 Task: Find connections with filter location Jambusar with filter topic #healthcarewith filter profile language Spanish with filter current company Udaan.com with filter school Chanakya Education Societys Indira College of Commerce & Science, Pune with filter industry Sound Recording with filter service category Wedding Photography with filter keywords title Political Scientist
Action: Mouse moved to (606, 76)
Screenshot: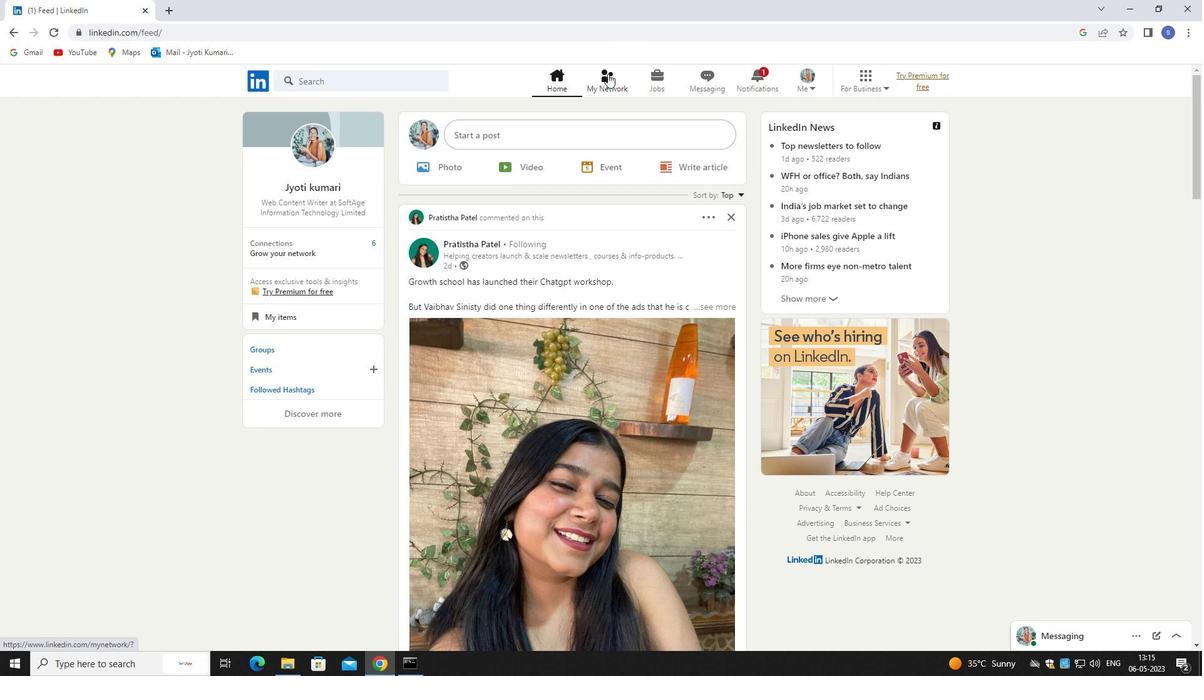 
Action: Mouse pressed left at (606, 76)
Screenshot: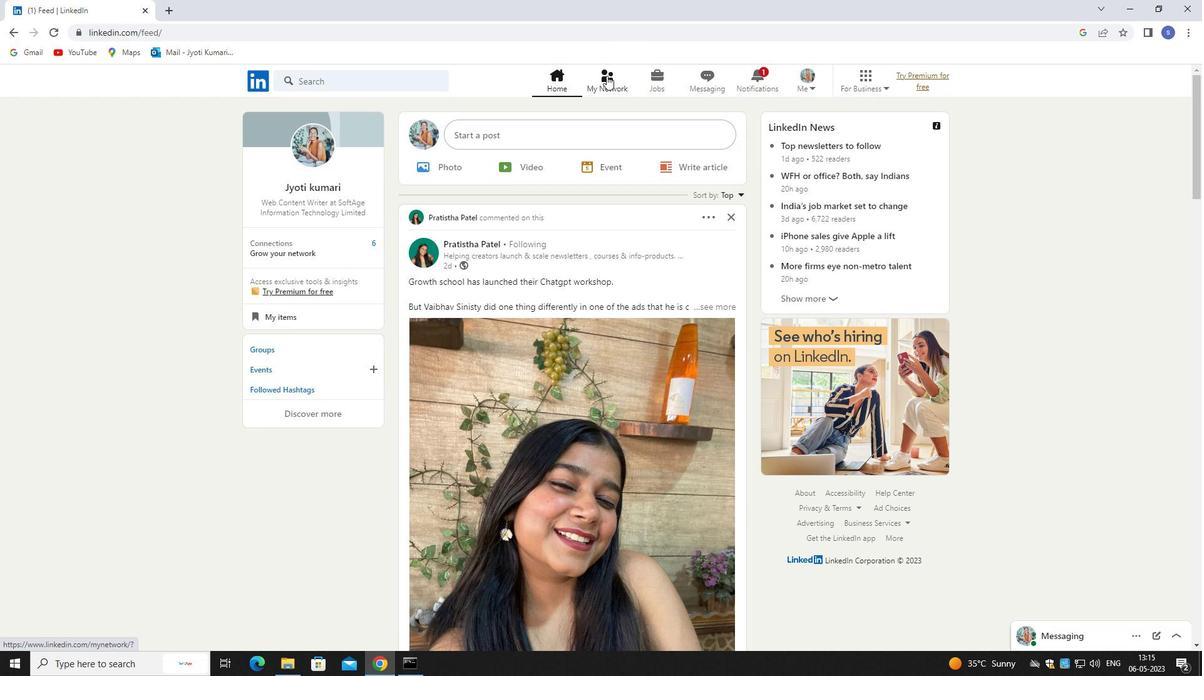 
Action: Mouse pressed left at (606, 76)
Screenshot: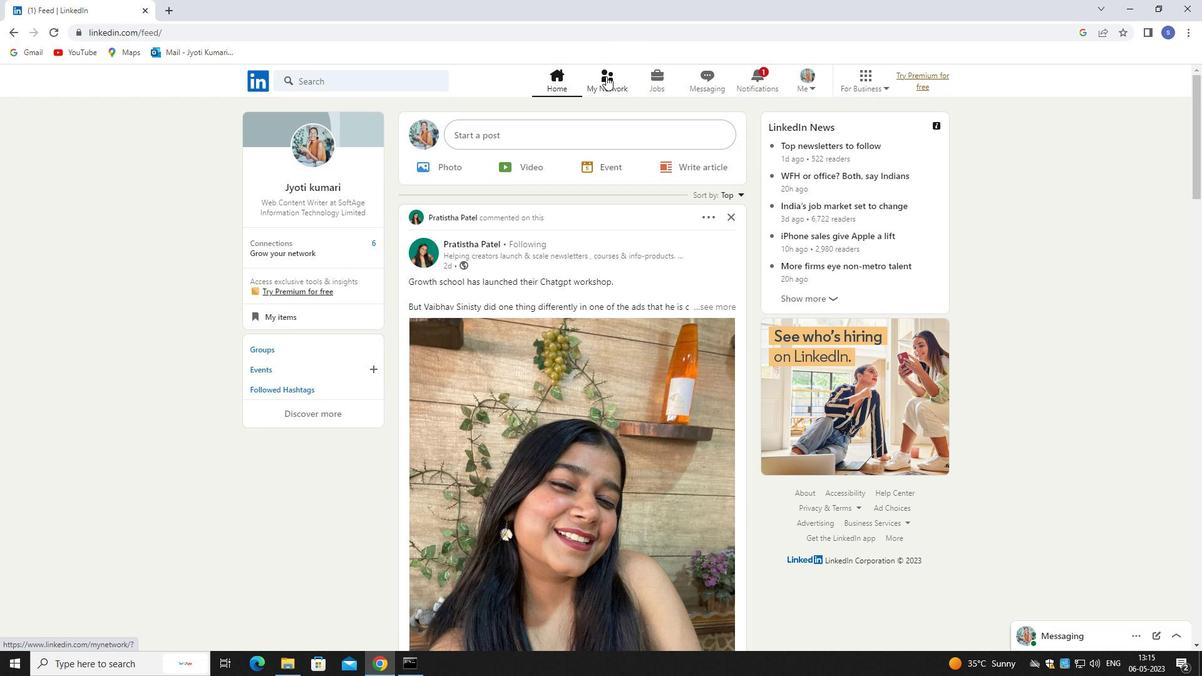 
Action: Mouse moved to (415, 149)
Screenshot: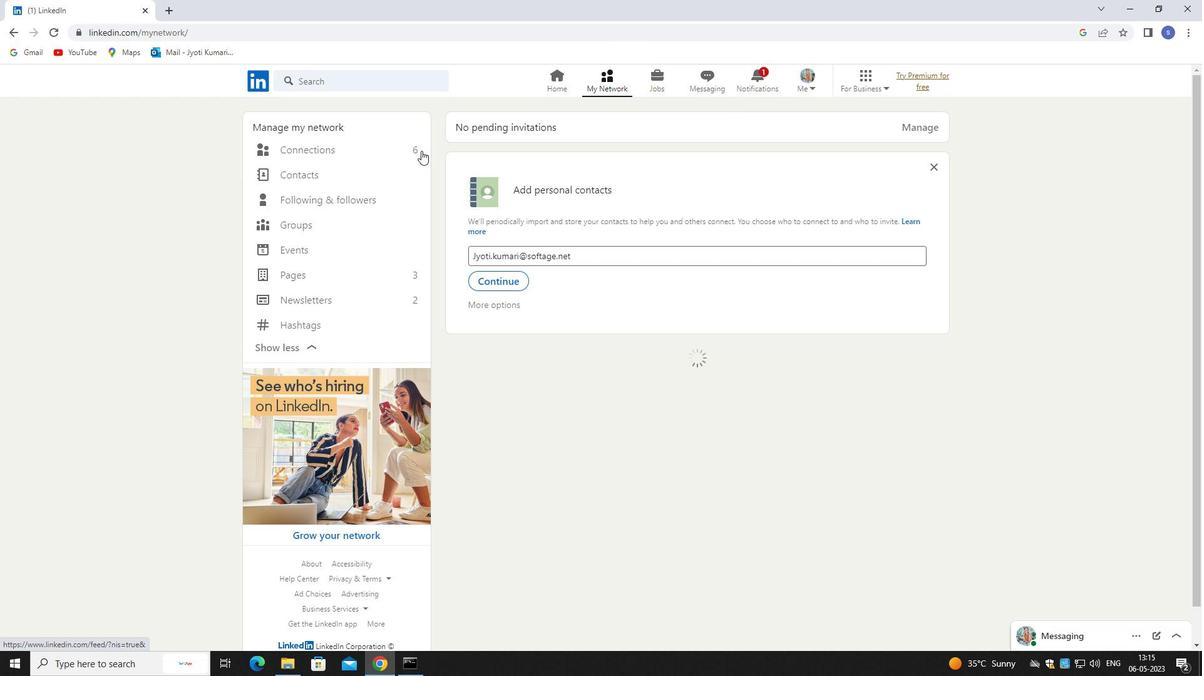 
Action: Mouse pressed left at (415, 149)
Screenshot: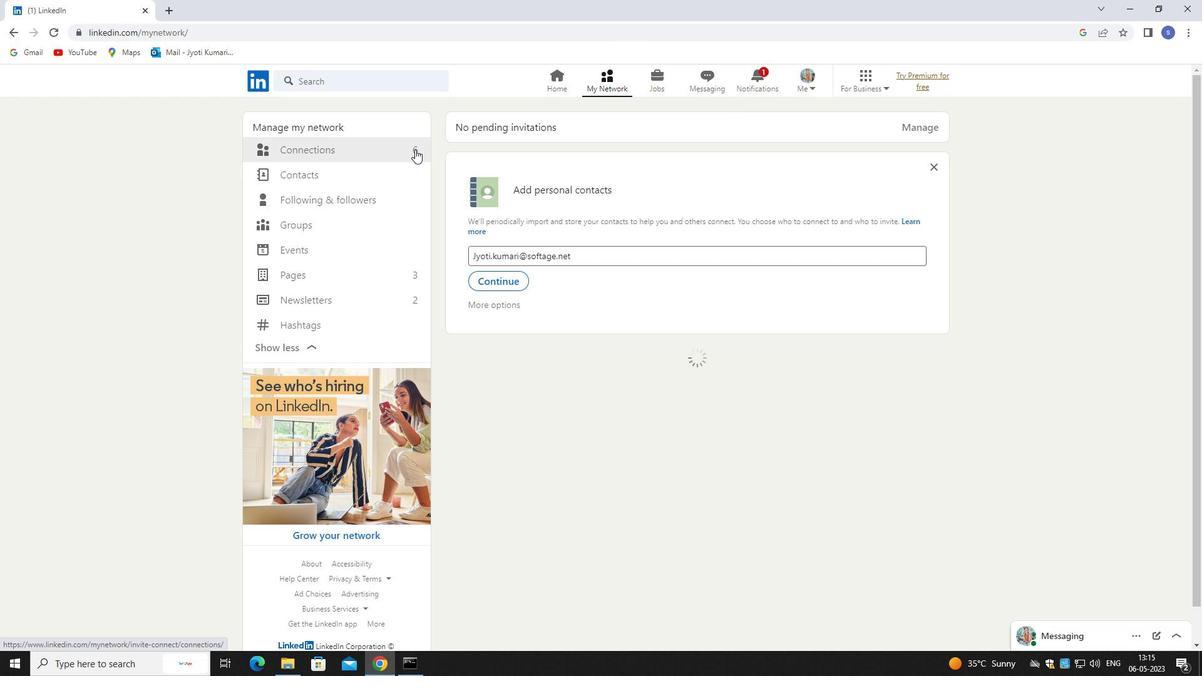 
Action: Mouse moved to (415, 149)
Screenshot: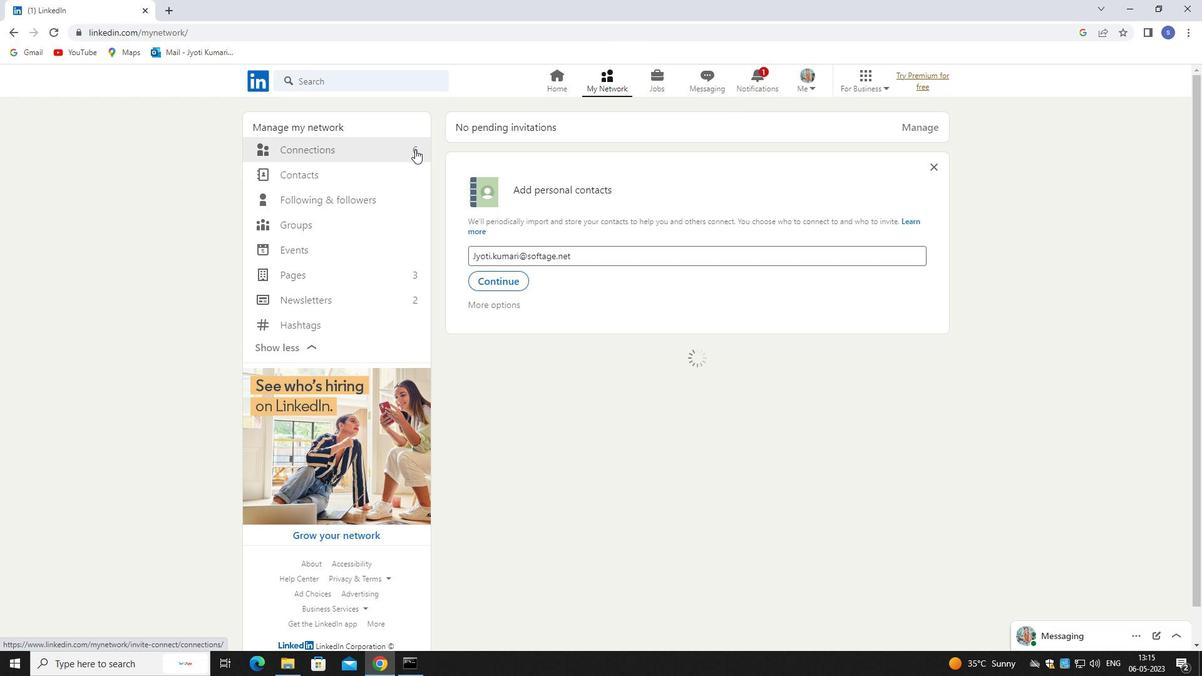 
Action: Mouse pressed left at (415, 149)
Screenshot: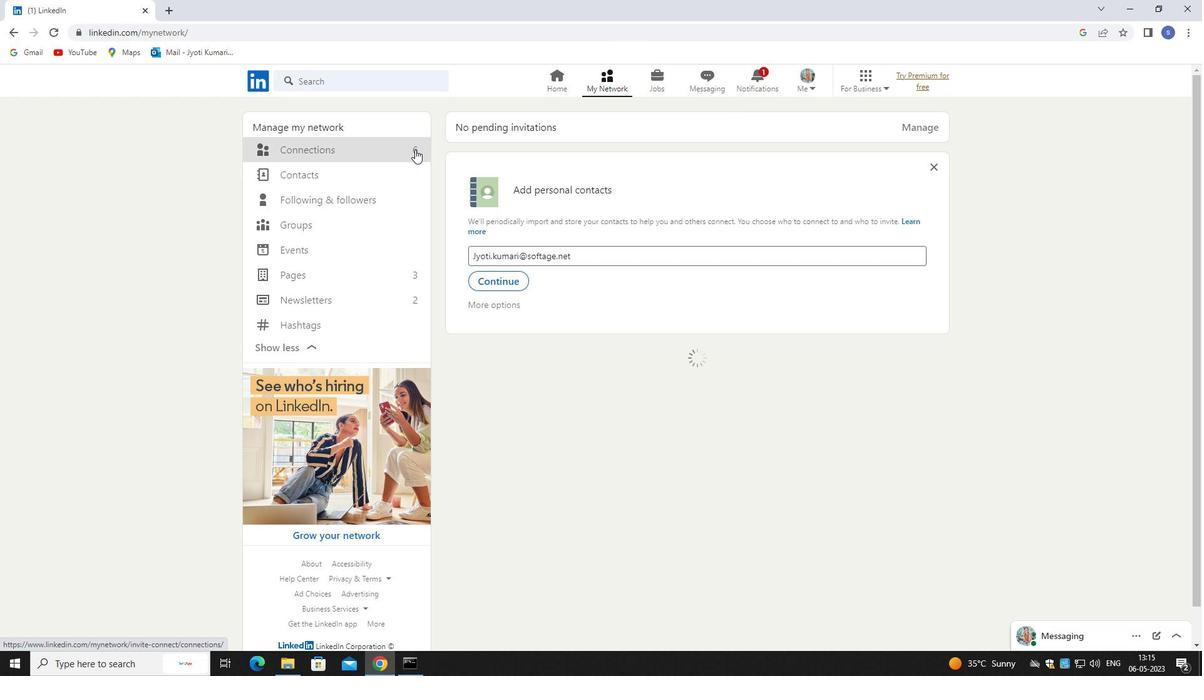 
Action: Mouse moved to (687, 153)
Screenshot: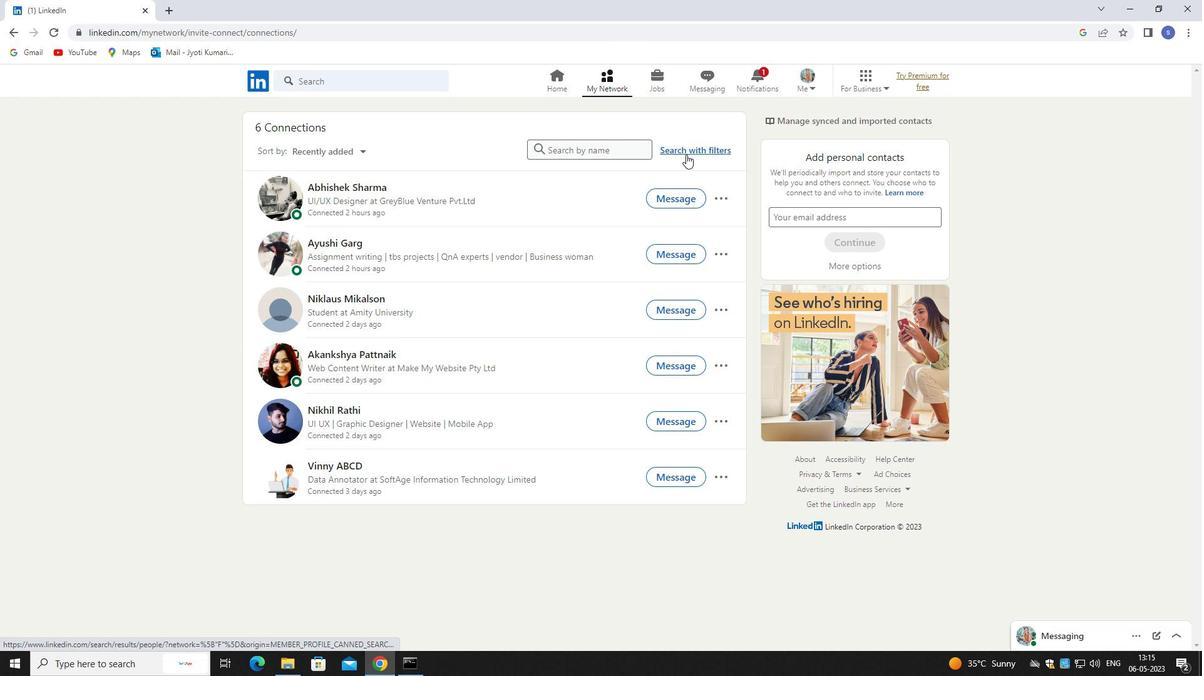 
Action: Mouse pressed left at (687, 153)
Screenshot: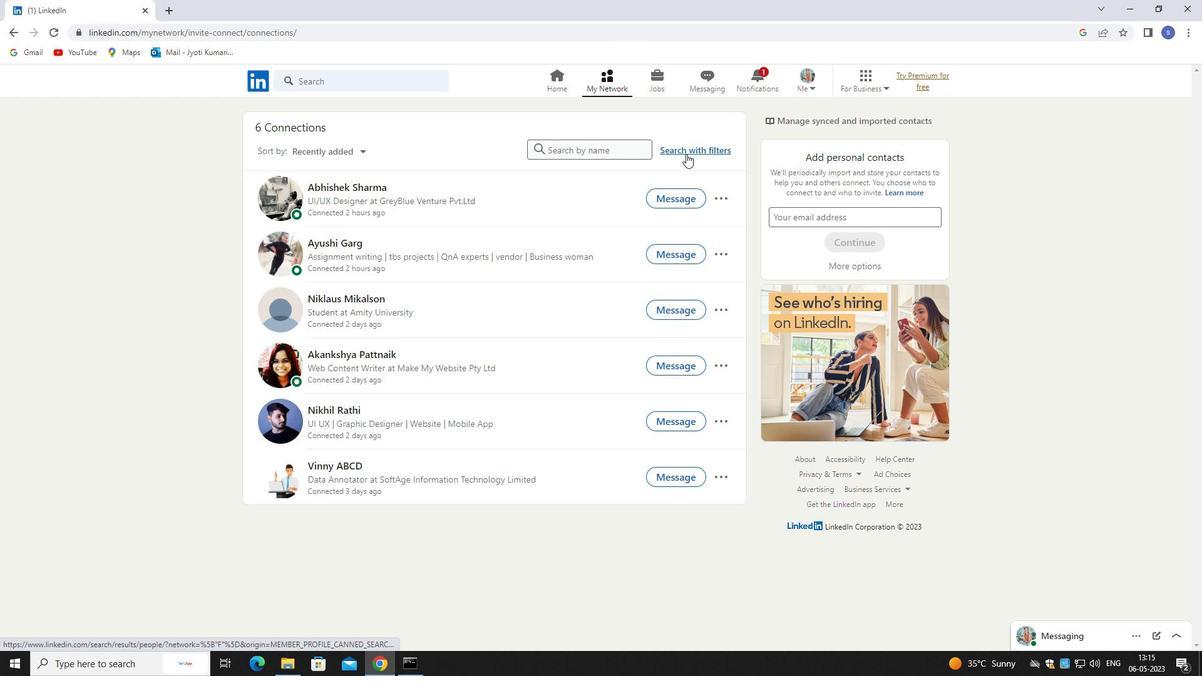 
Action: Mouse moved to (645, 105)
Screenshot: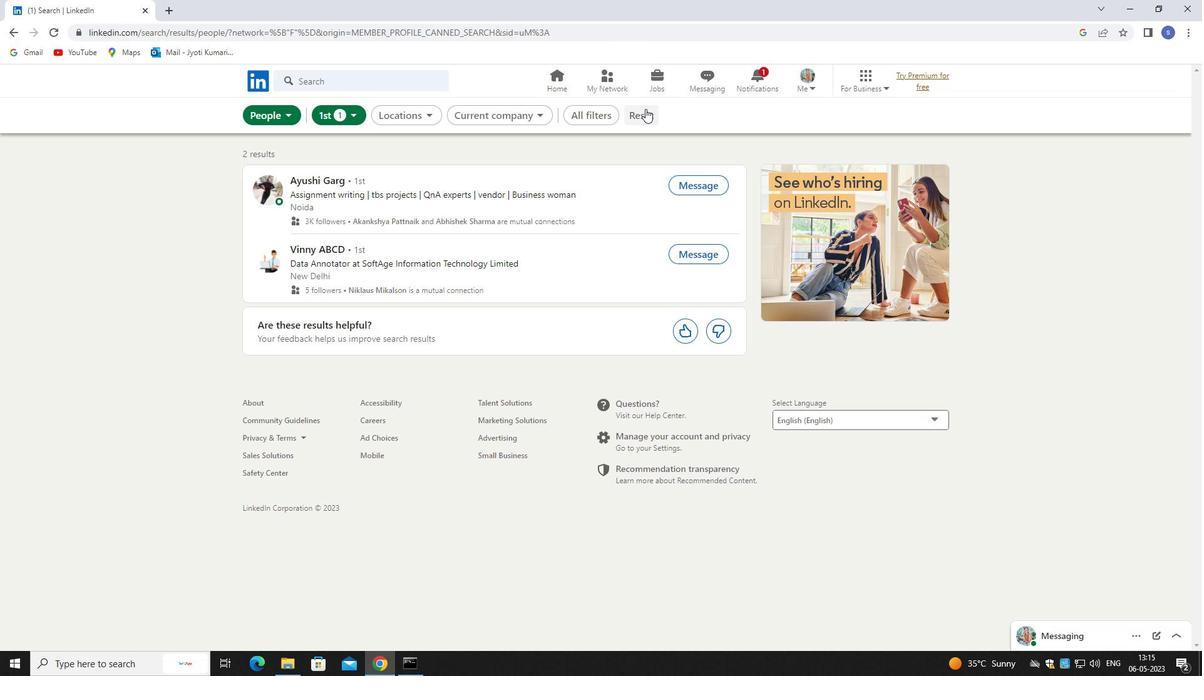 
Action: Mouse pressed left at (645, 105)
Screenshot: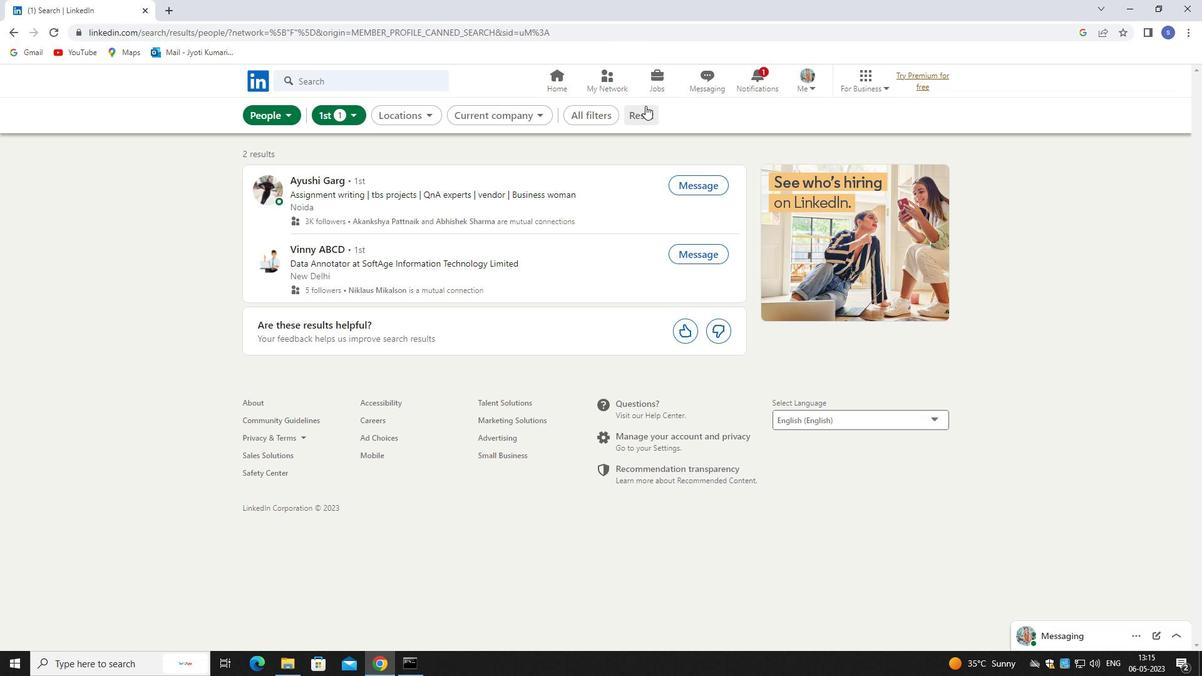 
Action: Mouse moved to (614, 119)
Screenshot: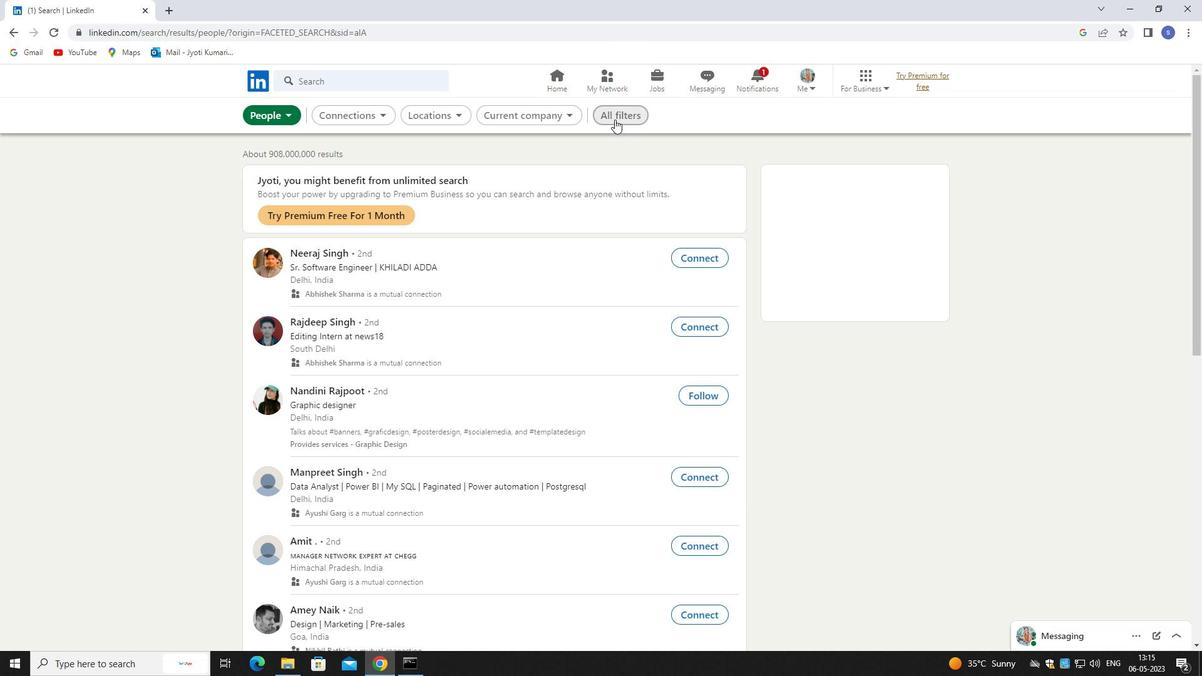 
Action: Mouse pressed left at (614, 119)
Screenshot: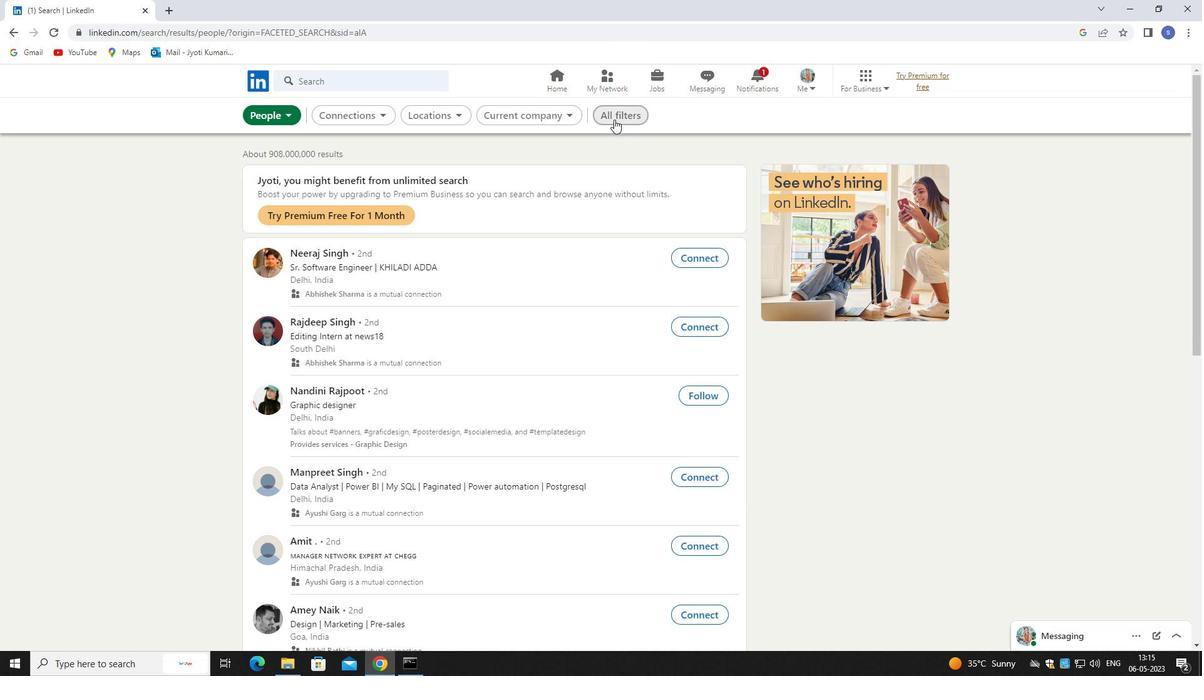 
Action: Mouse moved to (1073, 504)
Screenshot: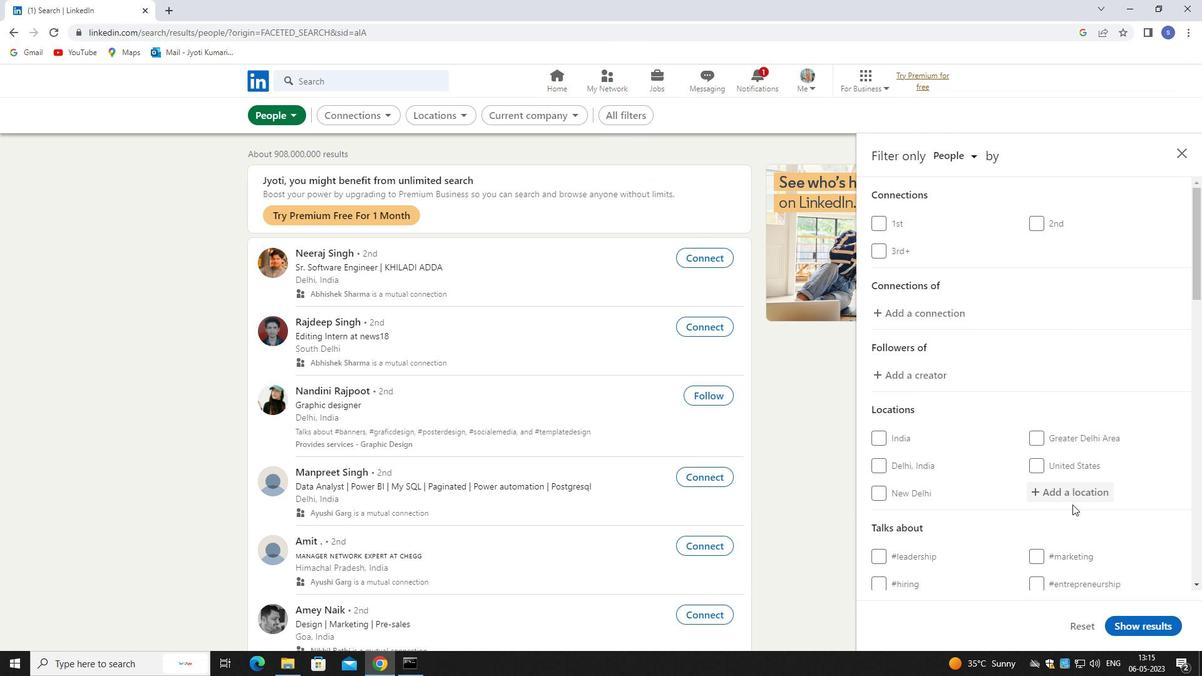 
Action: Mouse pressed left at (1073, 504)
Screenshot: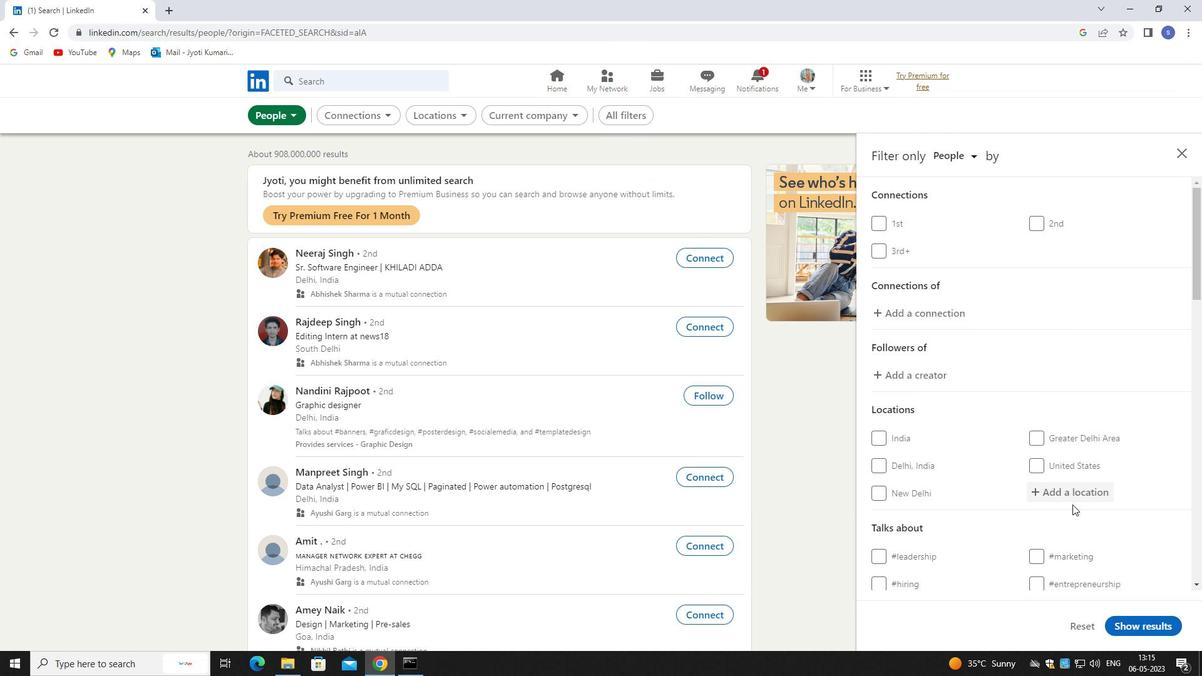 
Action: Mouse moved to (1075, 497)
Screenshot: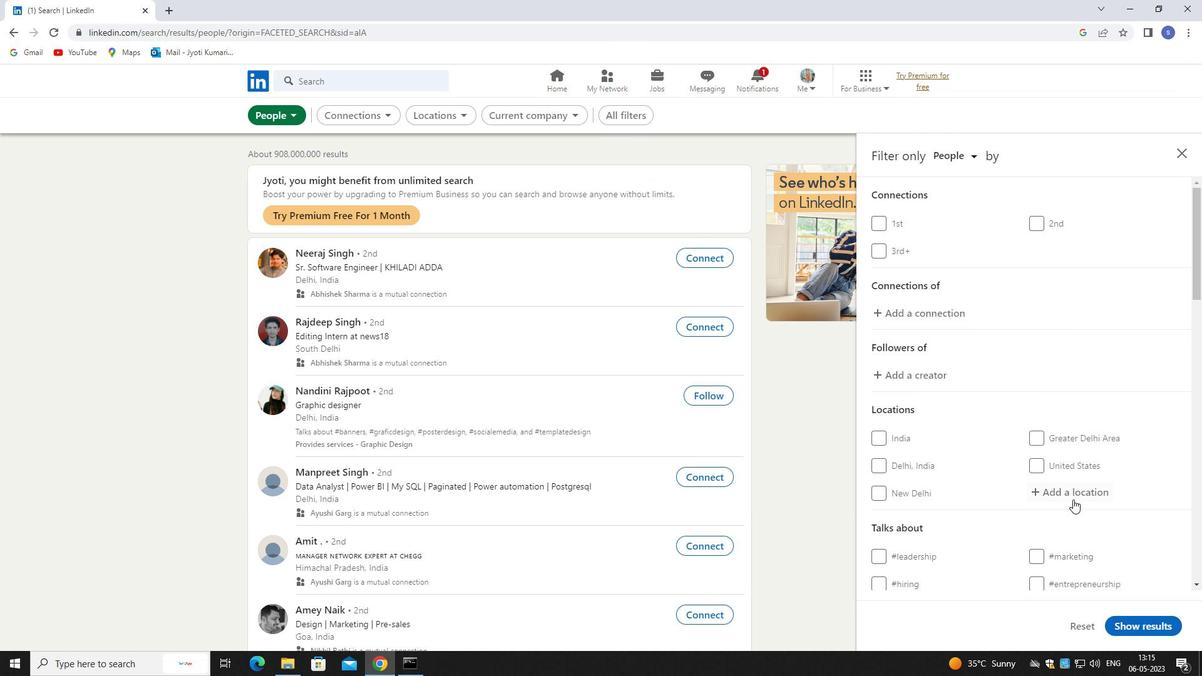 
Action: Mouse pressed left at (1075, 497)
Screenshot: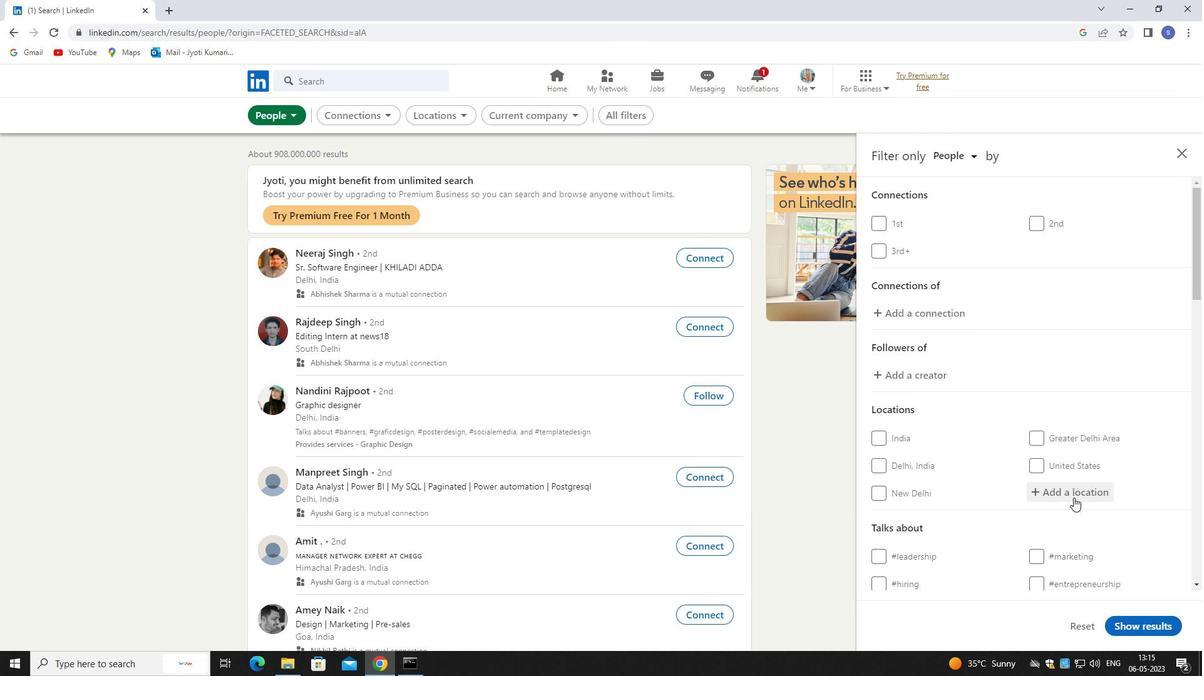 
Action: Mouse moved to (1030, 469)
Screenshot: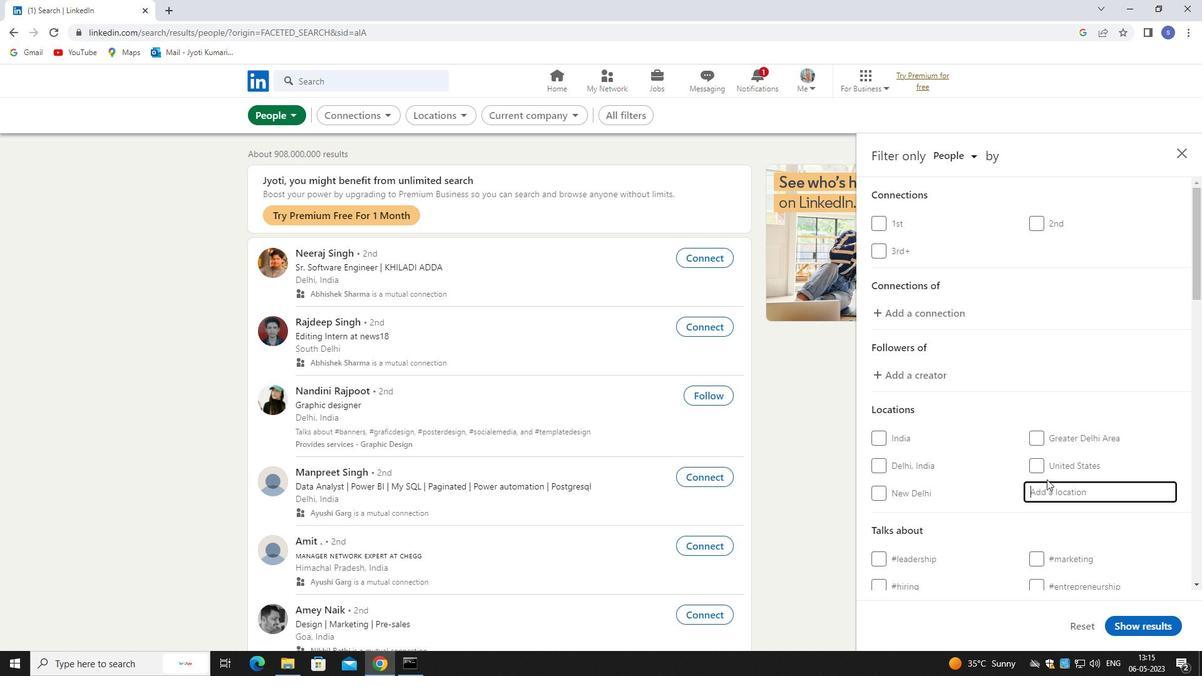 
Action: Key pressed jambusa
Screenshot: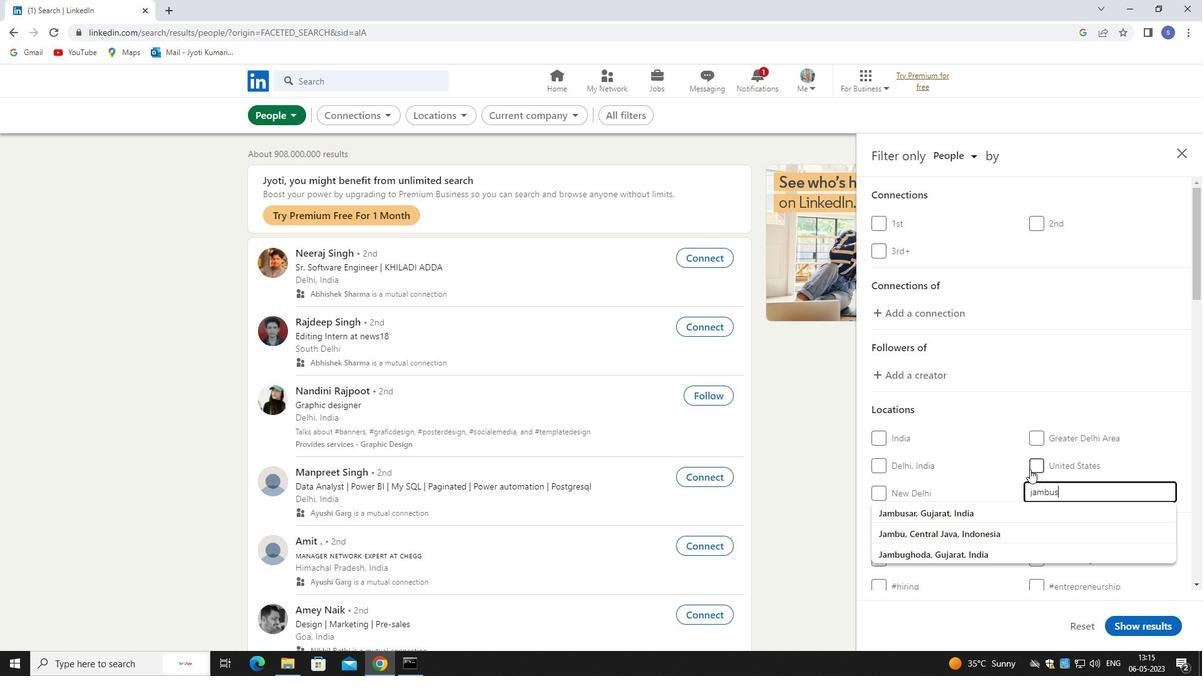 
Action: Mouse moved to (1000, 518)
Screenshot: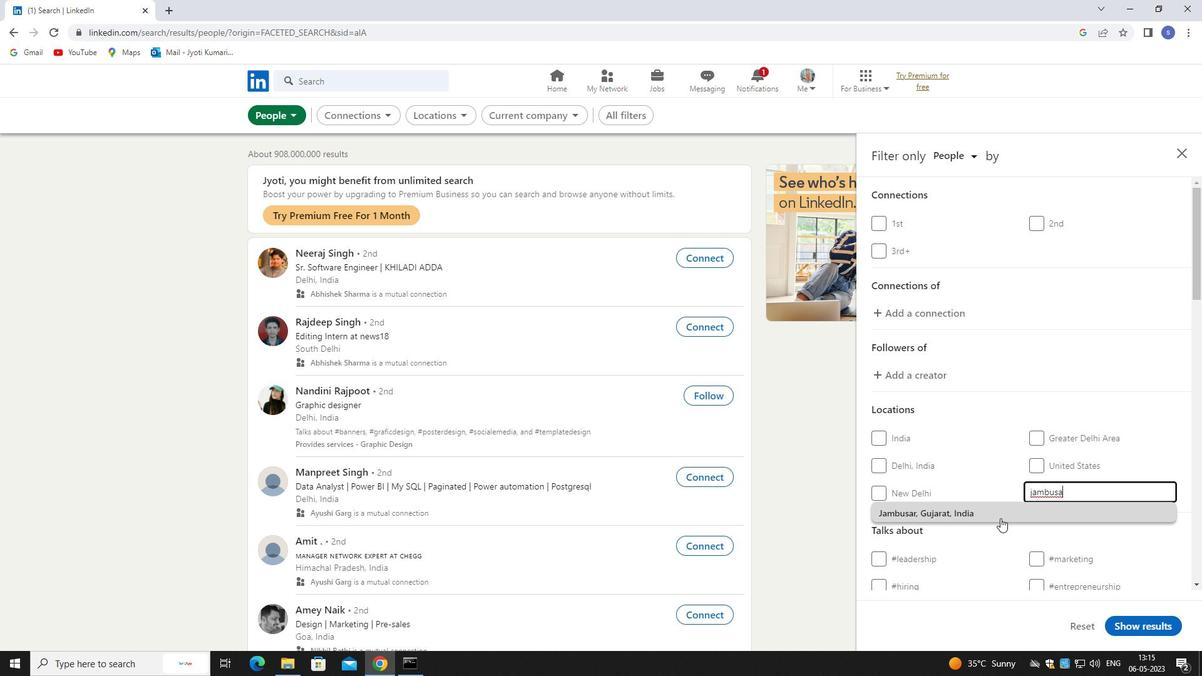 
Action: Mouse pressed left at (1000, 518)
Screenshot: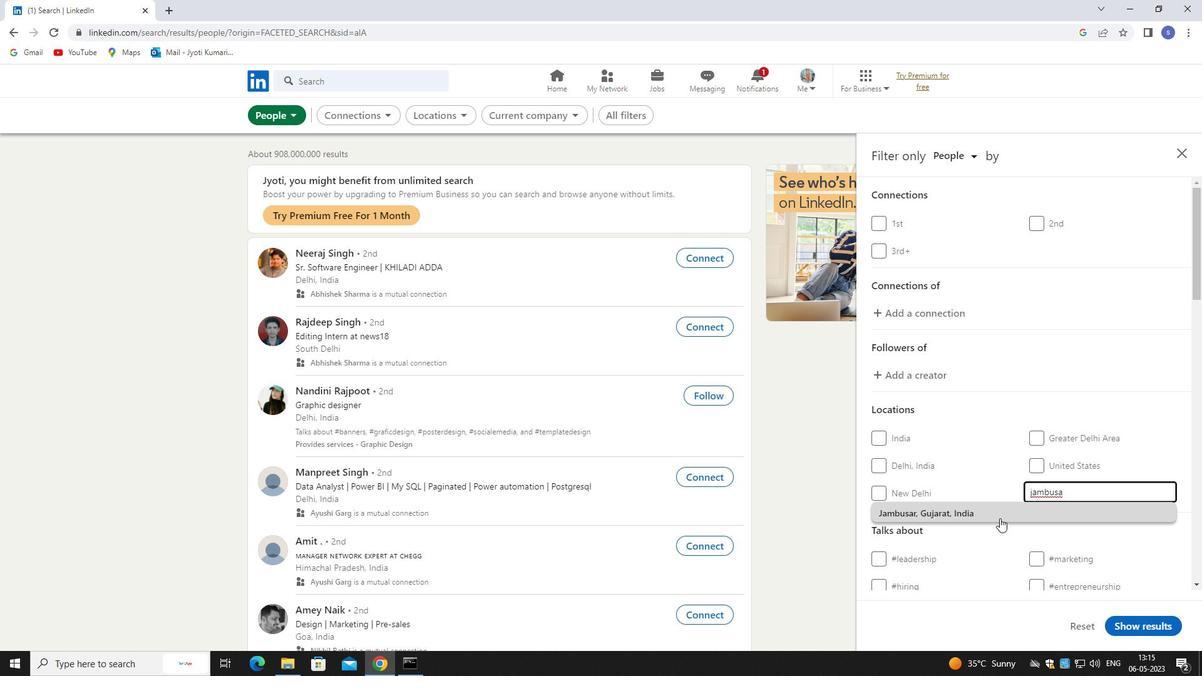 
Action: Mouse moved to (999, 518)
Screenshot: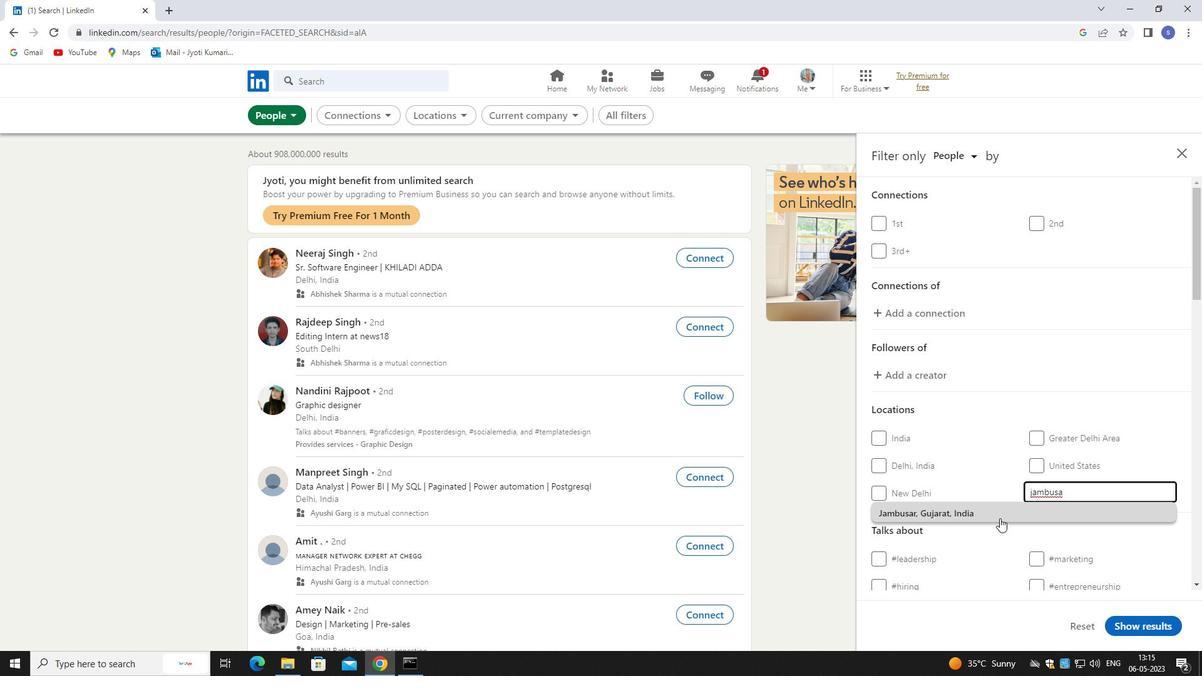 
Action: Mouse scrolled (999, 518) with delta (0, 0)
Screenshot: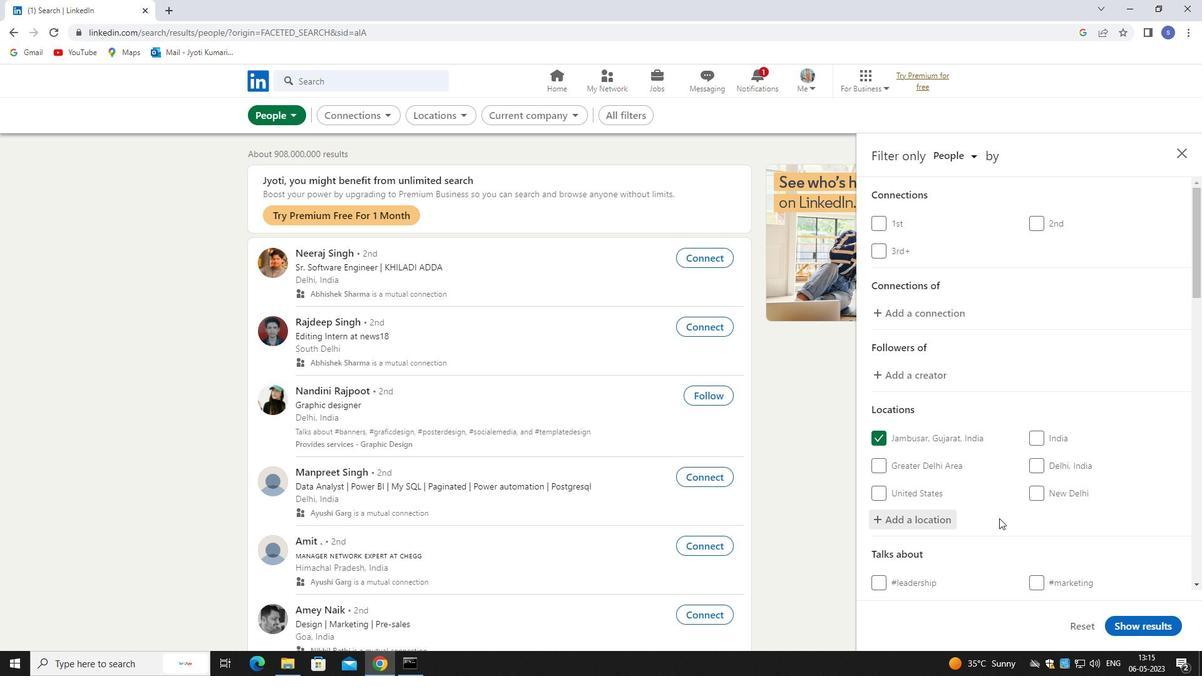 
Action: Mouse scrolled (999, 518) with delta (0, 0)
Screenshot: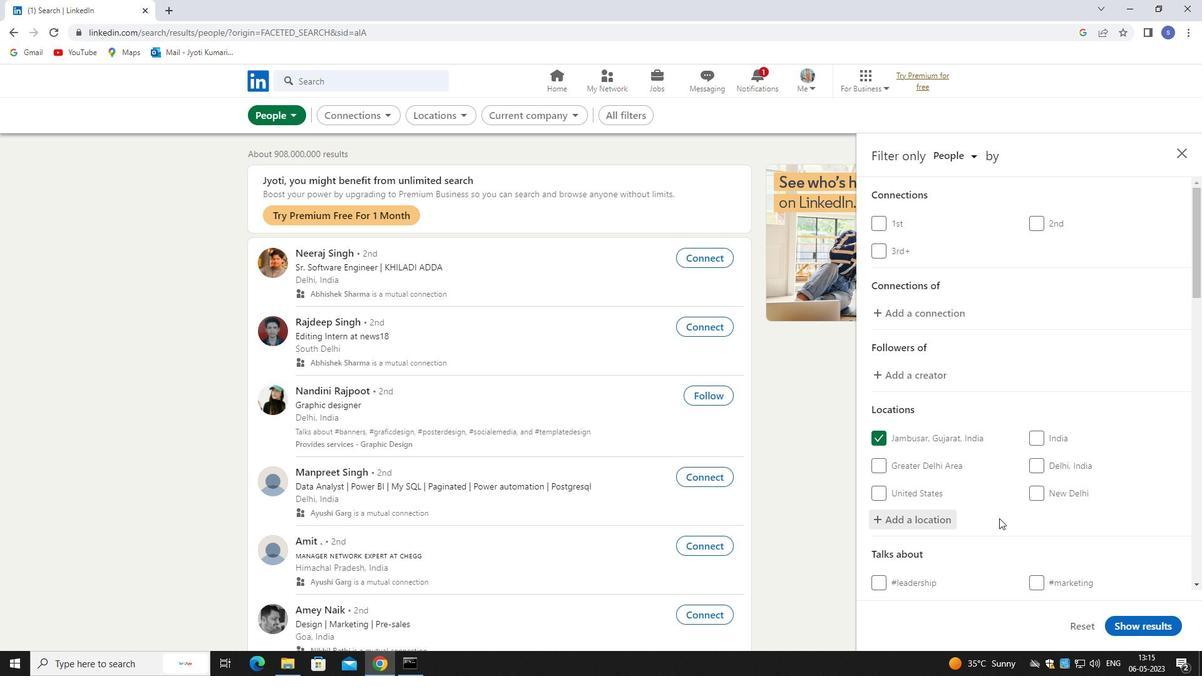 
Action: Mouse moved to (1063, 507)
Screenshot: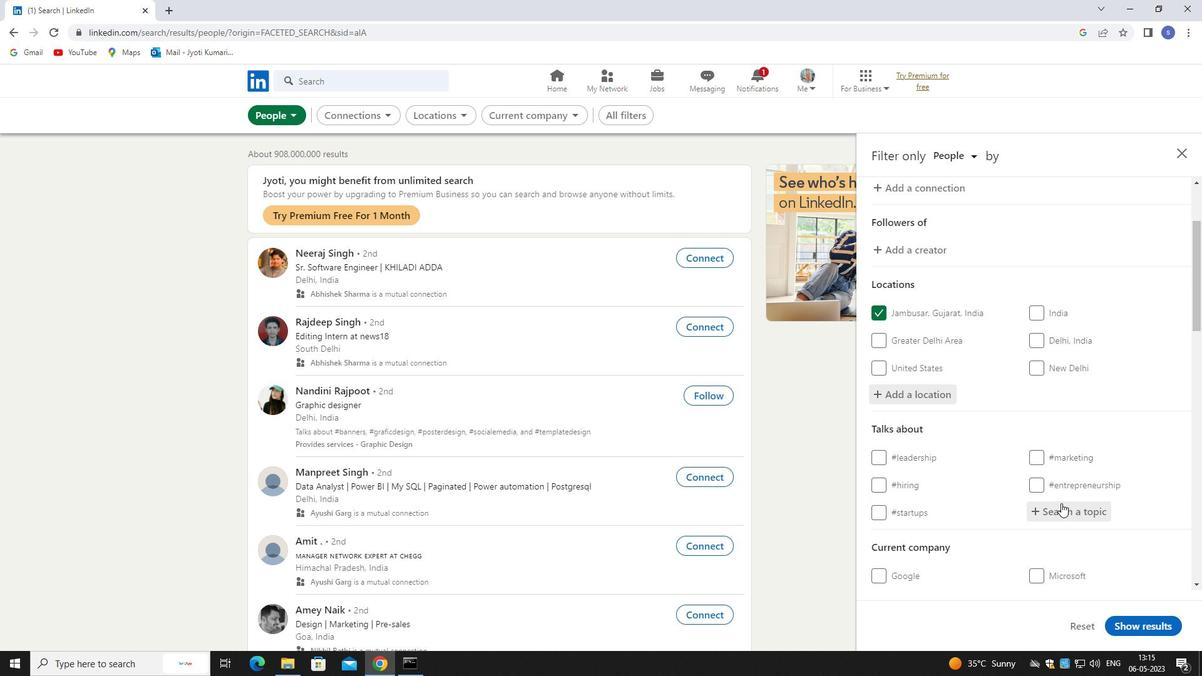 
Action: Mouse pressed left at (1063, 507)
Screenshot: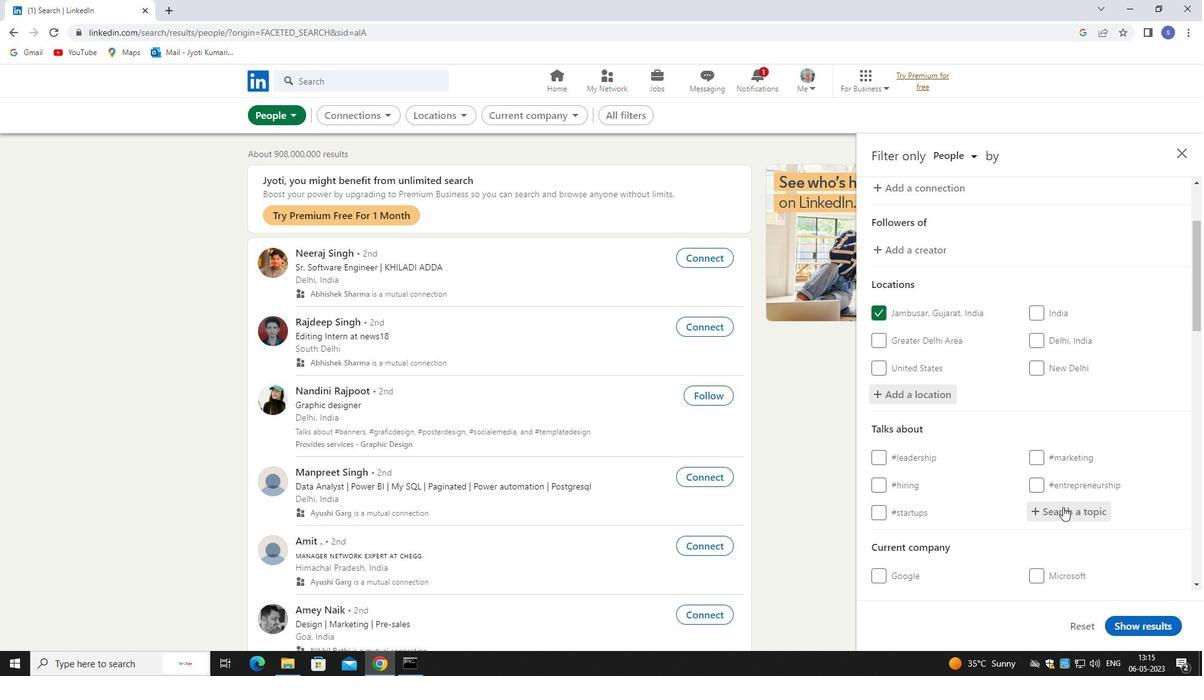 
Action: Mouse moved to (1058, 516)
Screenshot: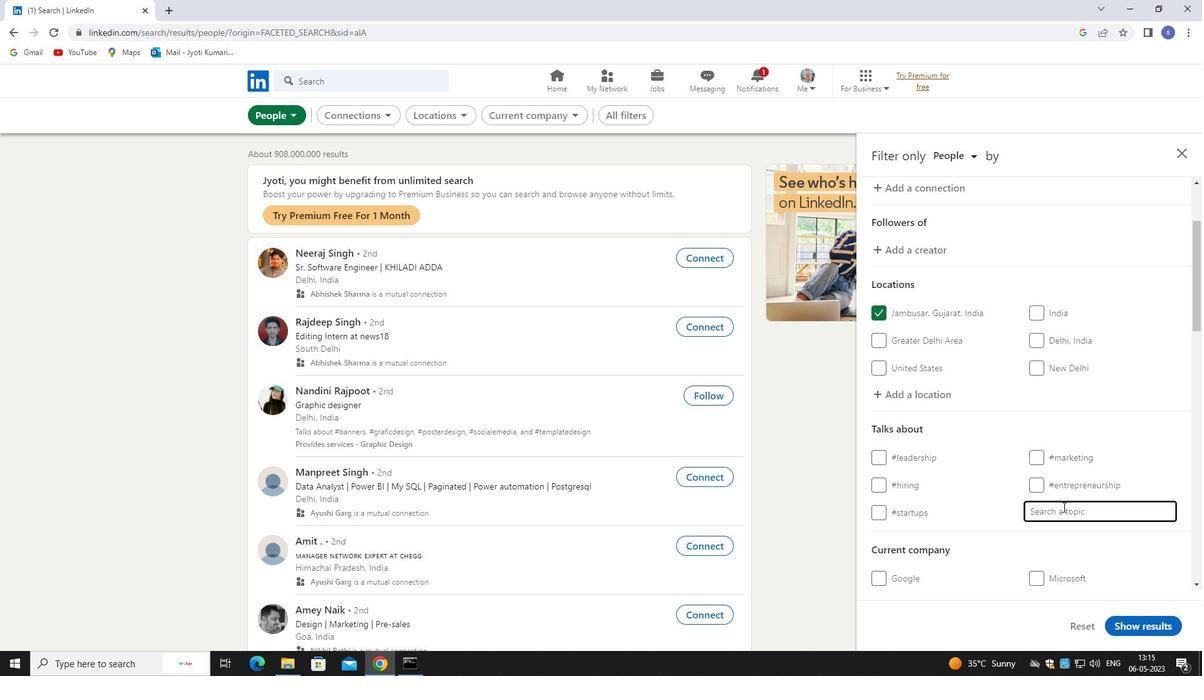 
Action: Key pressed health
Screenshot: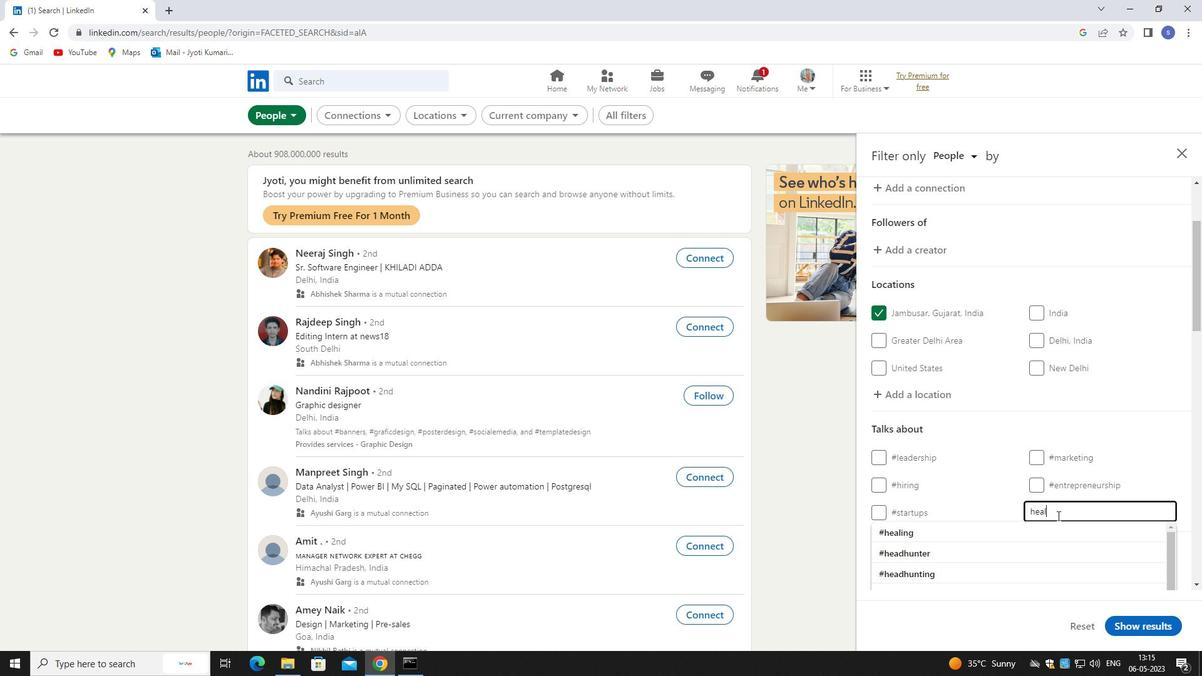 
Action: Mouse moved to (1051, 533)
Screenshot: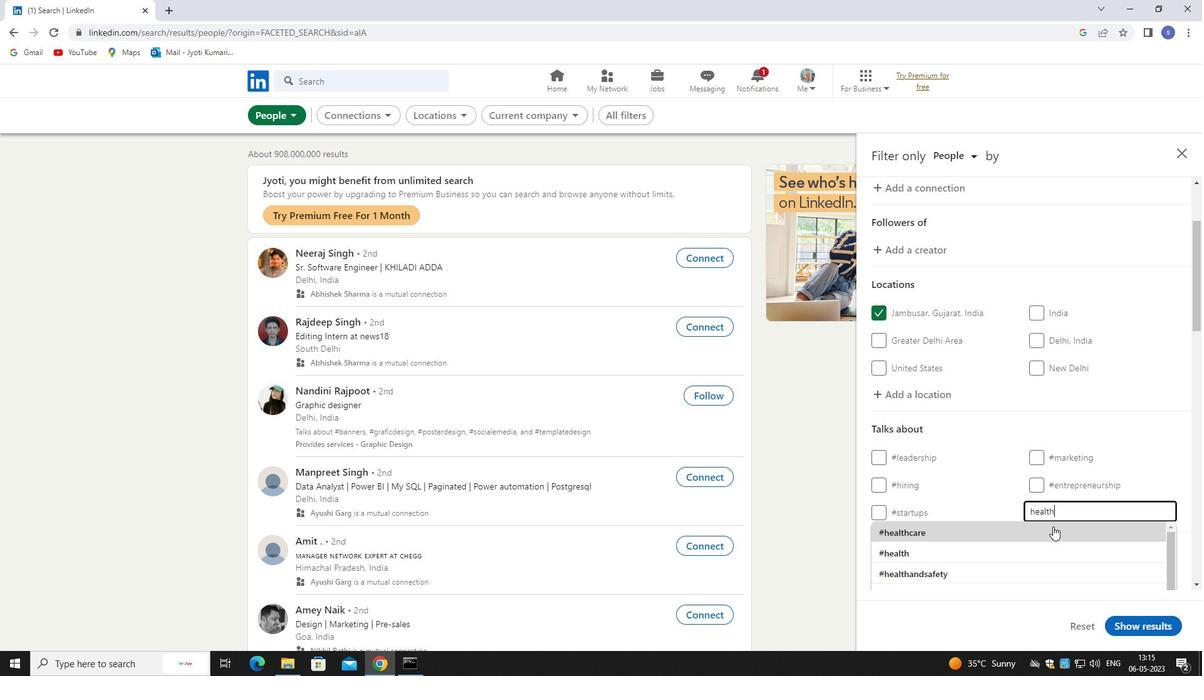 
Action: Mouse pressed left at (1051, 533)
Screenshot: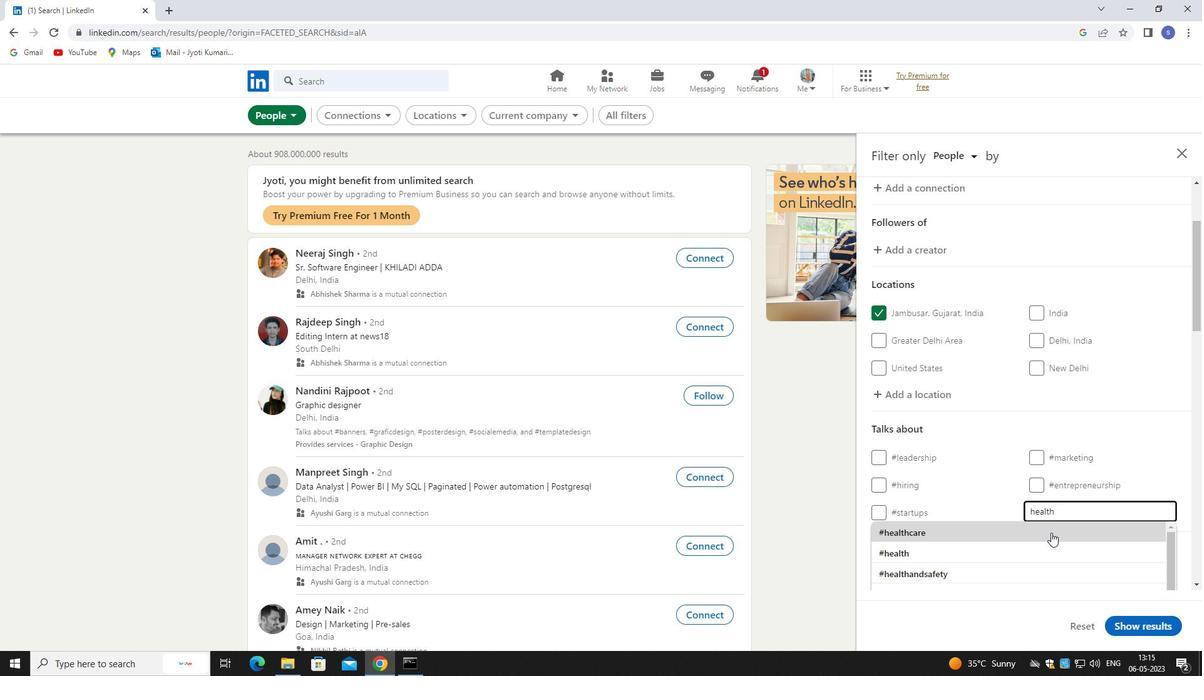 
Action: Mouse scrolled (1051, 532) with delta (0, 0)
Screenshot: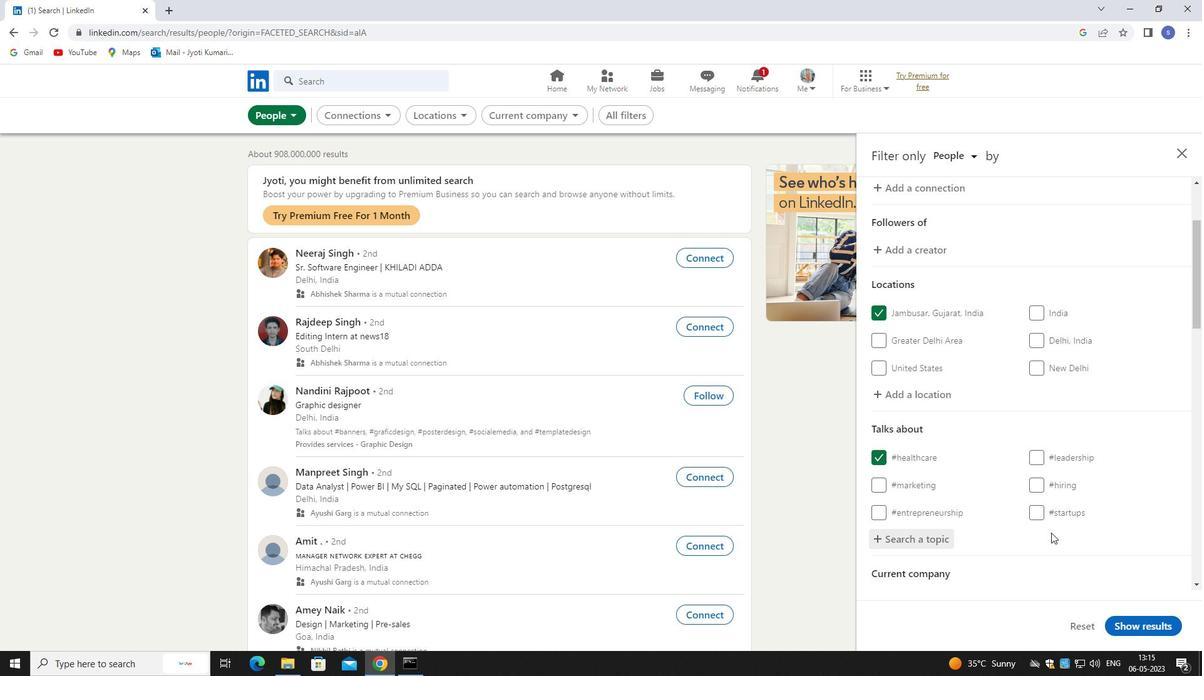 
Action: Mouse scrolled (1051, 532) with delta (0, 0)
Screenshot: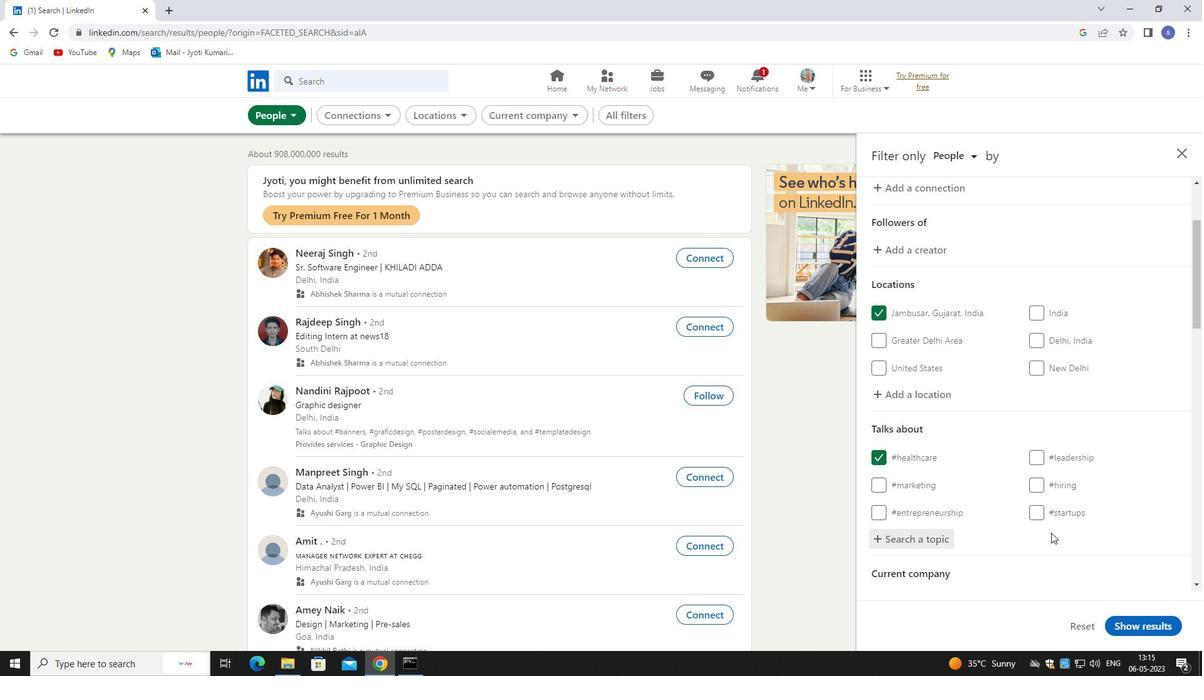 
Action: Mouse scrolled (1051, 532) with delta (0, 0)
Screenshot: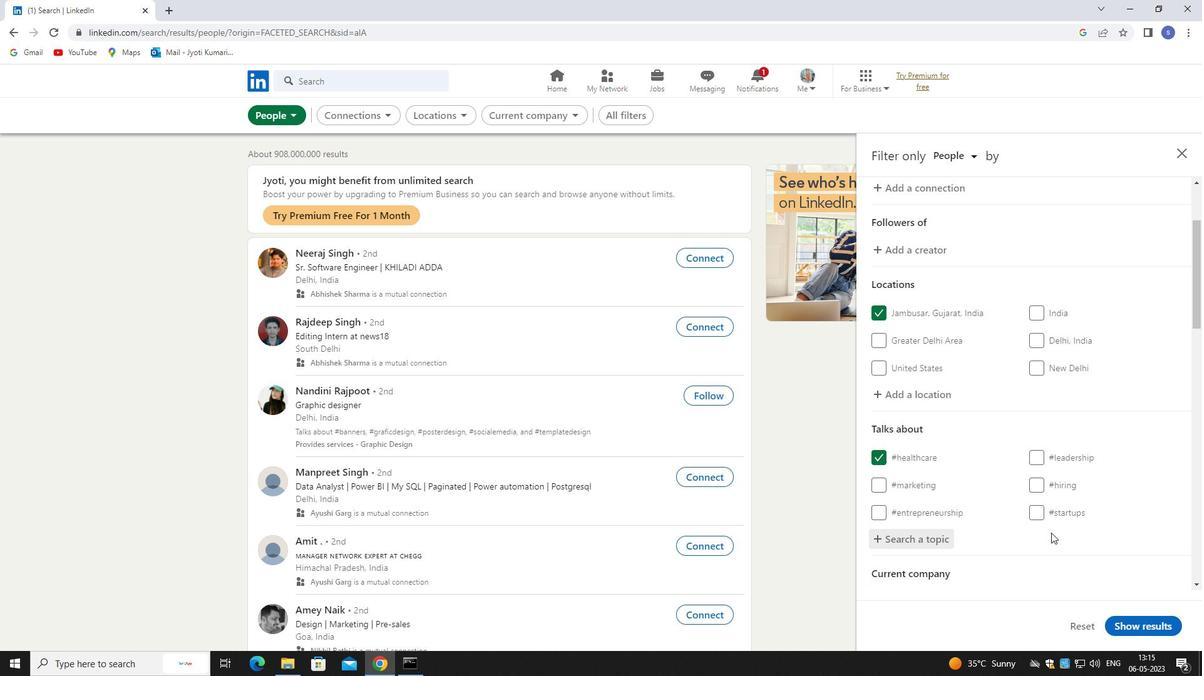 
Action: Mouse moved to (1062, 466)
Screenshot: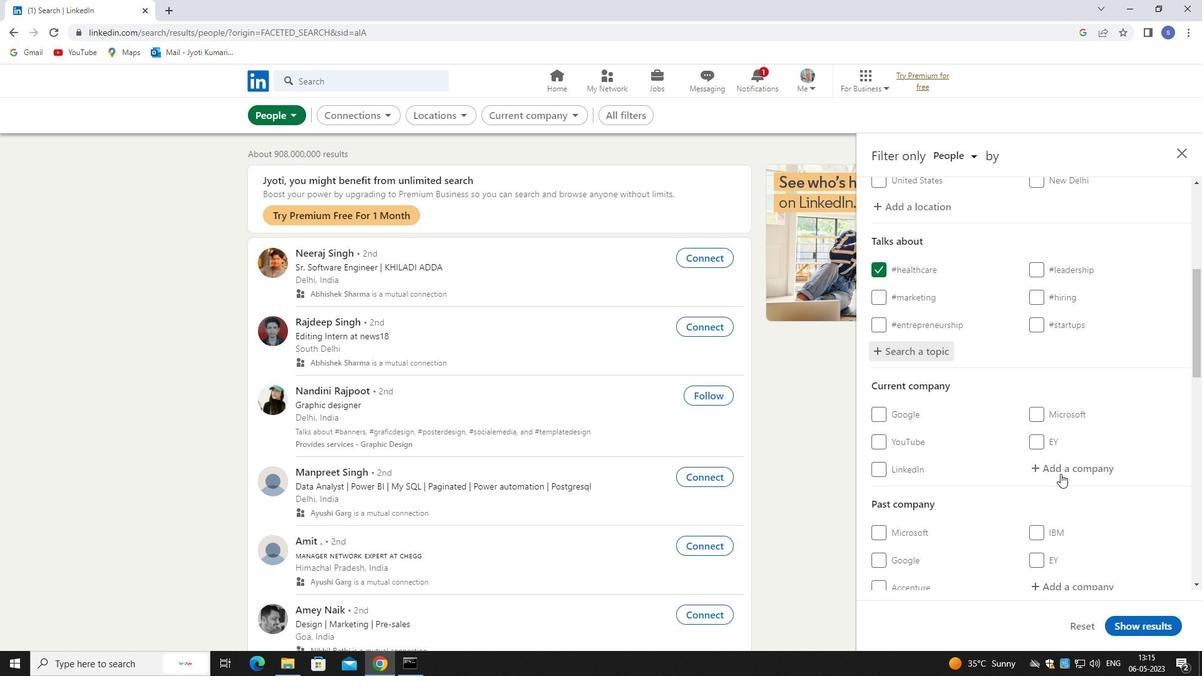 
Action: Mouse pressed left at (1062, 466)
Screenshot: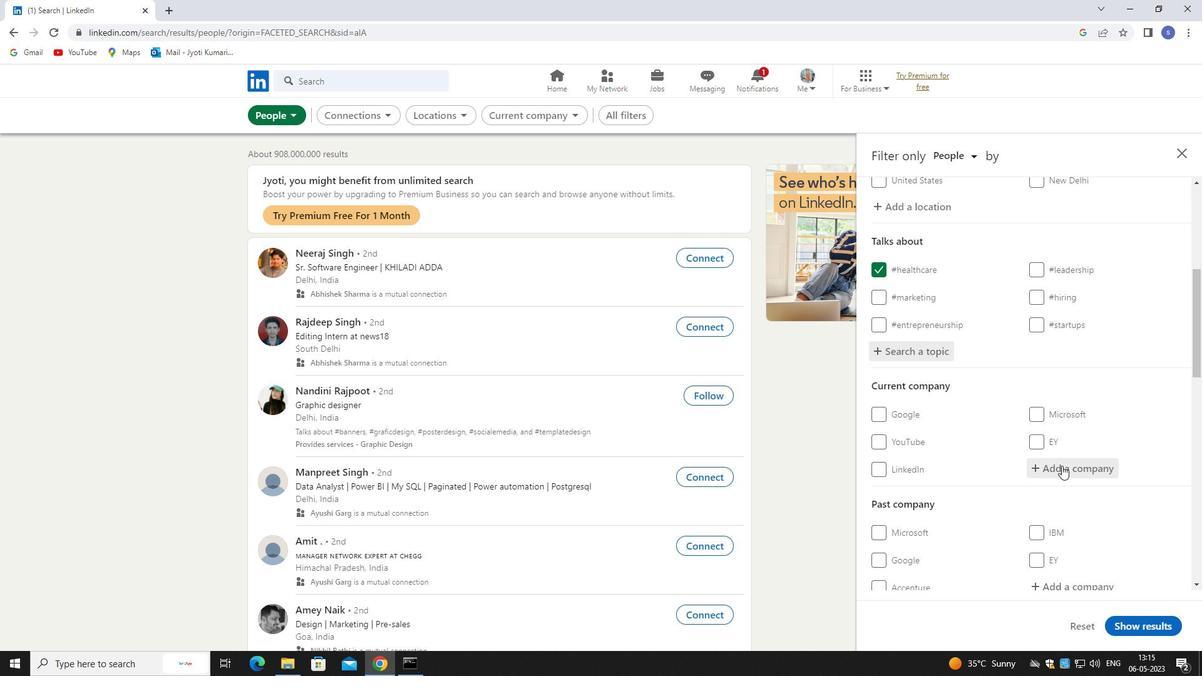 
Action: Mouse moved to (1047, 456)
Screenshot: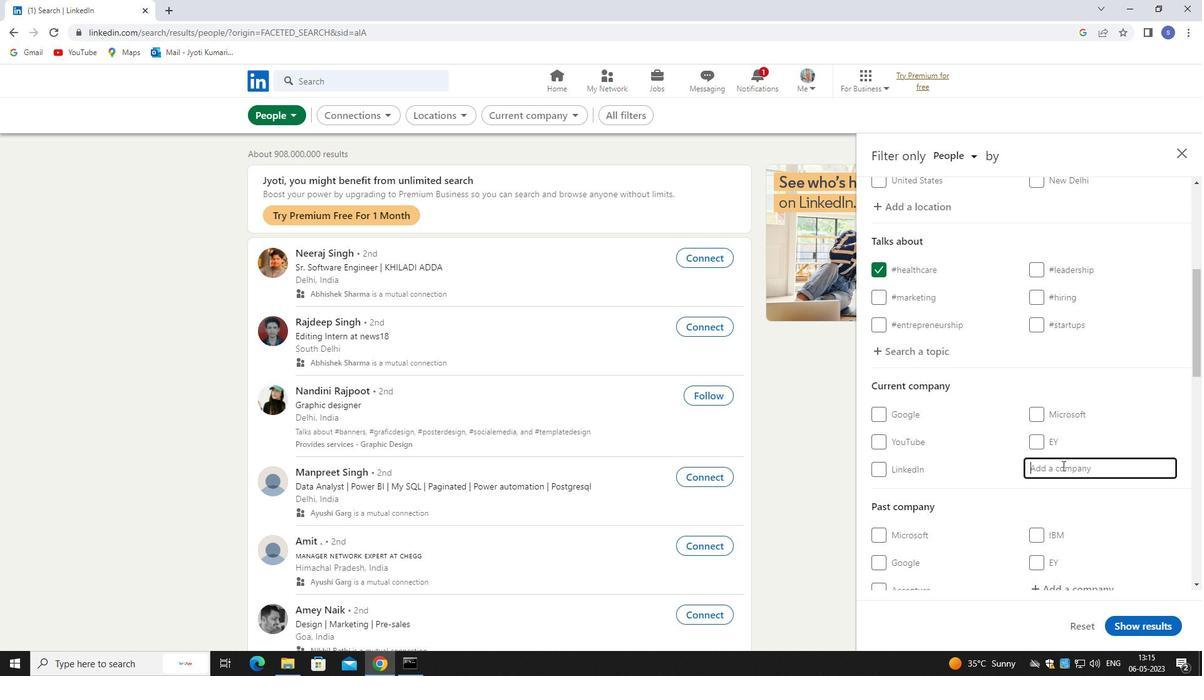 
Action: Key pressed udaan
Screenshot: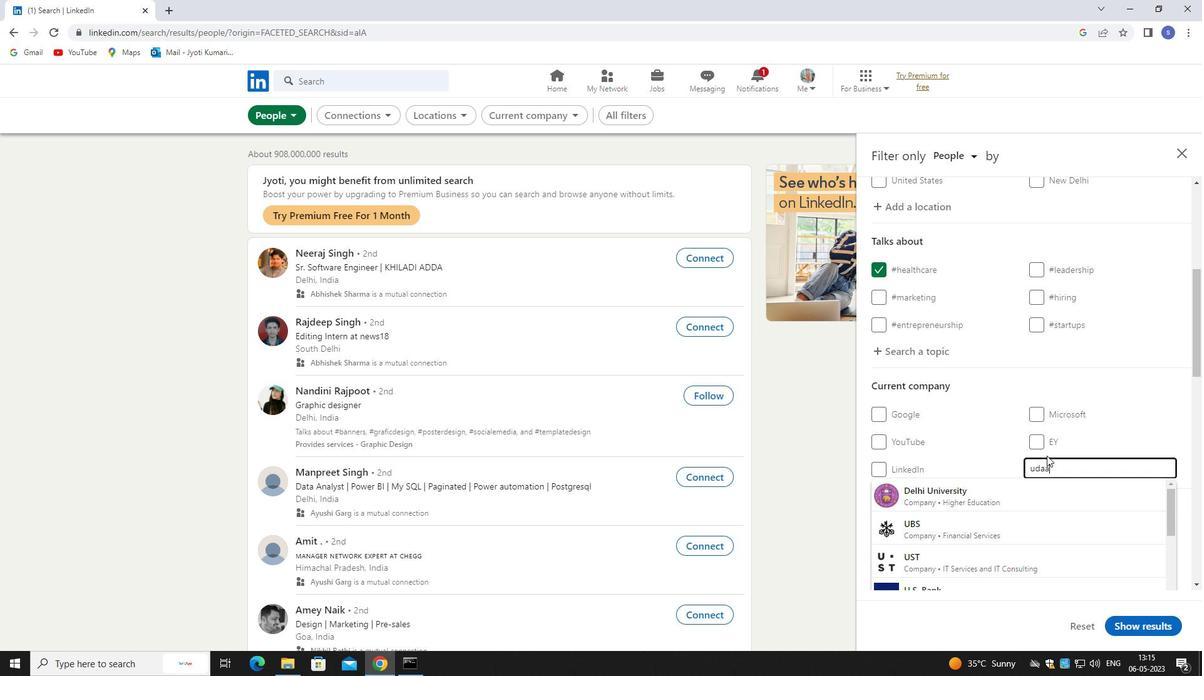 
Action: Mouse moved to (1042, 500)
Screenshot: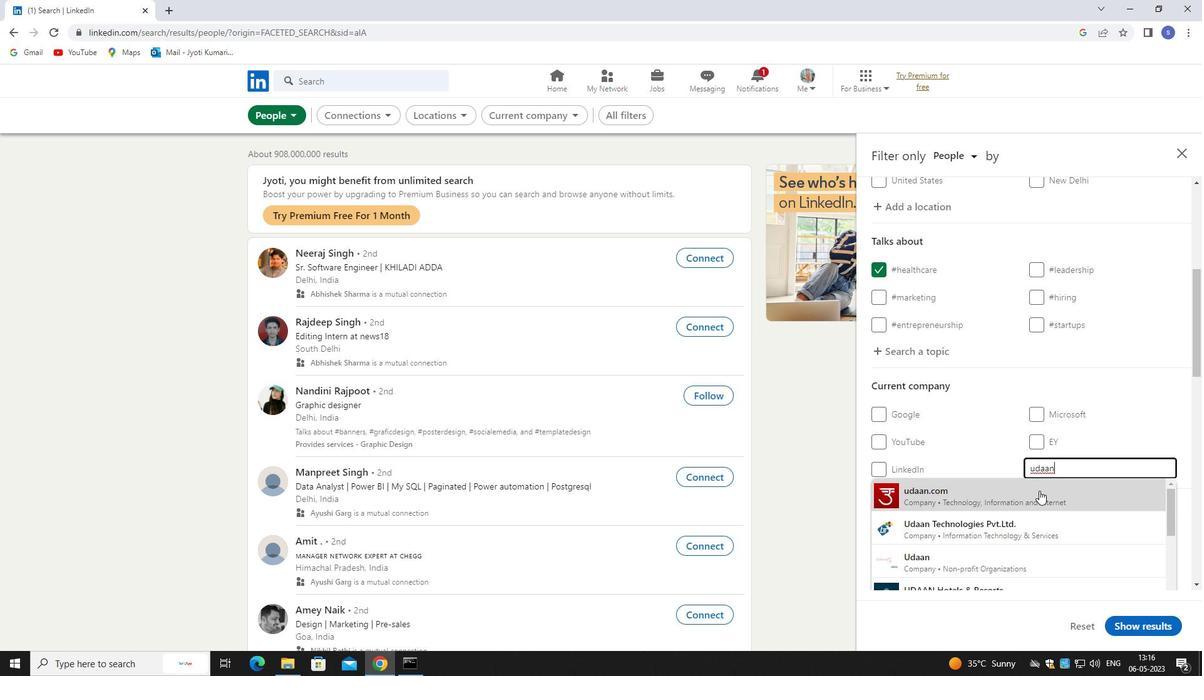 
Action: Mouse pressed left at (1042, 500)
Screenshot: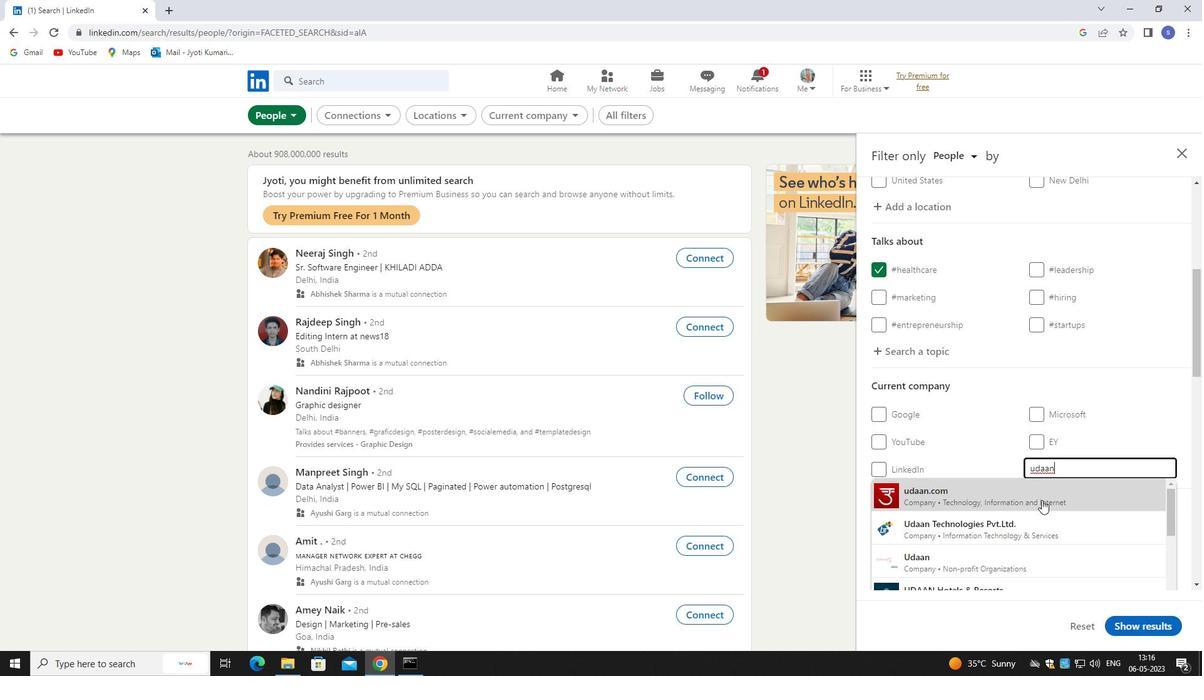 
Action: Mouse moved to (1040, 506)
Screenshot: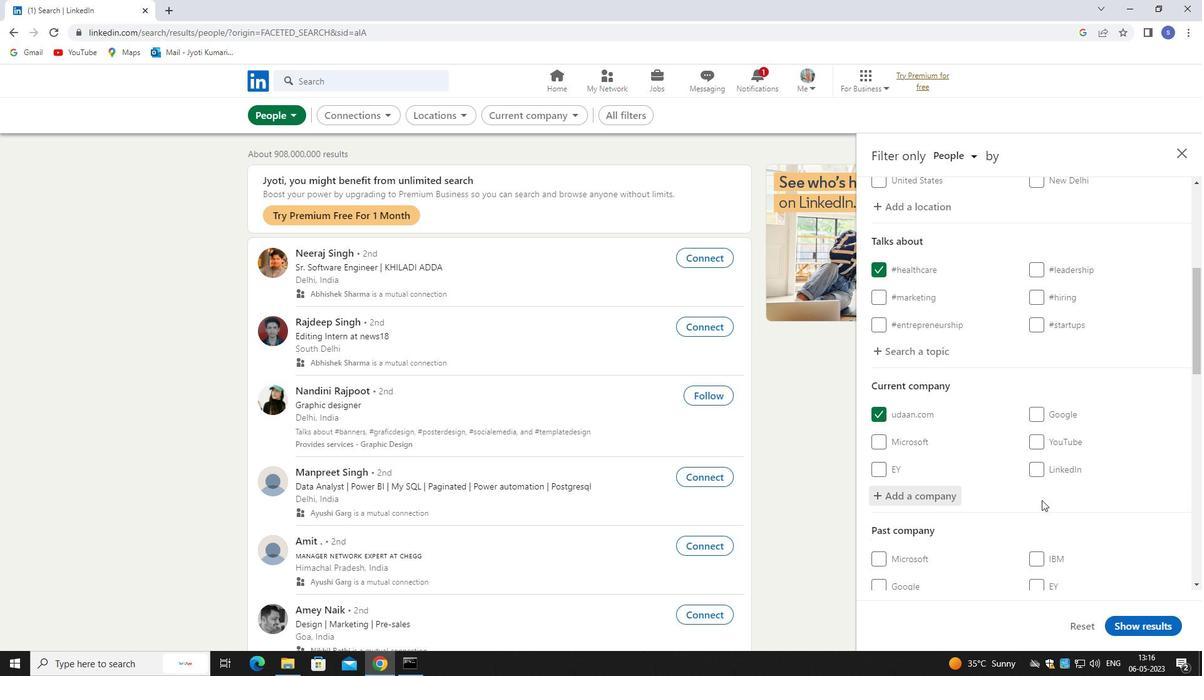 
Action: Mouse scrolled (1040, 505) with delta (0, 0)
Screenshot: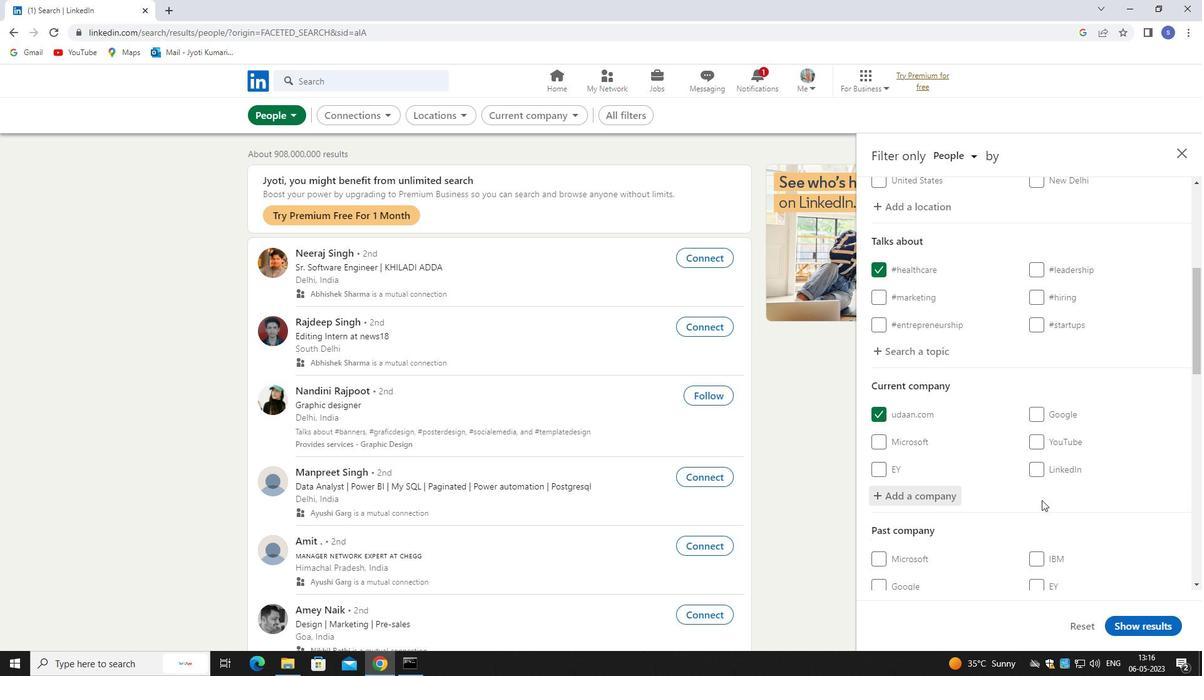 
Action: Mouse moved to (1038, 510)
Screenshot: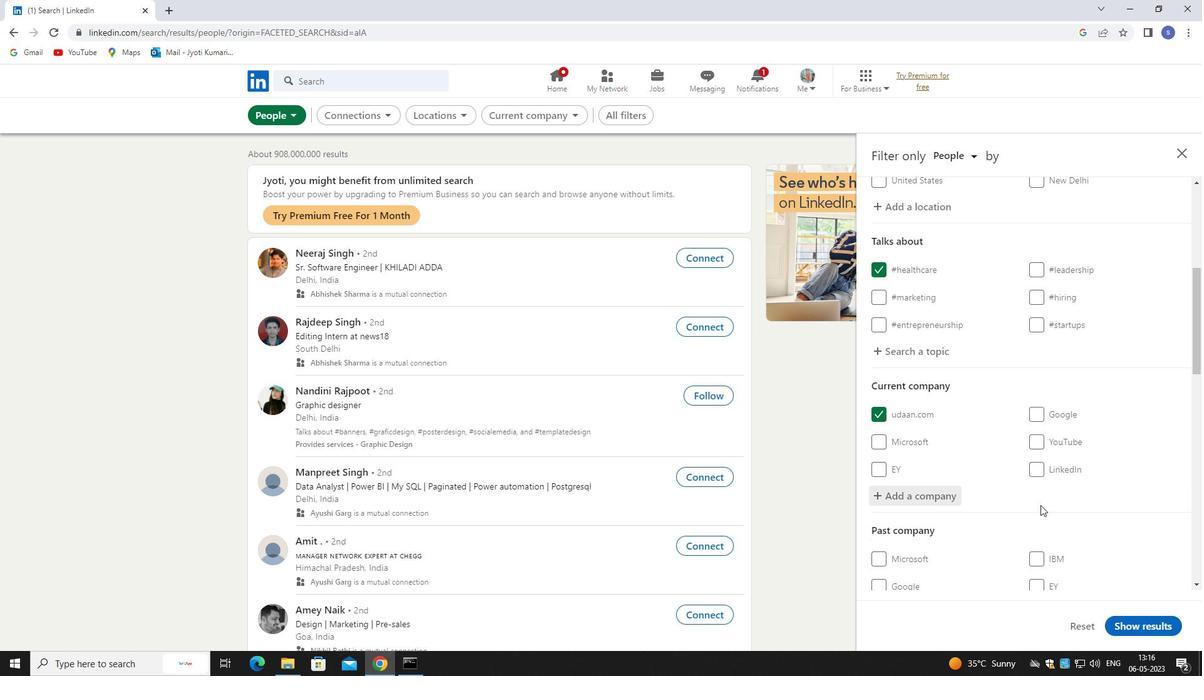 
Action: Mouse scrolled (1038, 509) with delta (0, 0)
Screenshot: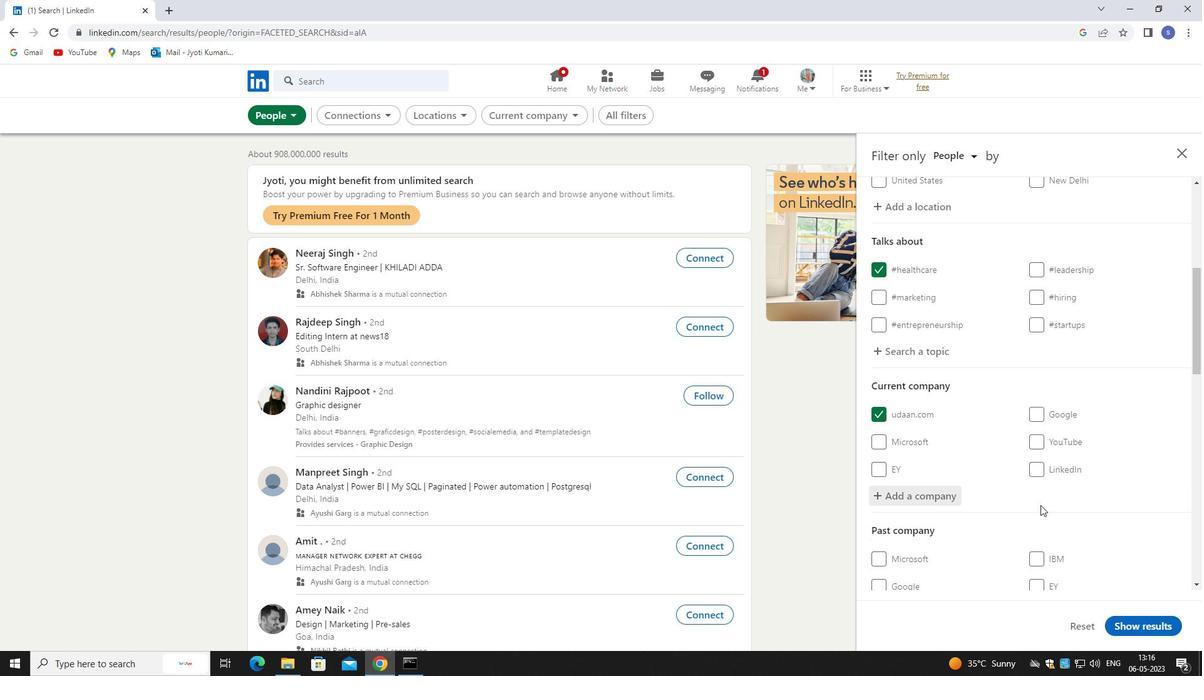 
Action: Mouse moved to (1038, 512)
Screenshot: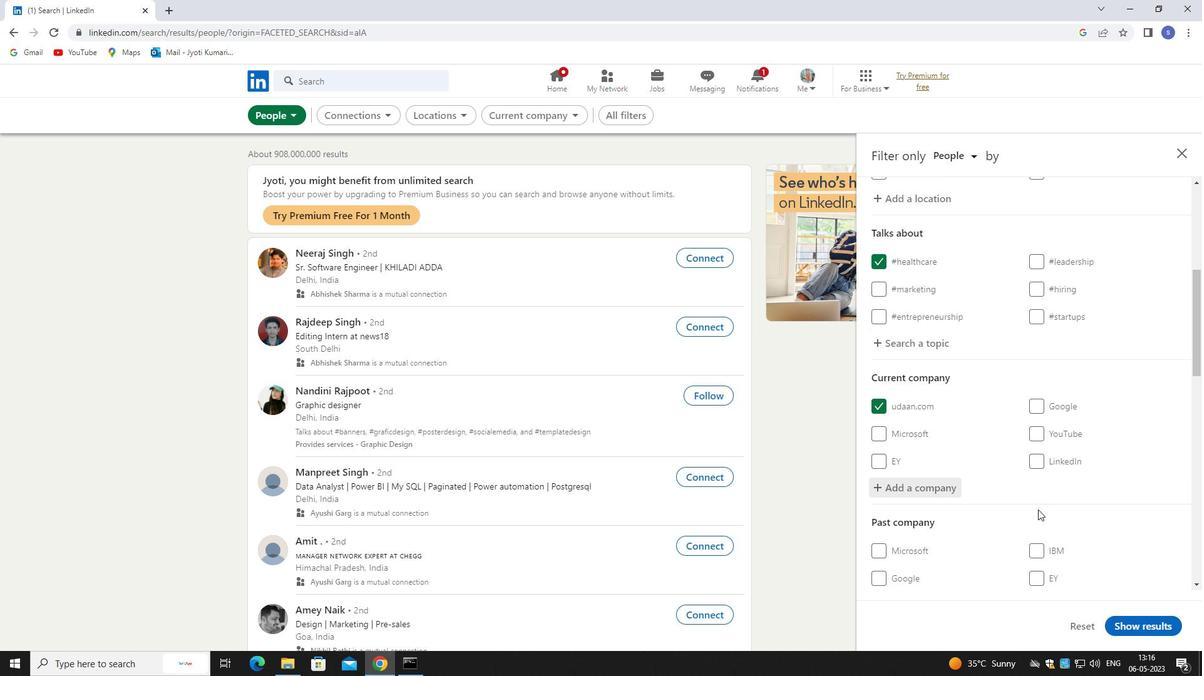 
Action: Mouse scrolled (1038, 511) with delta (0, 0)
Screenshot: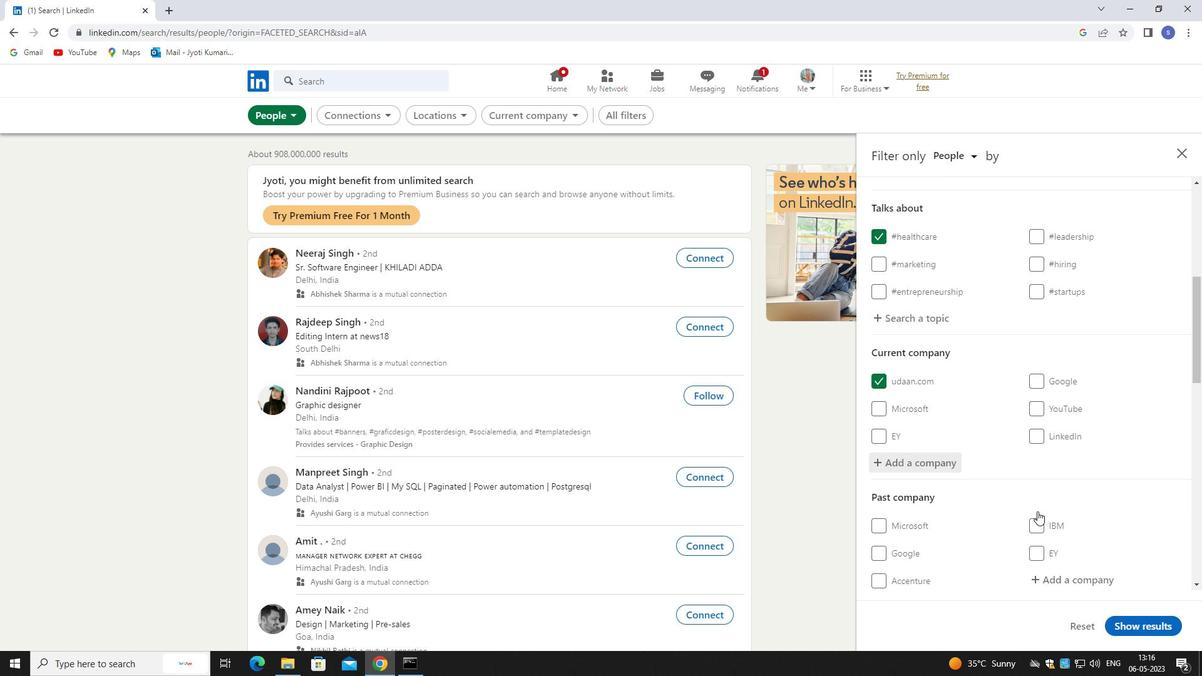 
Action: Mouse moved to (1084, 556)
Screenshot: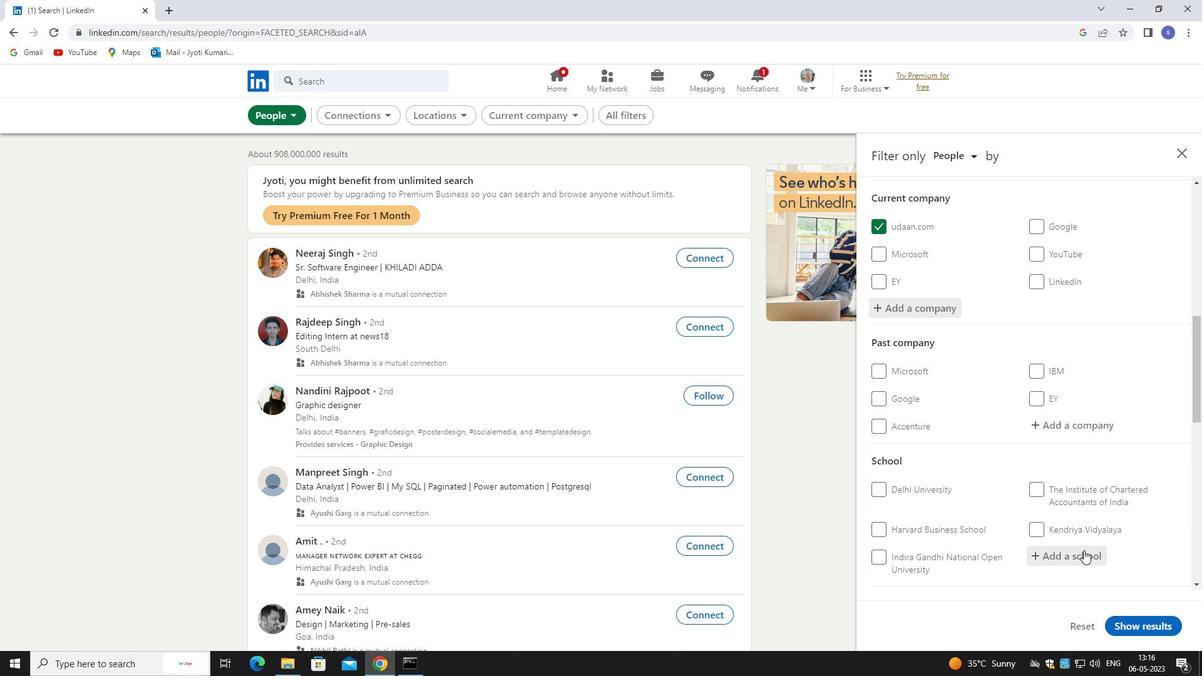 
Action: Mouse pressed left at (1084, 556)
Screenshot: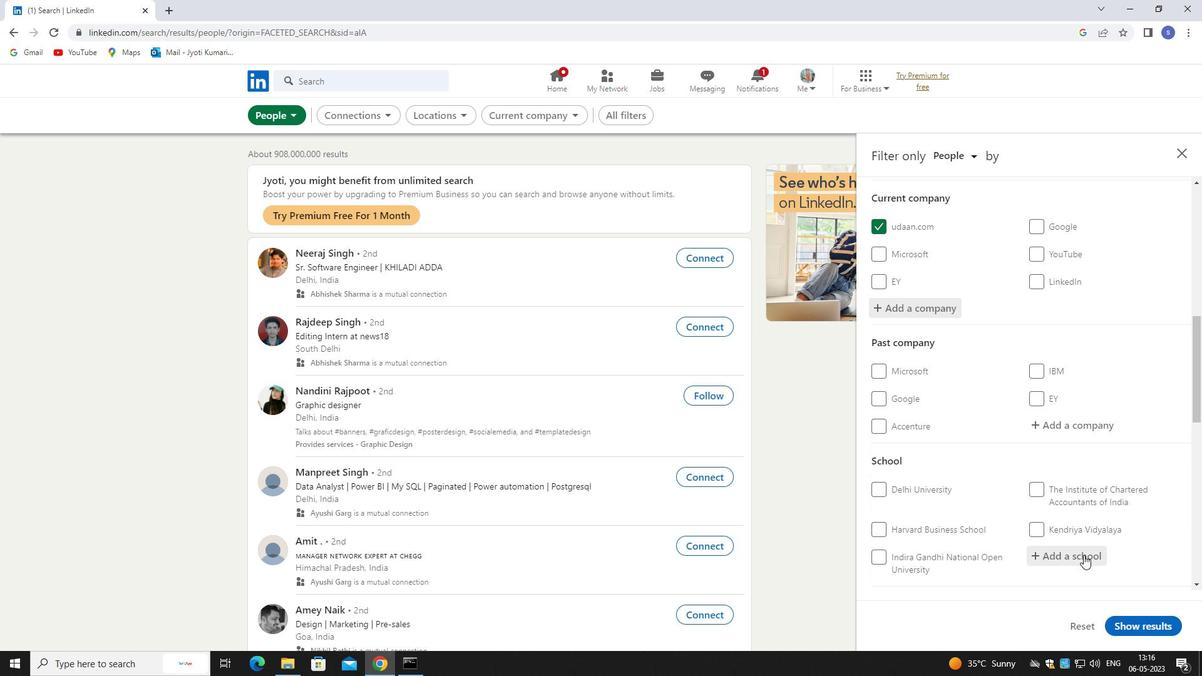 
Action: Key pressed chank
Screenshot: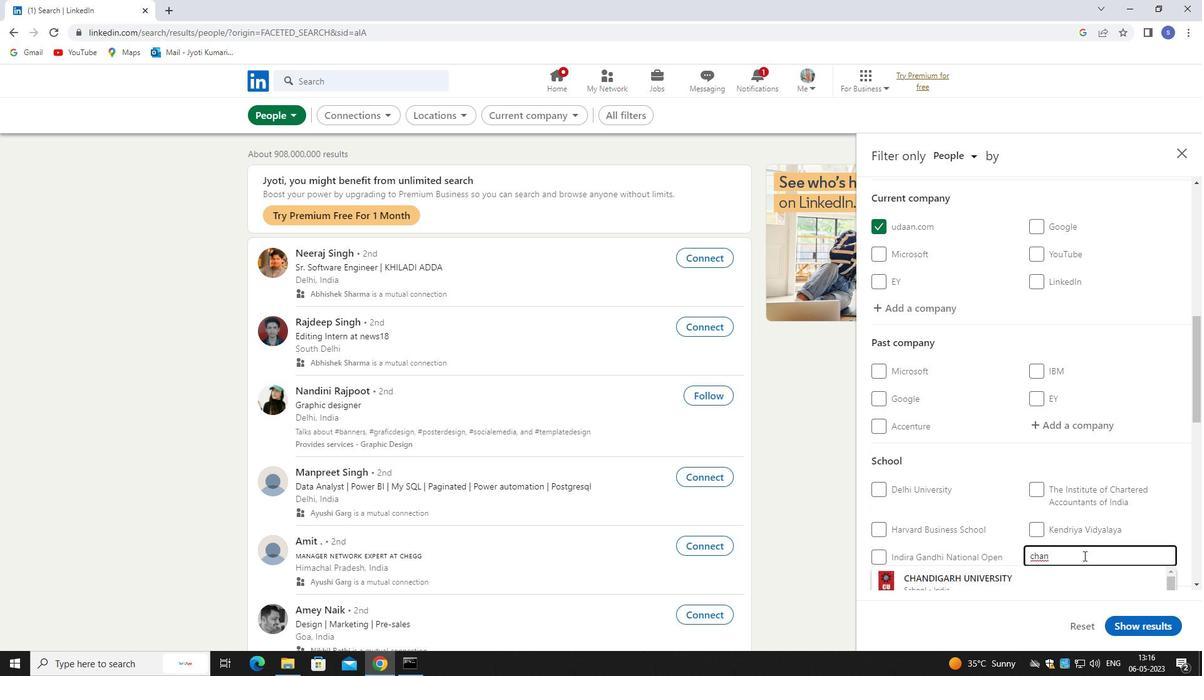 
Action: Mouse moved to (1072, 545)
Screenshot: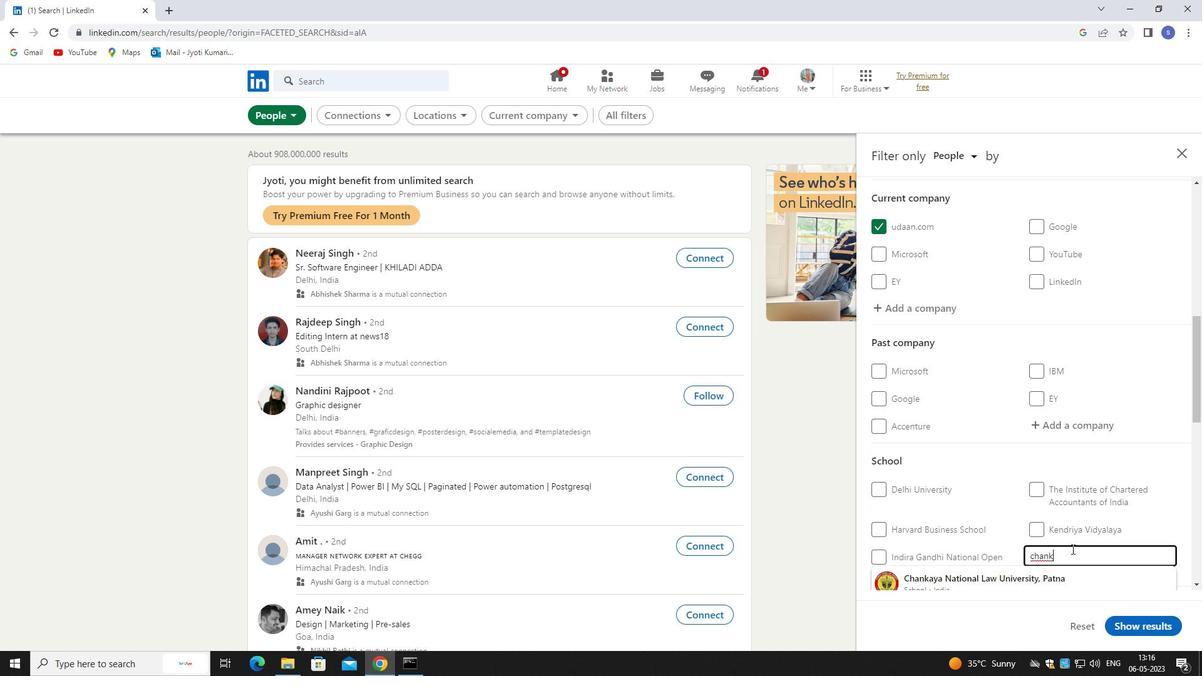 
Action: Mouse scrolled (1072, 545) with delta (0, 0)
Screenshot: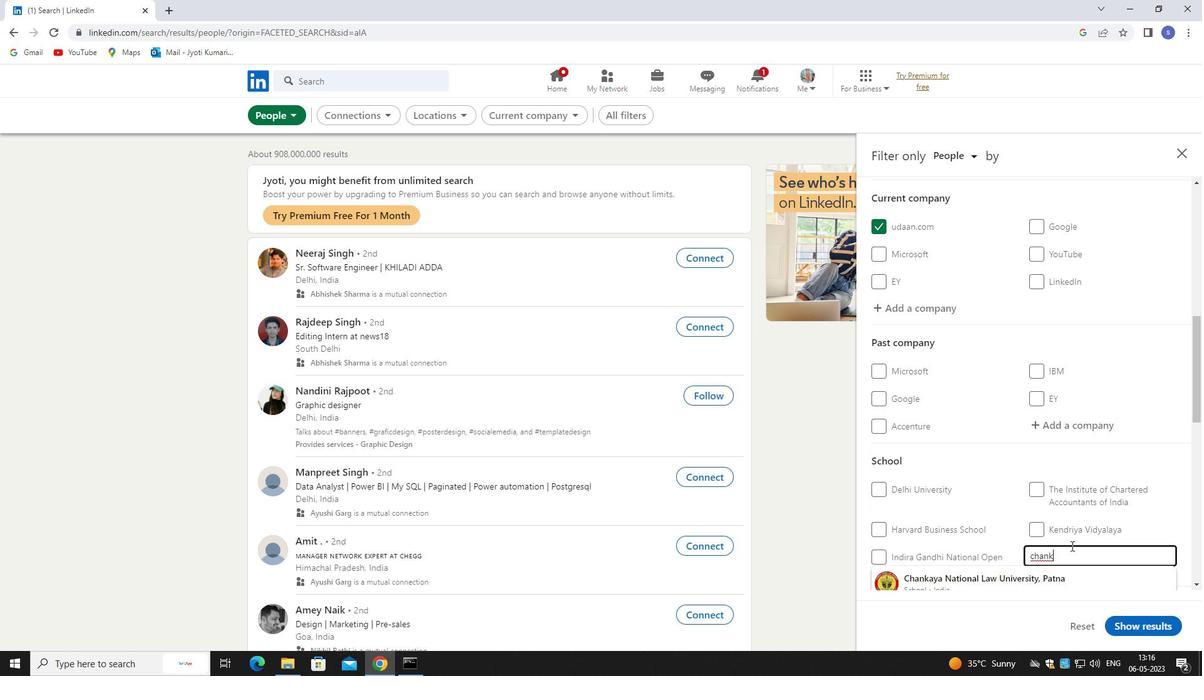 
Action: Mouse moved to (1071, 544)
Screenshot: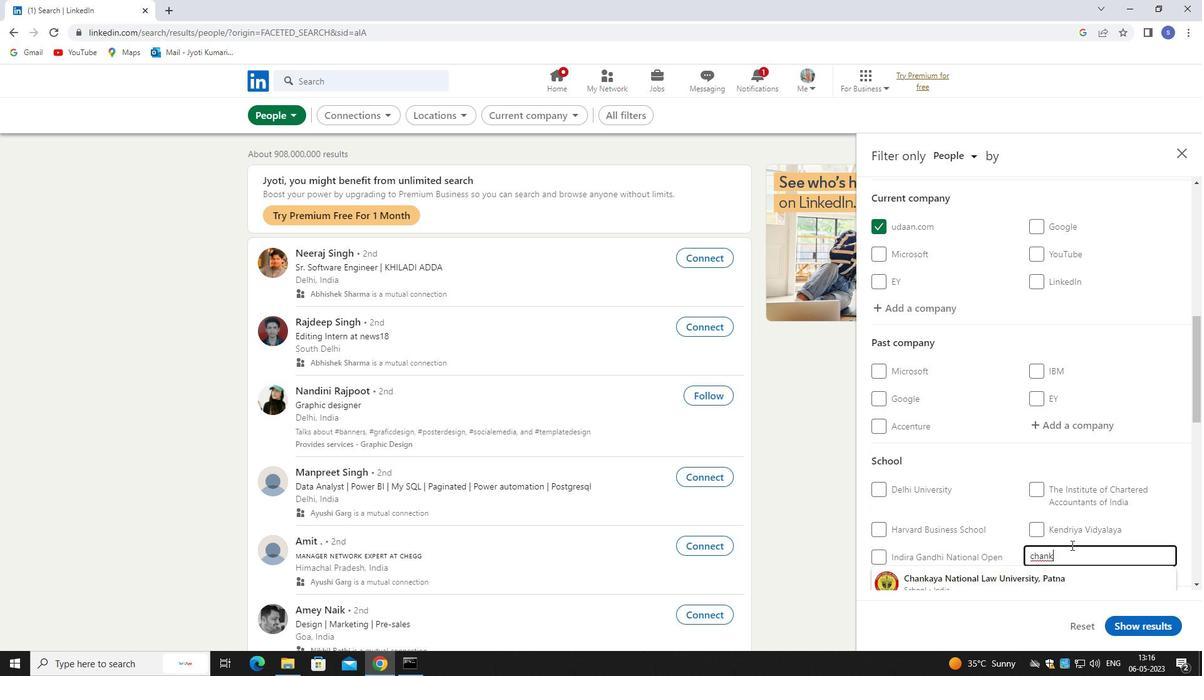 
Action: Mouse scrolled (1071, 543) with delta (0, 0)
Screenshot: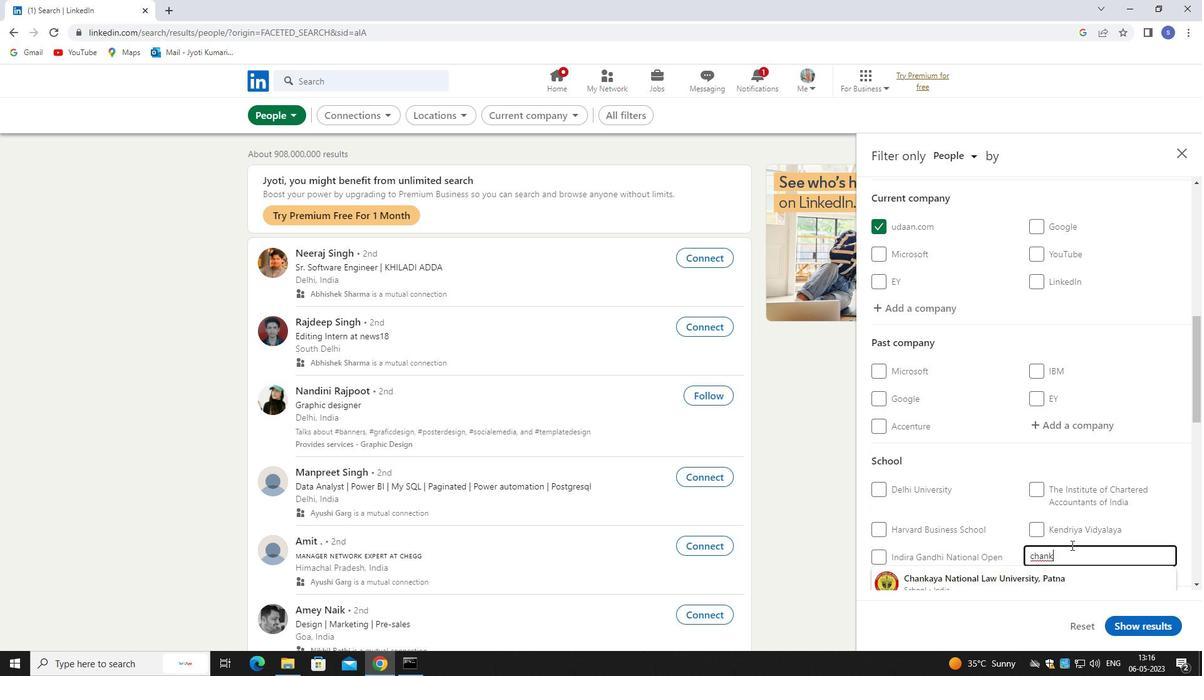 
Action: Mouse moved to (1069, 536)
Screenshot: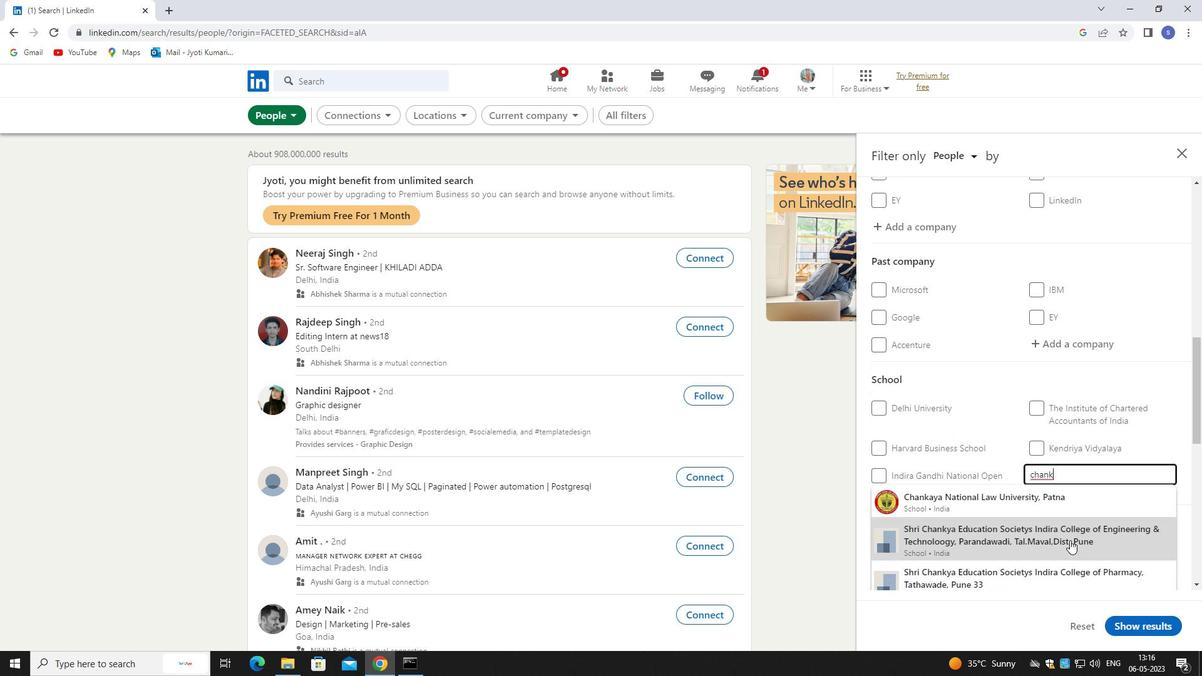 
Action: Mouse scrolled (1069, 536) with delta (0, 0)
Screenshot: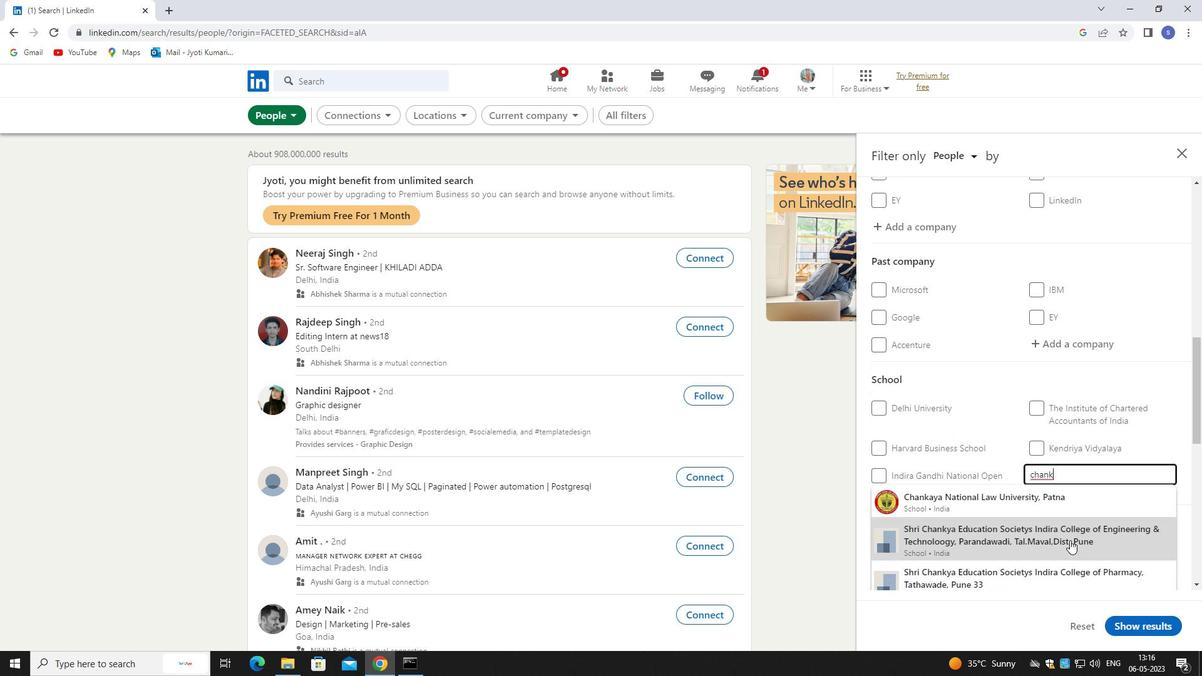 
Action: Mouse moved to (1030, 505)
Screenshot: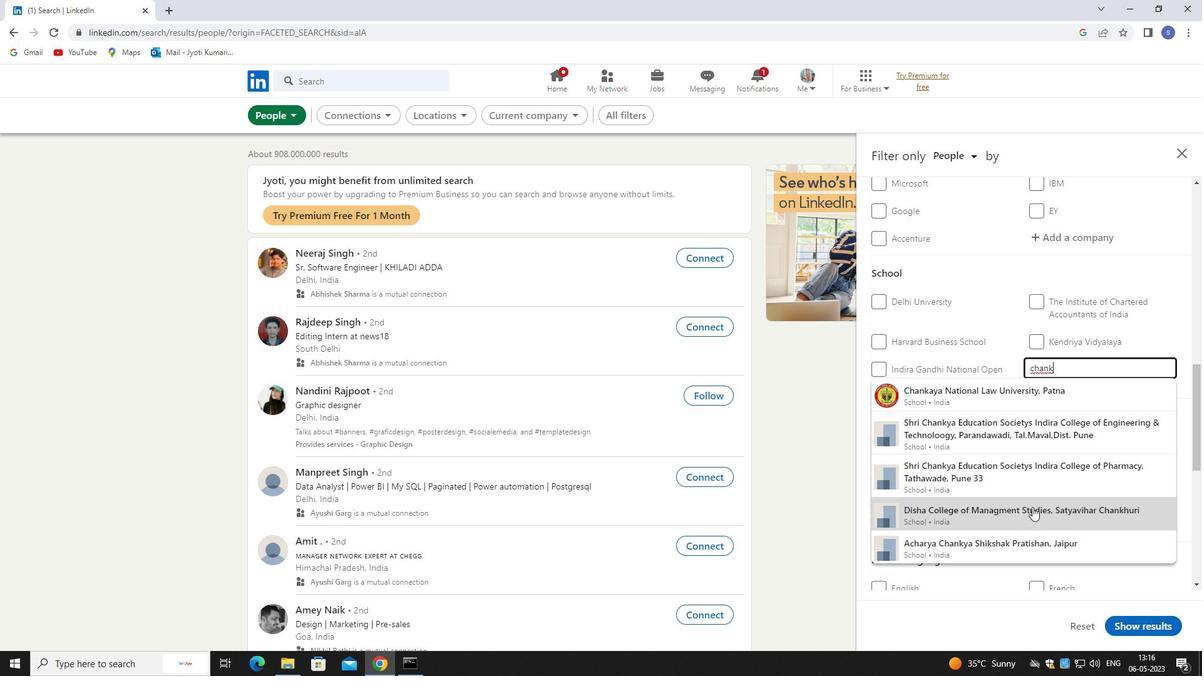 
Action: Key pressed ya<Key.space>educa
Screenshot: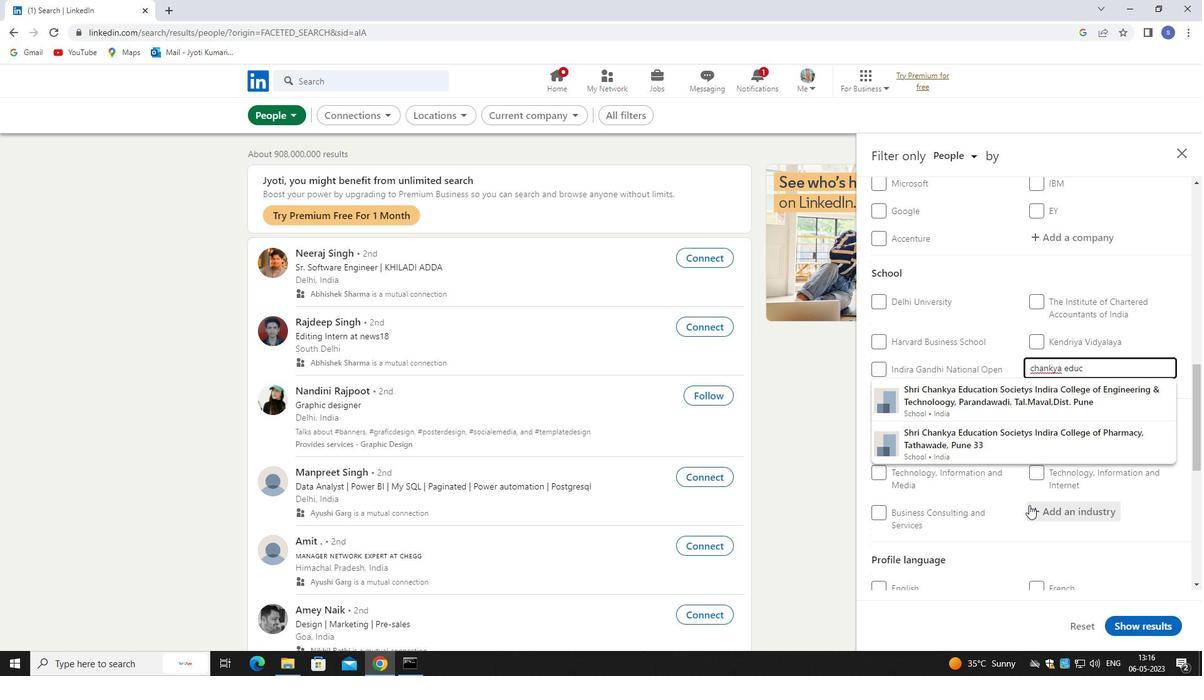 
Action: Mouse moved to (1051, 399)
Screenshot: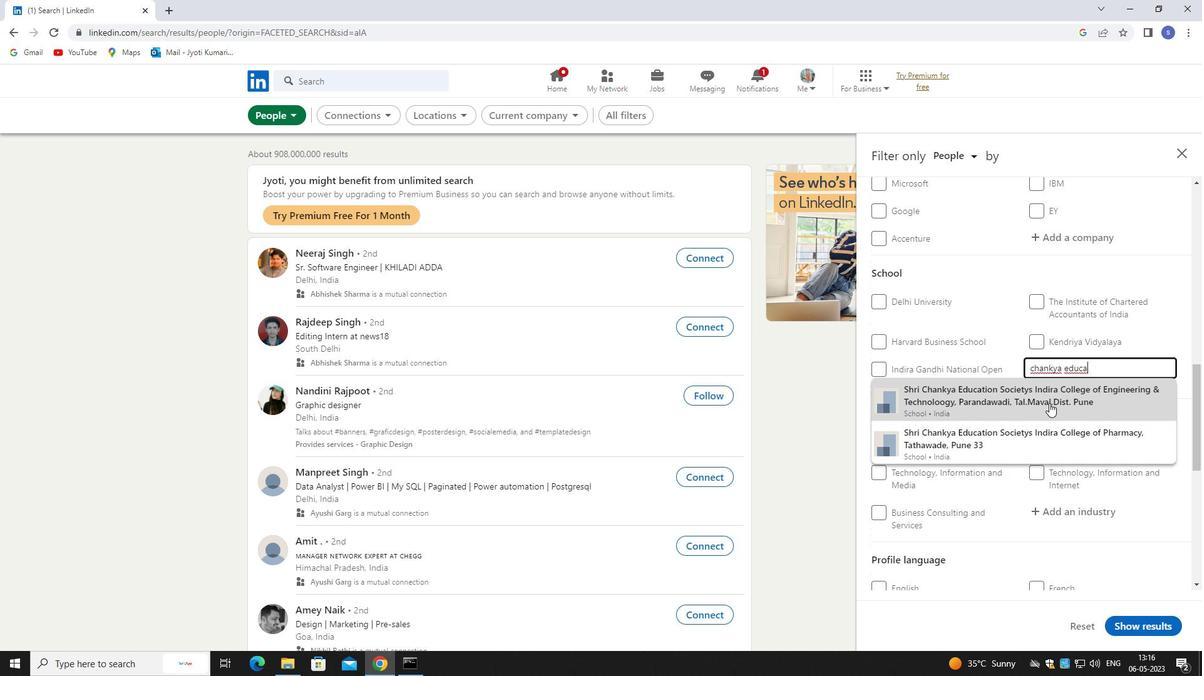 
Action: Mouse pressed left at (1051, 399)
Screenshot: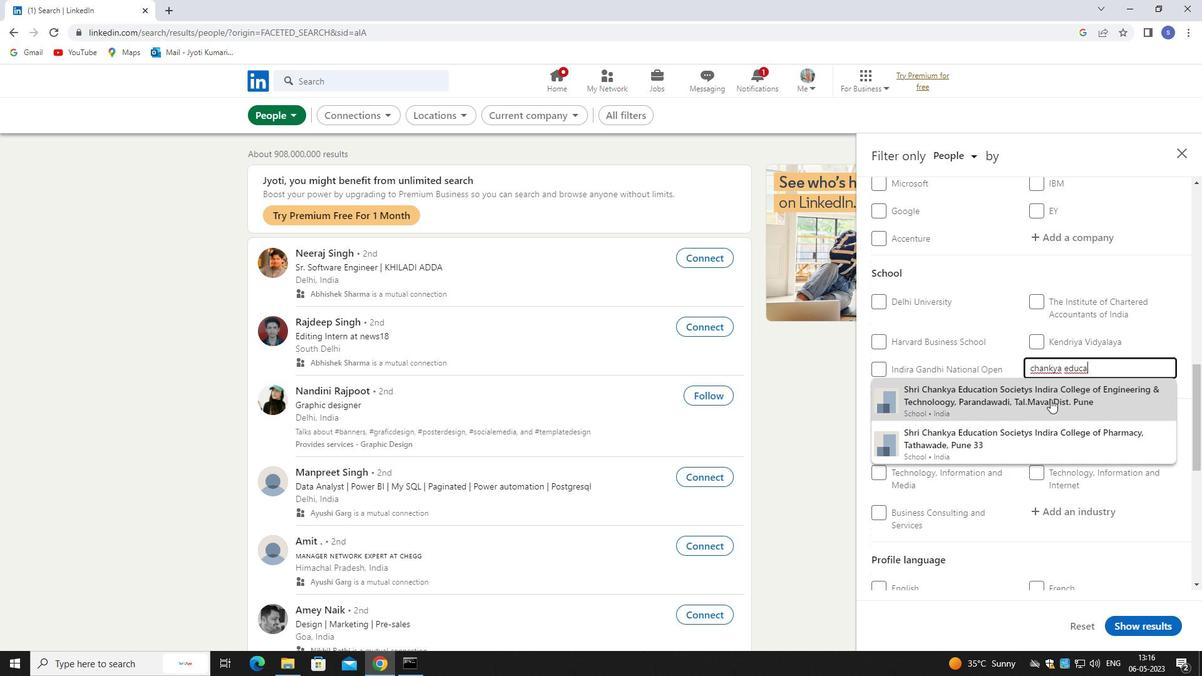 
Action: Mouse moved to (1058, 459)
Screenshot: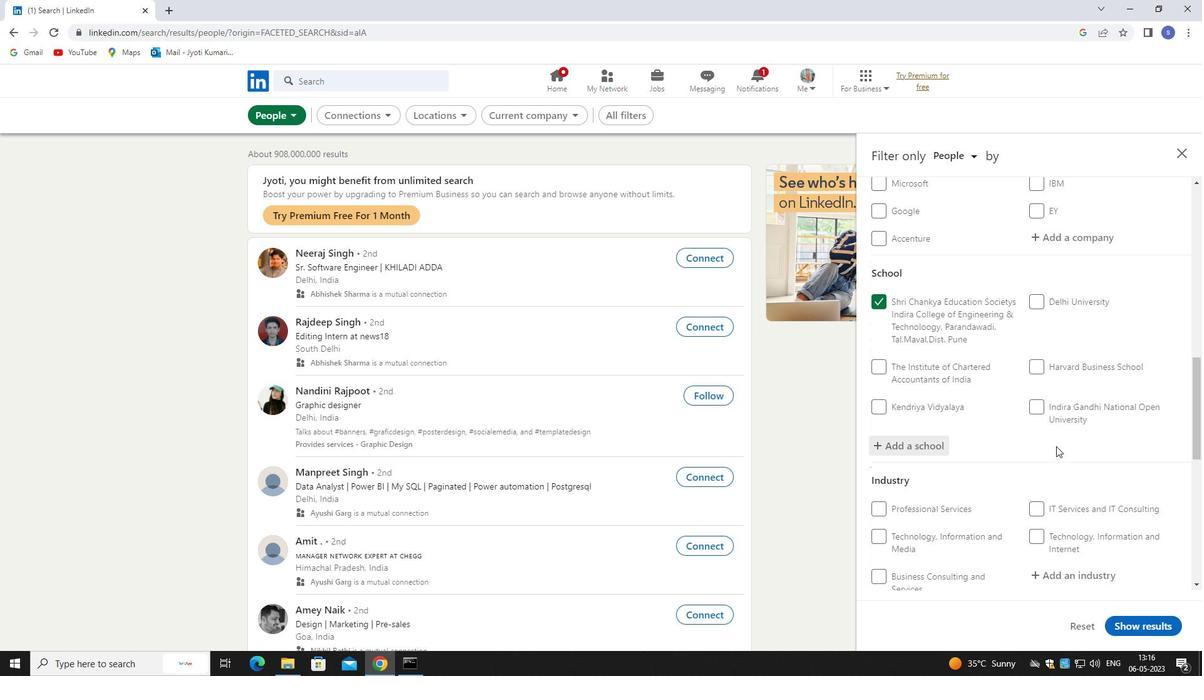 
Action: Mouse scrolled (1058, 459) with delta (0, 0)
Screenshot: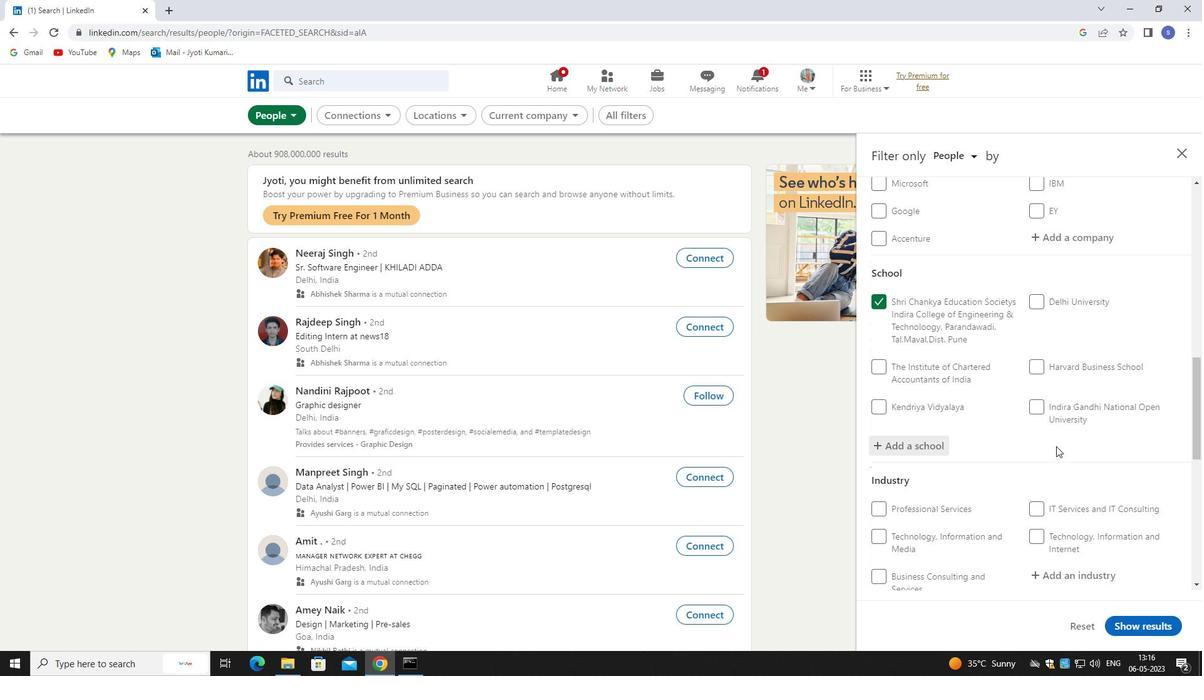 
Action: Mouse moved to (1061, 484)
Screenshot: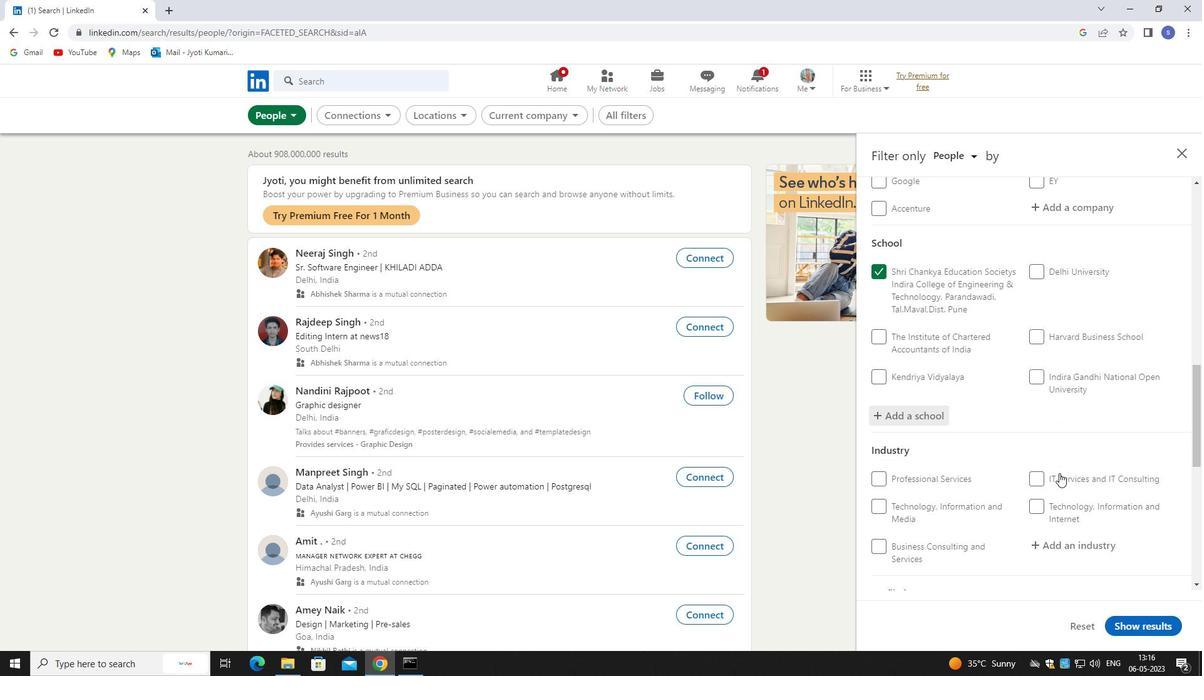 
Action: Mouse scrolled (1061, 483) with delta (0, 0)
Screenshot: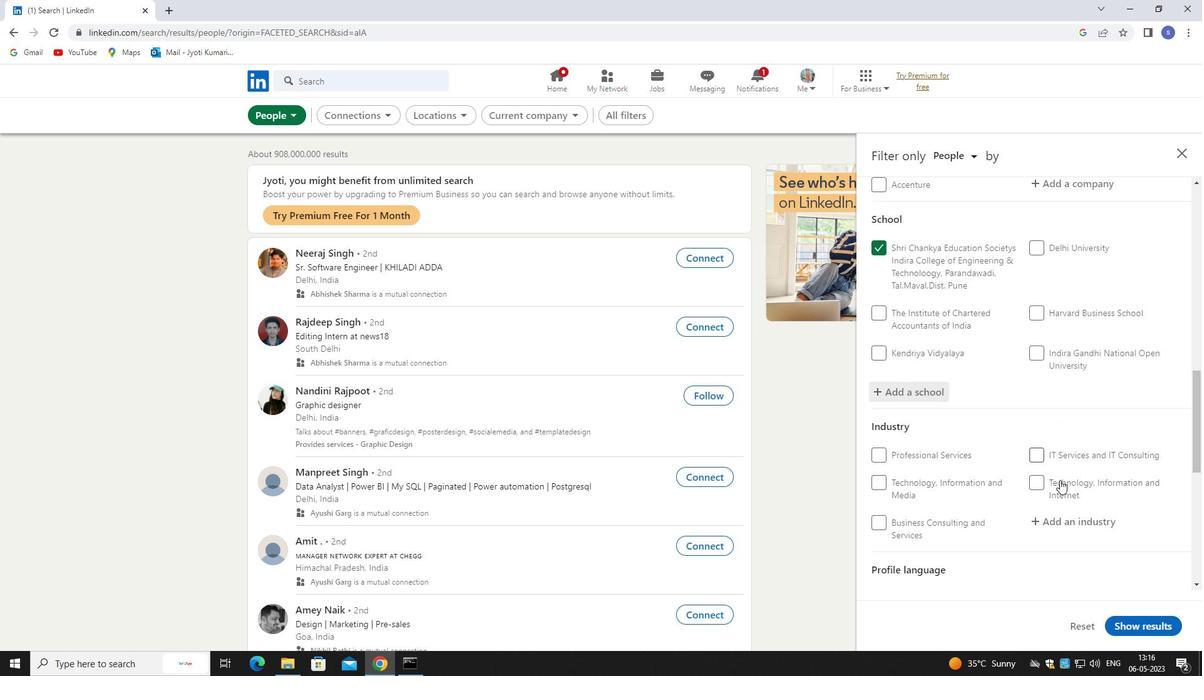 
Action: Mouse moved to (1075, 446)
Screenshot: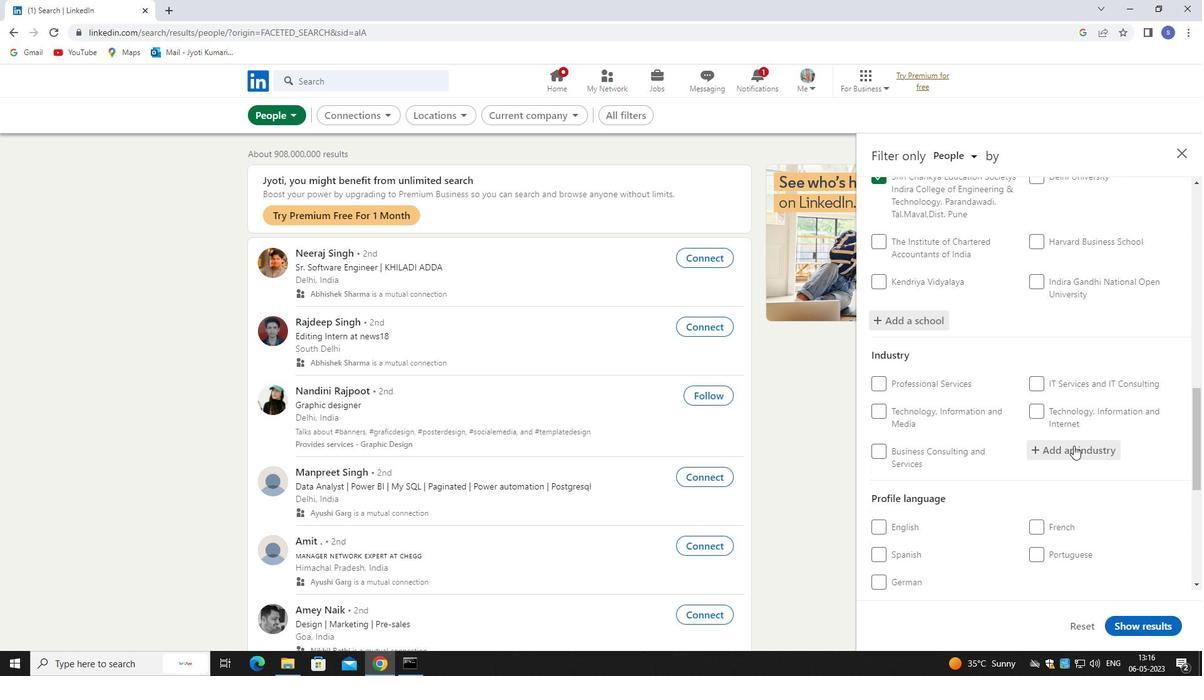 
Action: Mouse pressed left at (1075, 446)
Screenshot: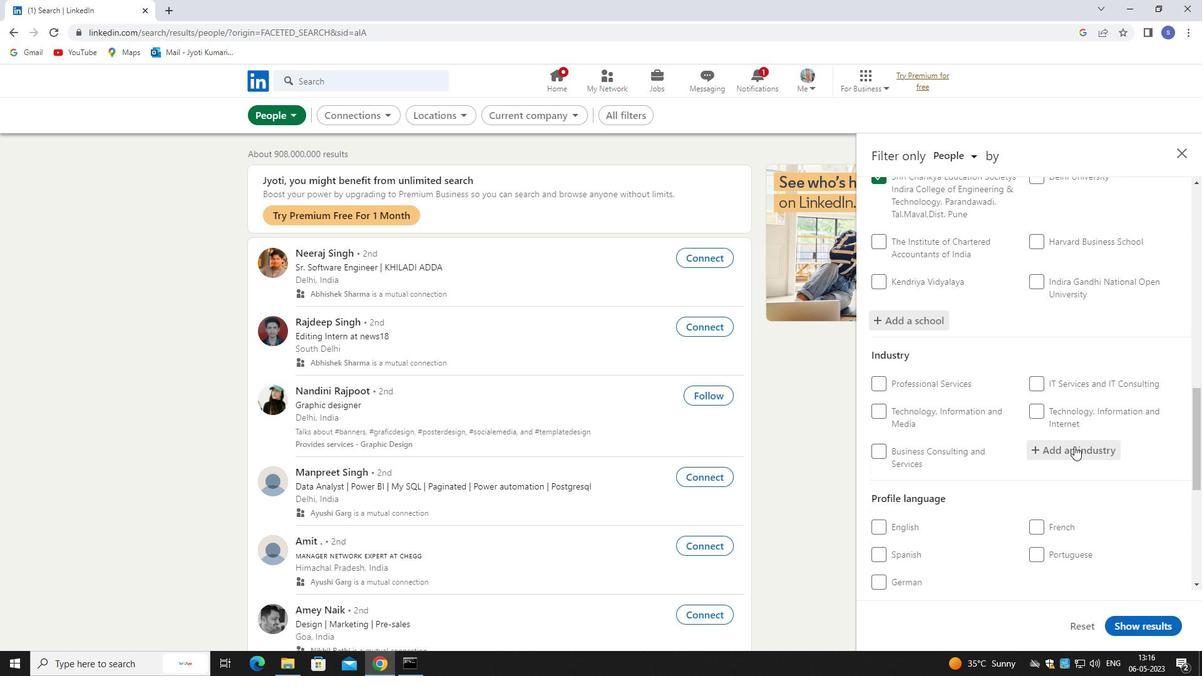 
Action: Mouse moved to (1023, 422)
Screenshot: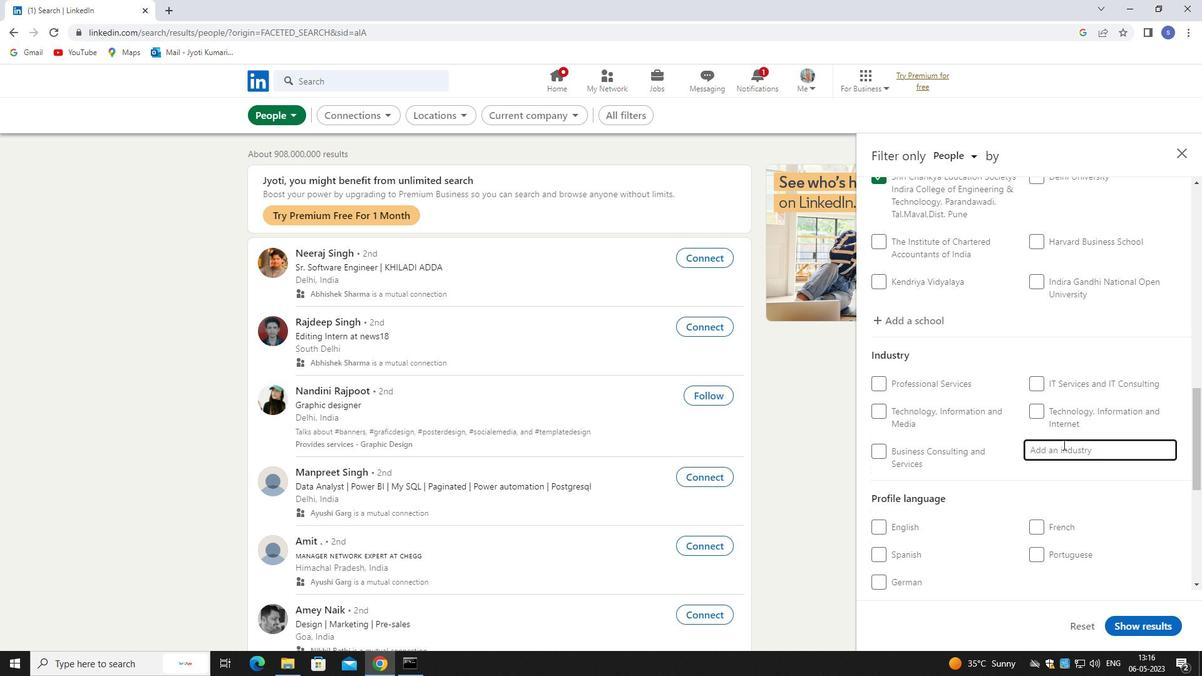 
Action: Key pressed sound
Screenshot: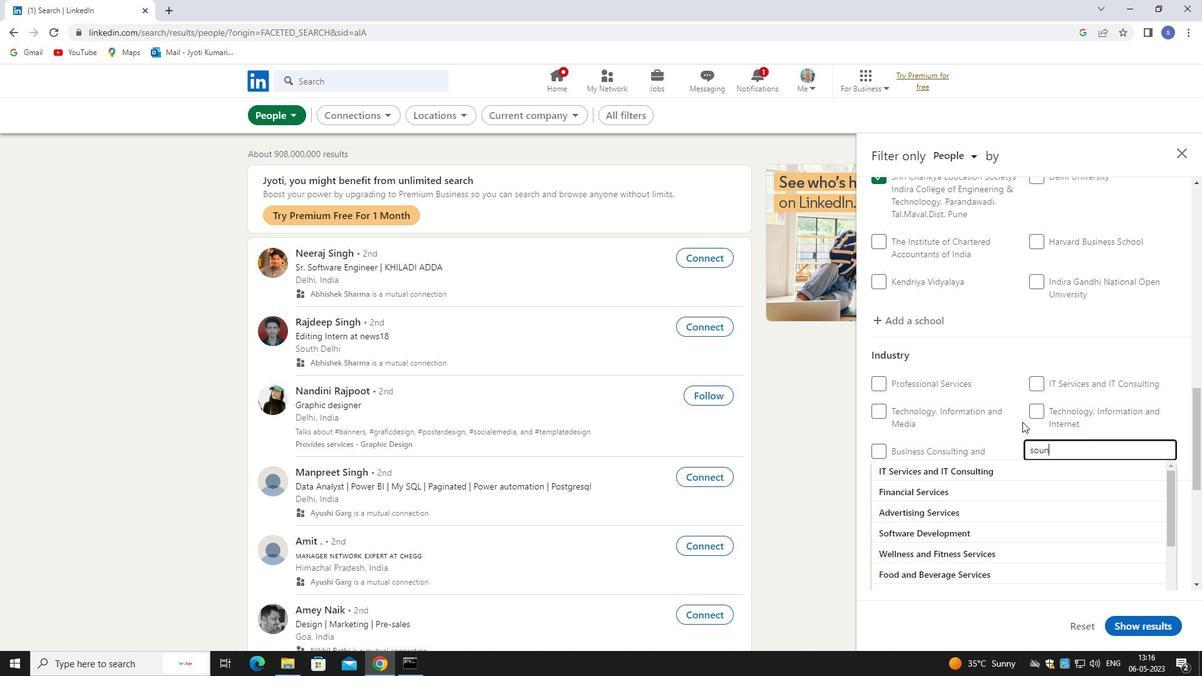 
Action: Mouse moved to (1013, 485)
Screenshot: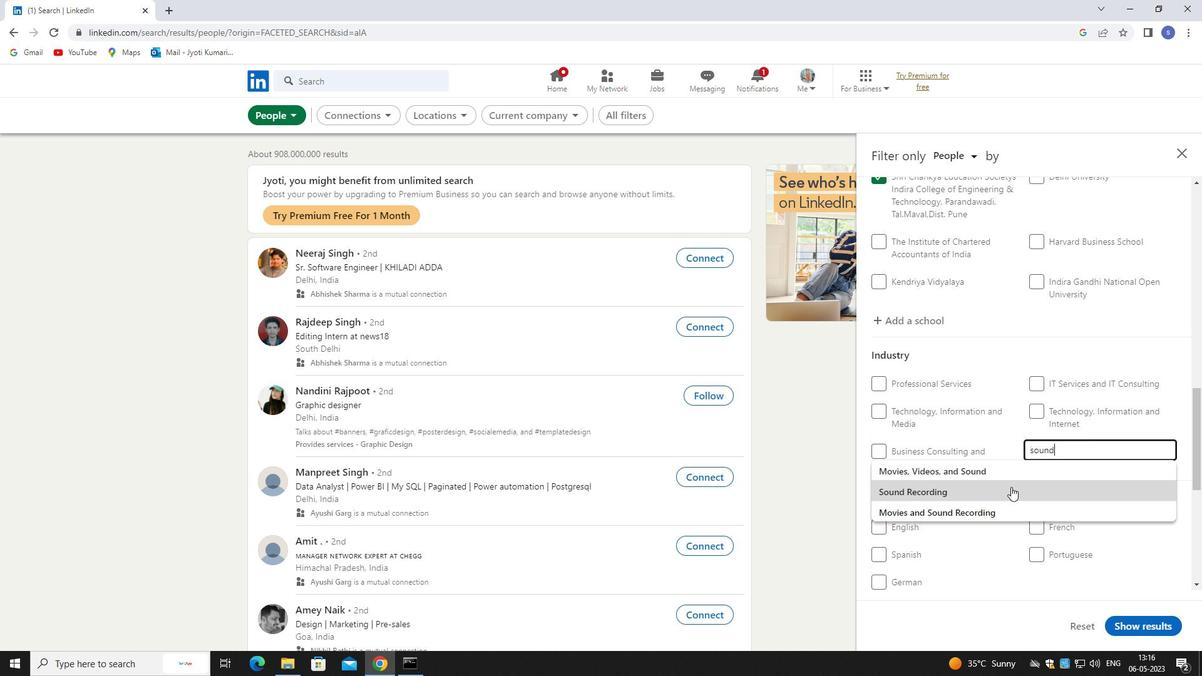 
Action: Mouse pressed left at (1013, 485)
Screenshot: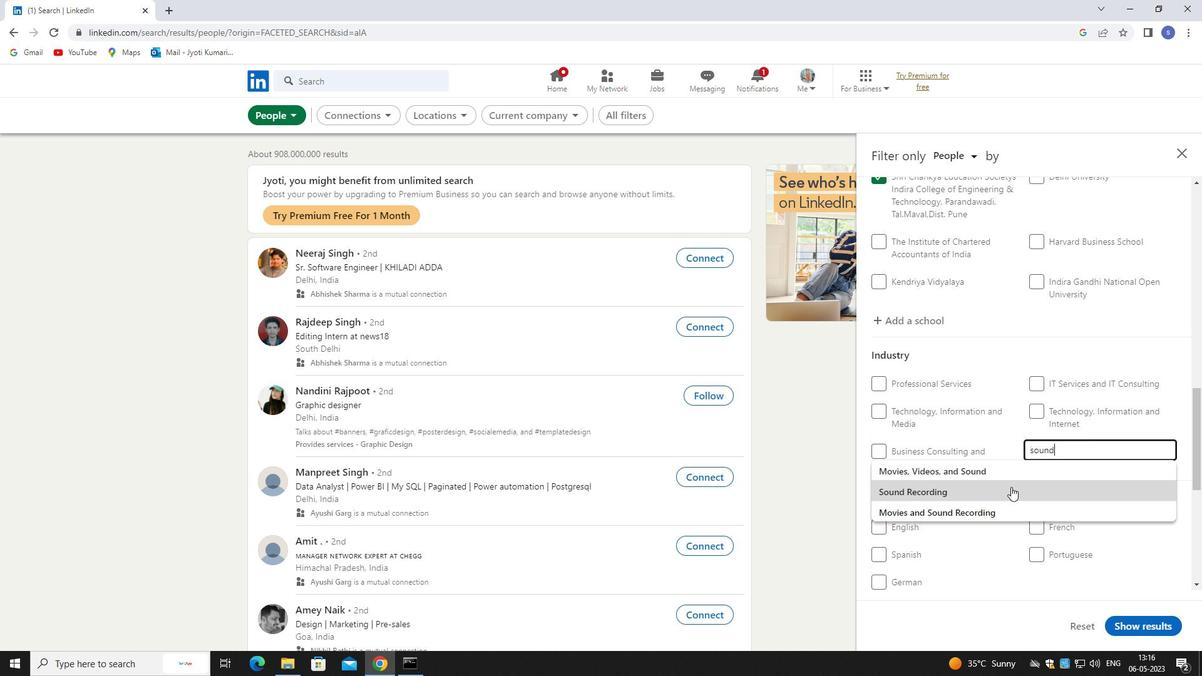 
Action: Mouse moved to (1024, 508)
Screenshot: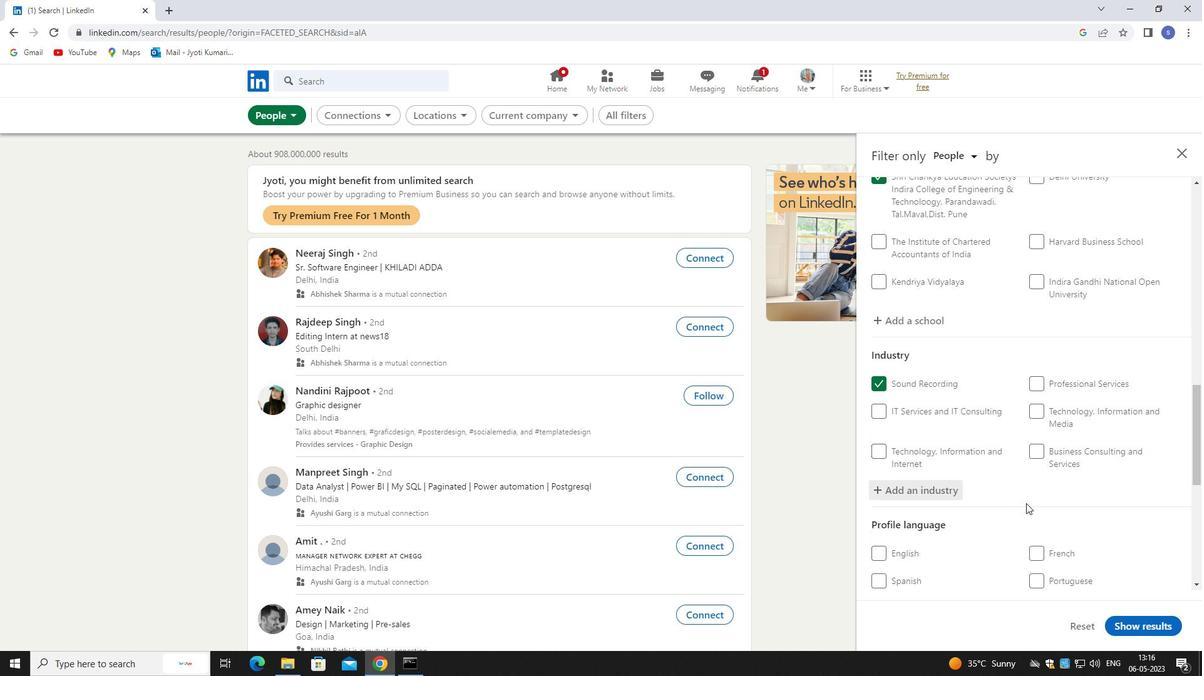 
Action: Mouse scrolled (1024, 507) with delta (0, 0)
Screenshot: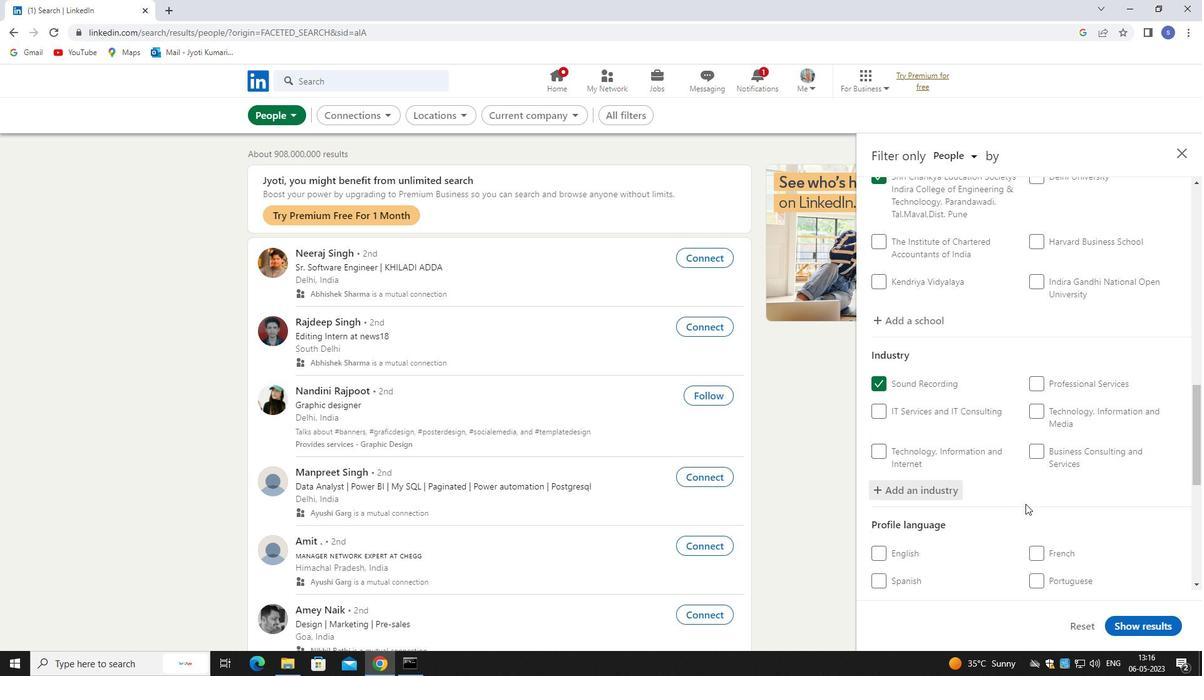 
Action: Mouse scrolled (1024, 507) with delta (0, 0)
Screenshot: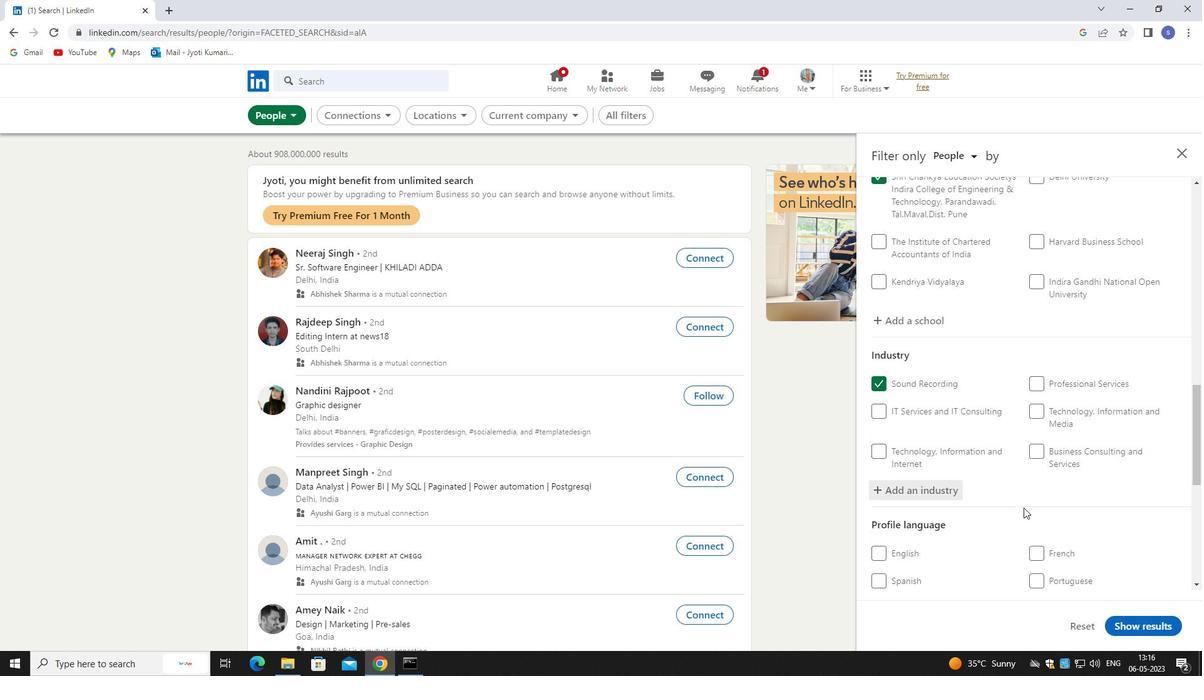 
Action: Mouse moved to (901, 454)
Screenshot: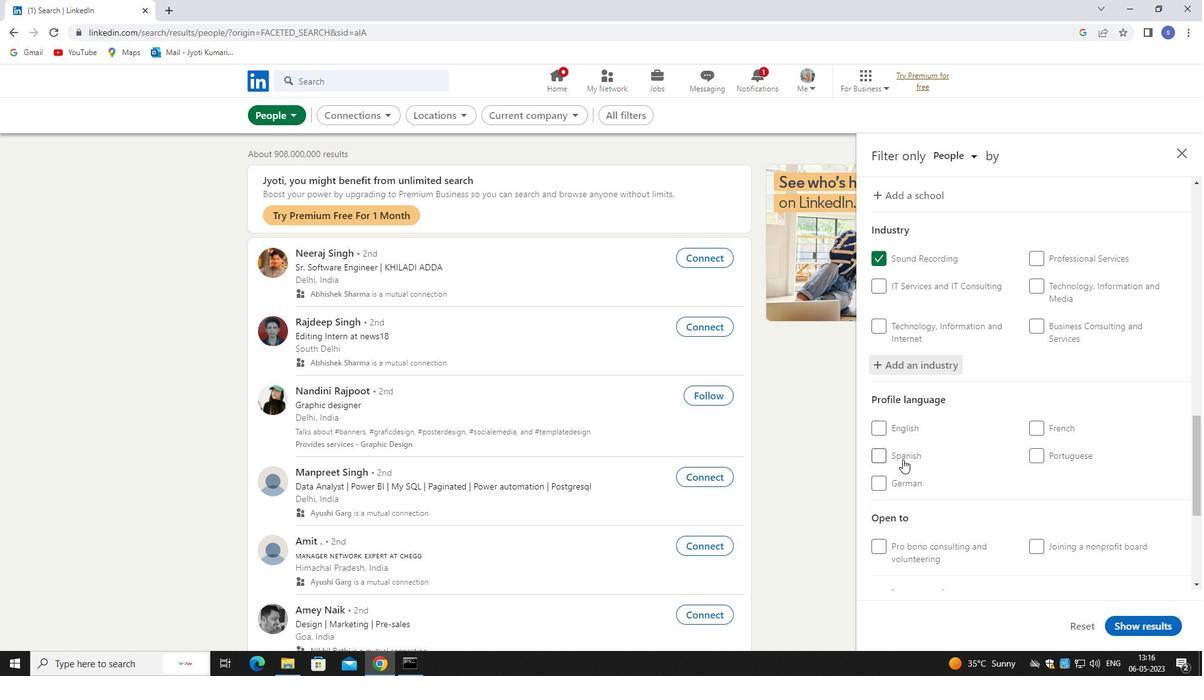 
Action: Mouse pressed left at (901, 454)
Screenshot: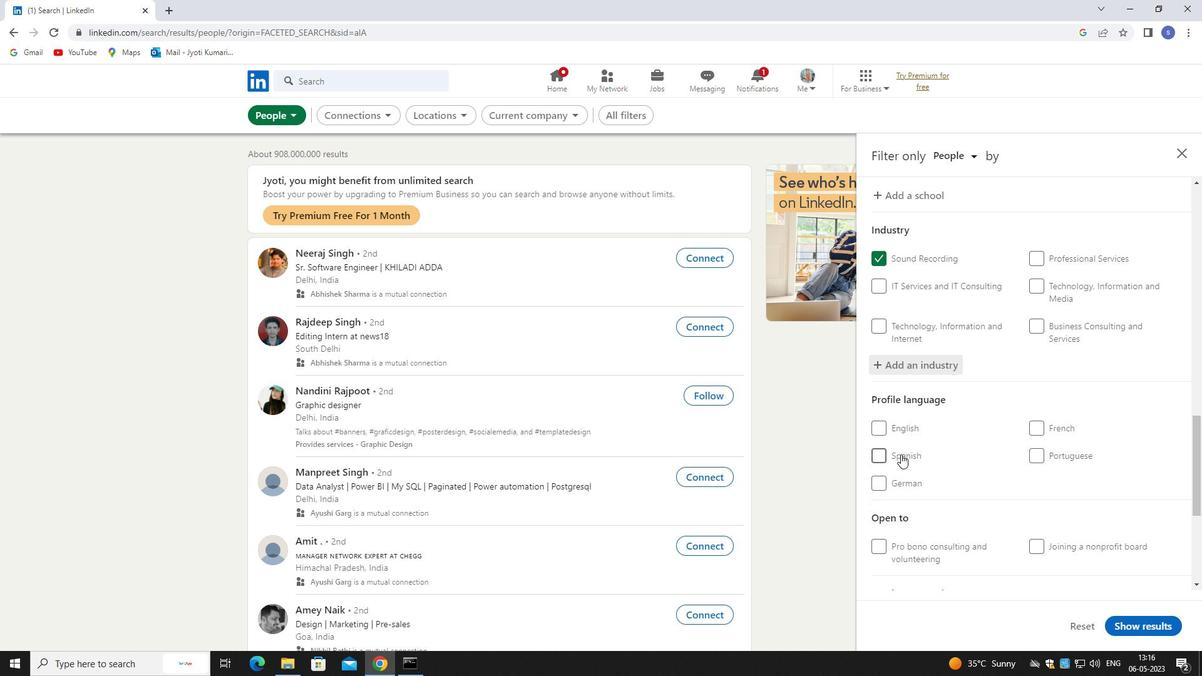
Action: Mouse moved to (1098, 531)
Screenshot: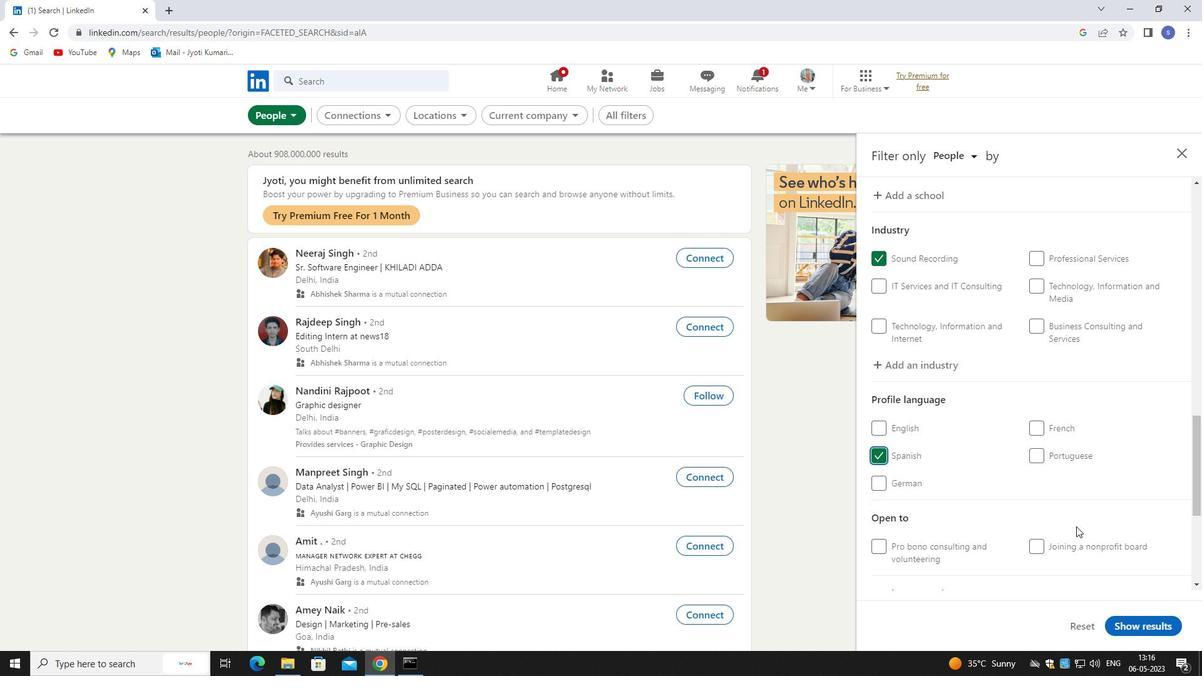 
Action: Mouse scrolled (1098, 530) with delta (0, 0)
Screenshot: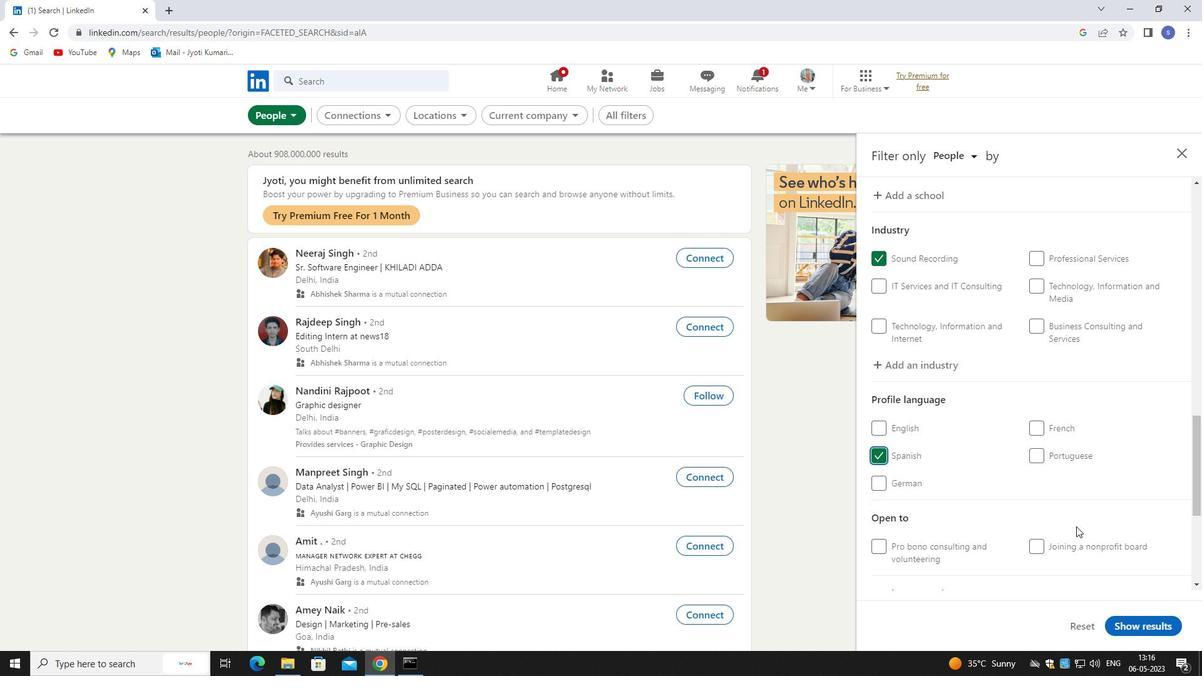 
Action: Mouse moved to (1099, 532)
Screenshot: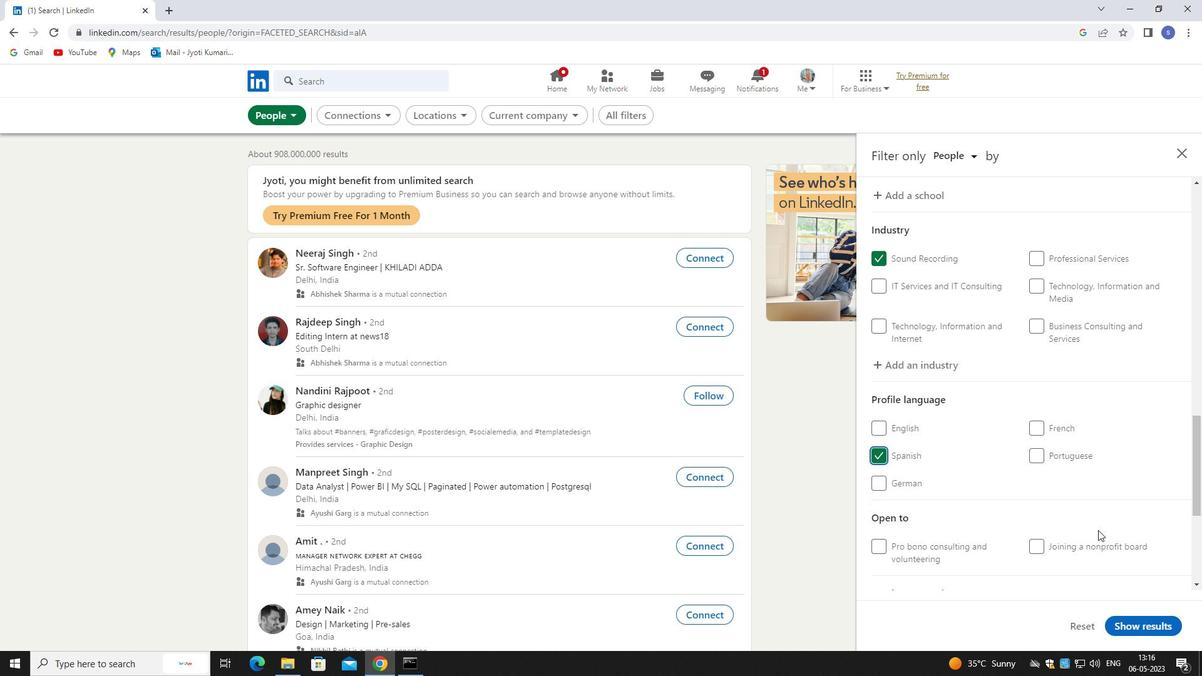 
Action: Mouse scrolled (1099, 531) with delta (0, 0)
Screenshot: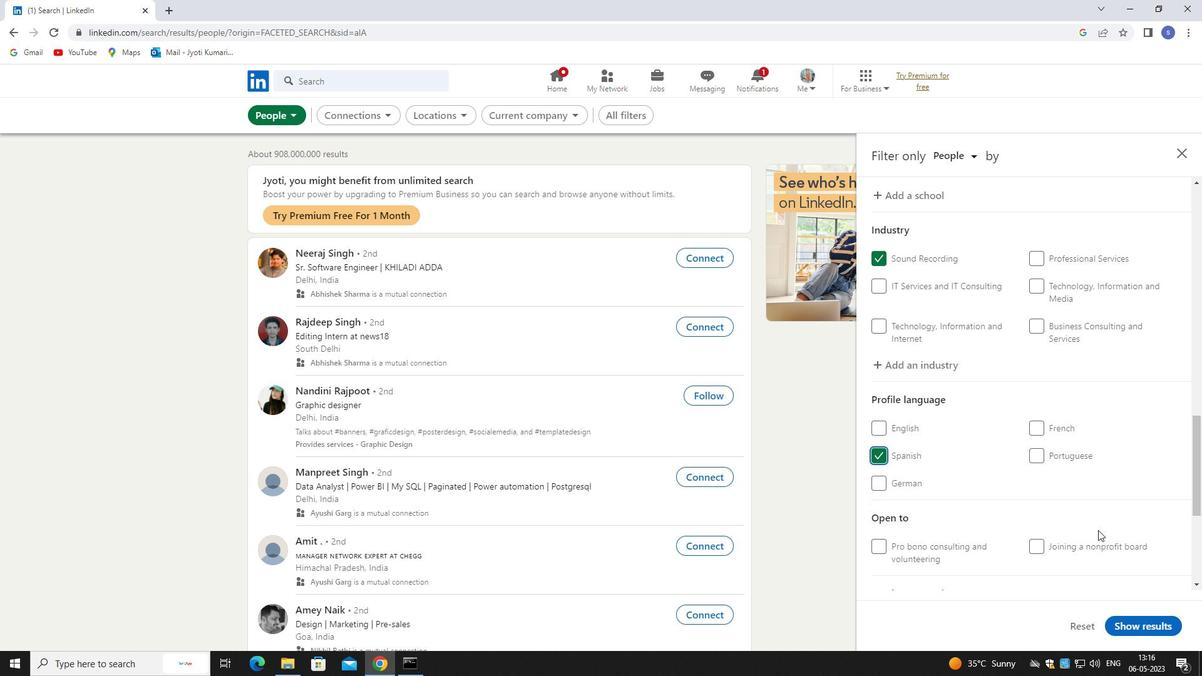 
Action: Mouse moved to (1077, 548)
Screenshot: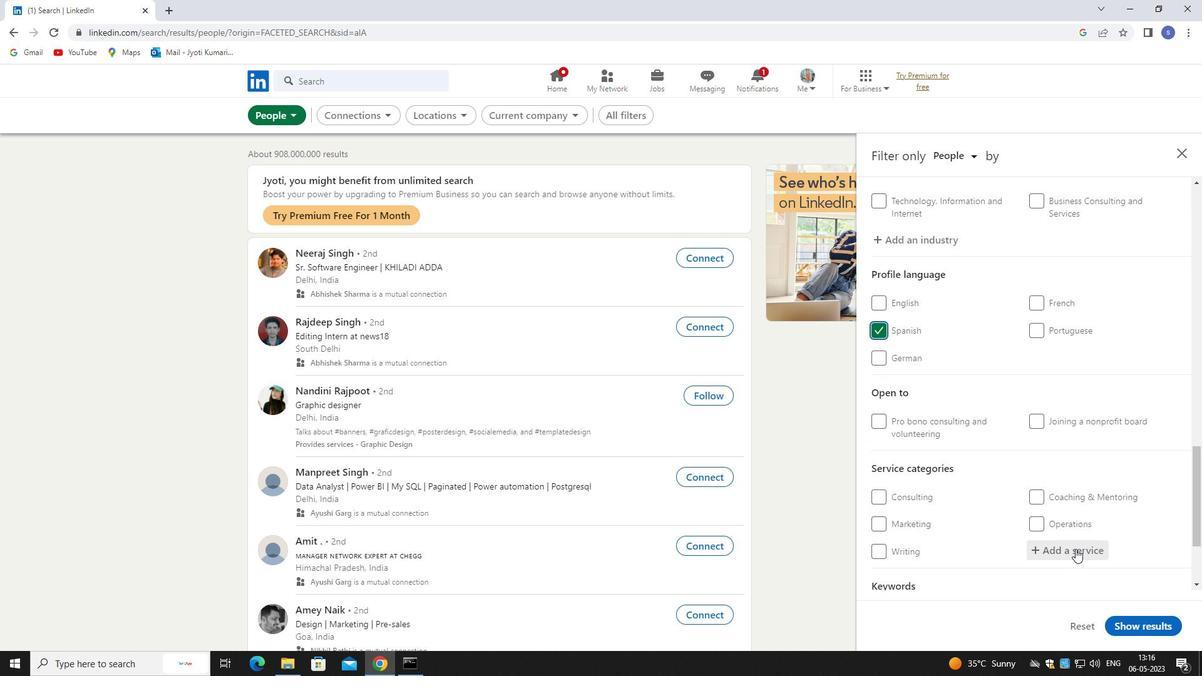 
Action: Mouse pressed left at (1077, 548)
Screenshot: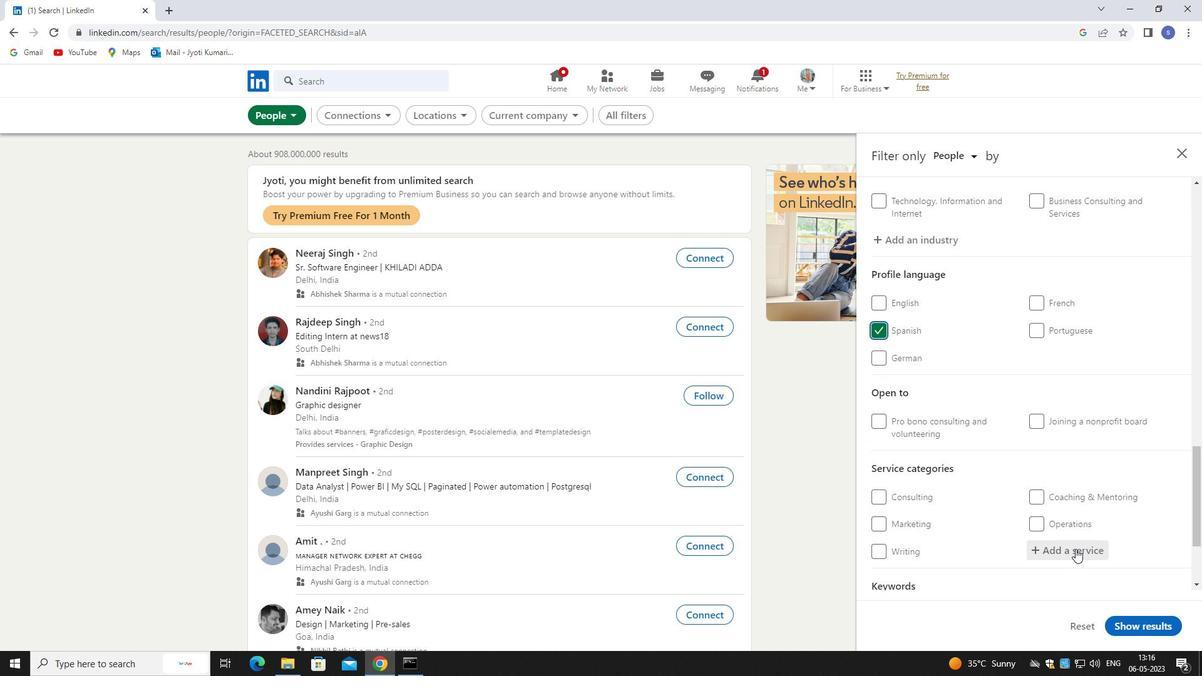 
Action: Mouse moved to (1080, 544)
Screenshot: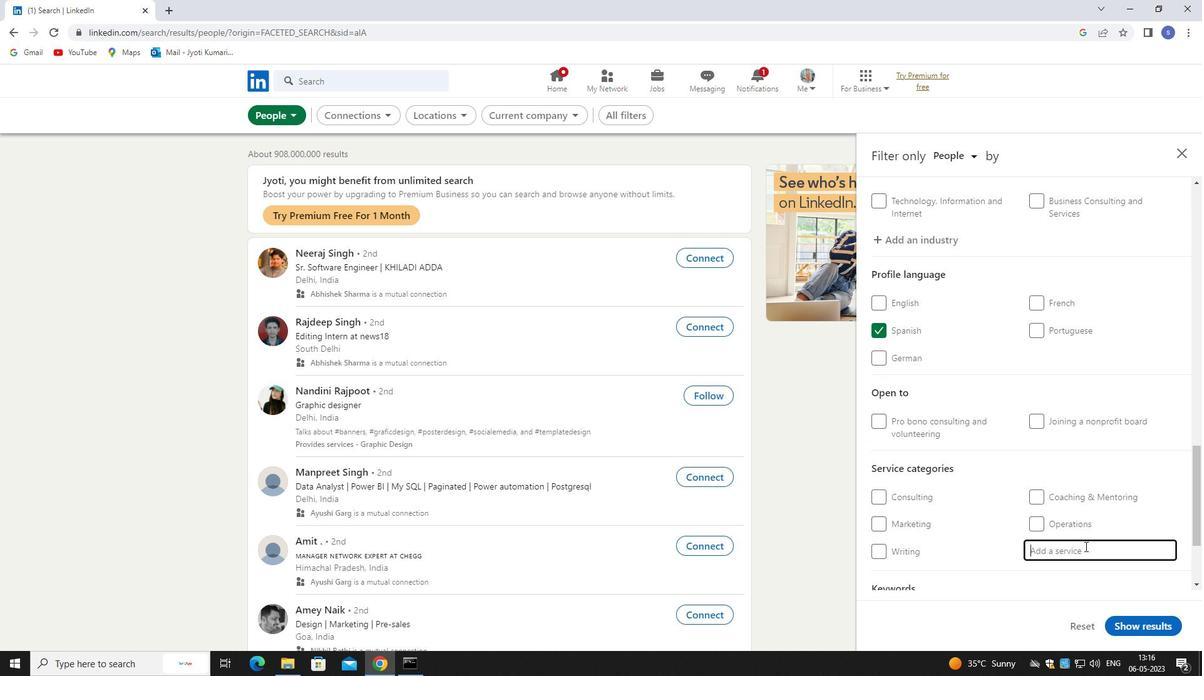 
Action: Key pressed c<Key.backspace><Key.backspace>wedd
Screenshot: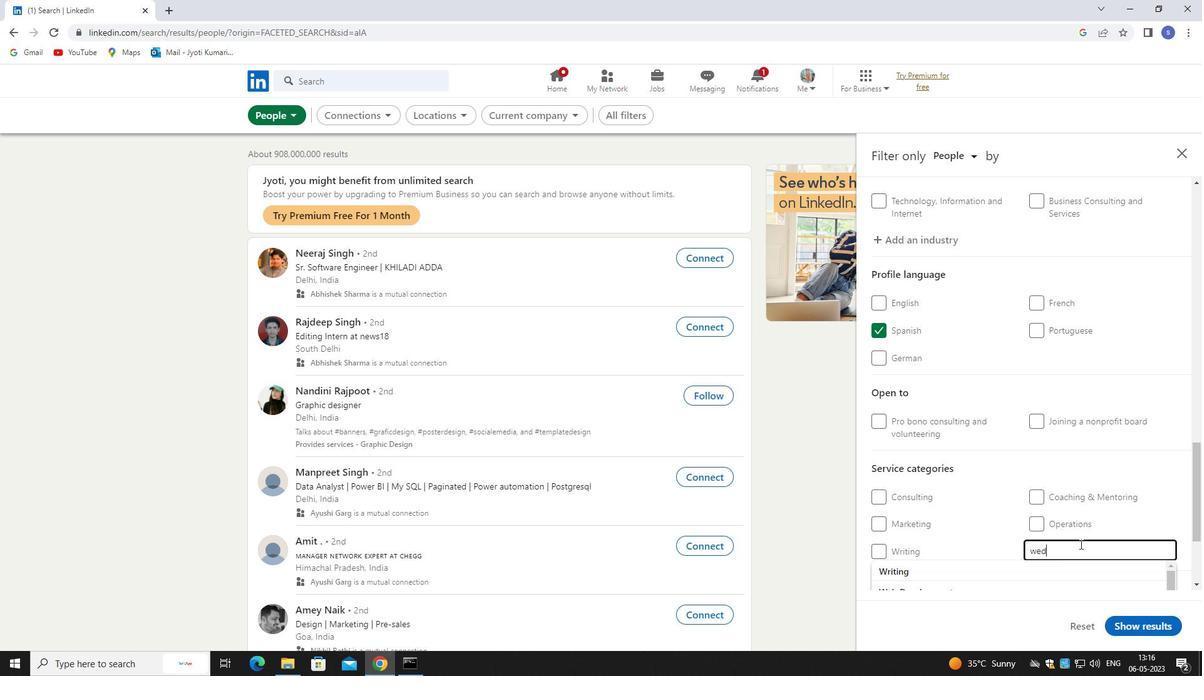 
Action: Mouse moved to (1077, 540)
Screenshot: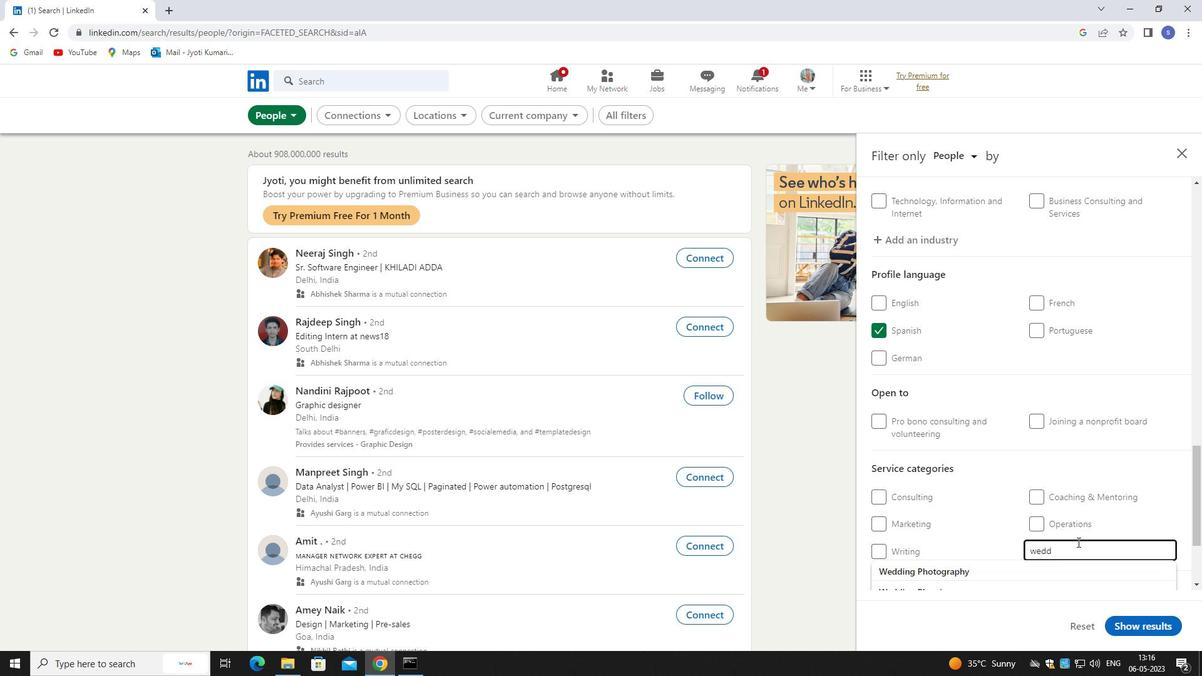 
Action: Mouse scrolled (1077, 539) with delta (0, 0)
Screenshot: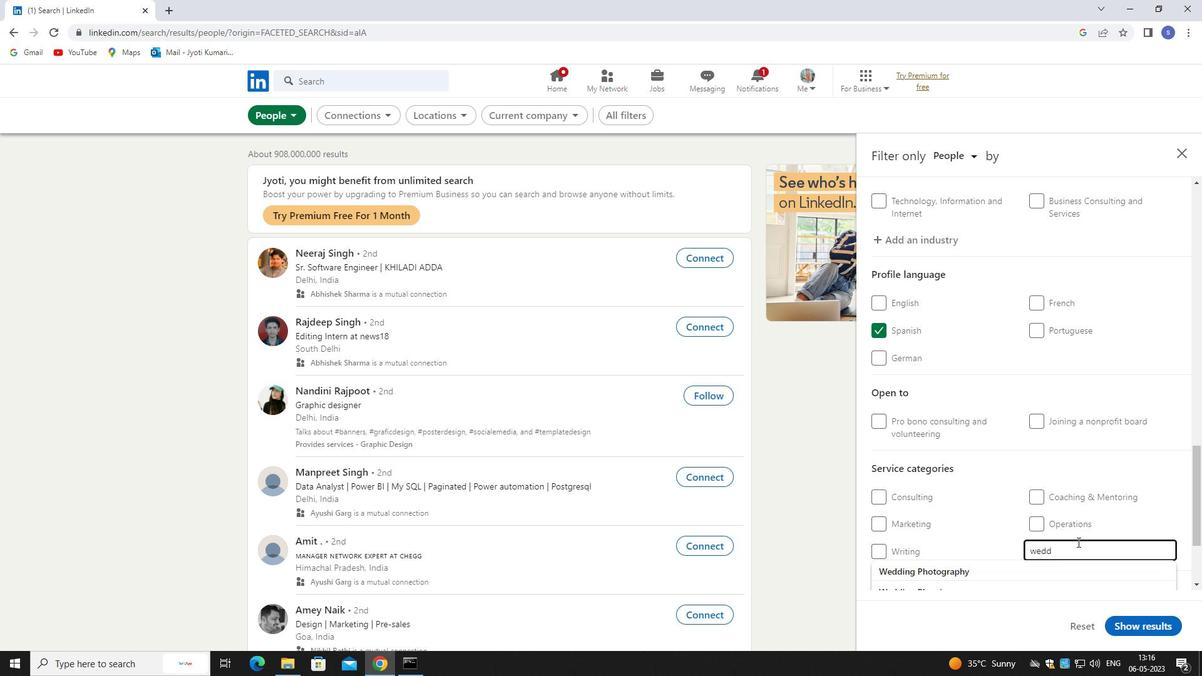 
Action: Mouse moved to (1076, 537)
Screenshot: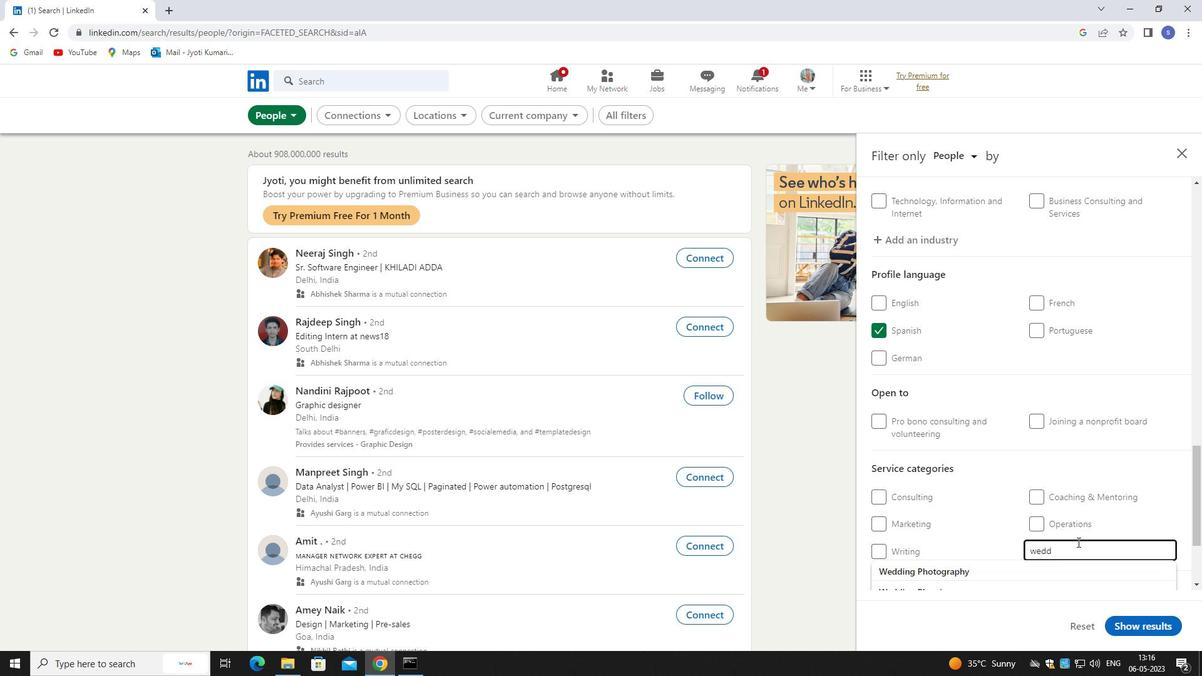 
Action: Mouse scrolled (1076, 536) with delta (0, 0)
Screenshot: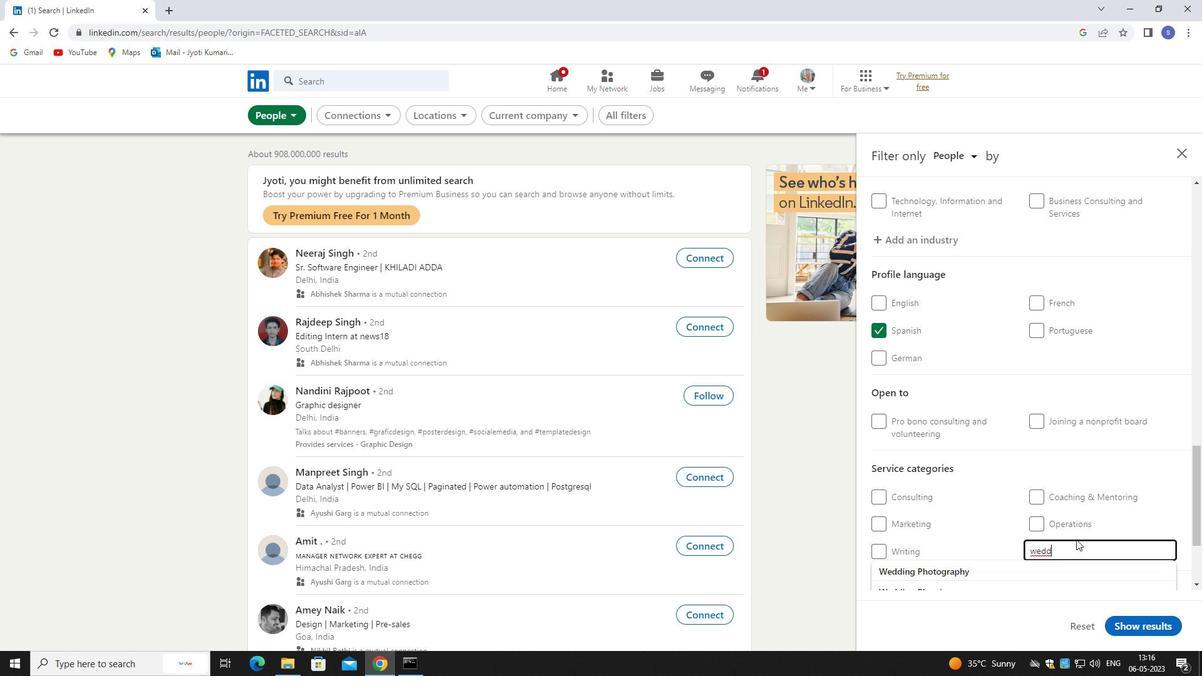 
Action: Mouse moved to (1076, 537)
Screenshot: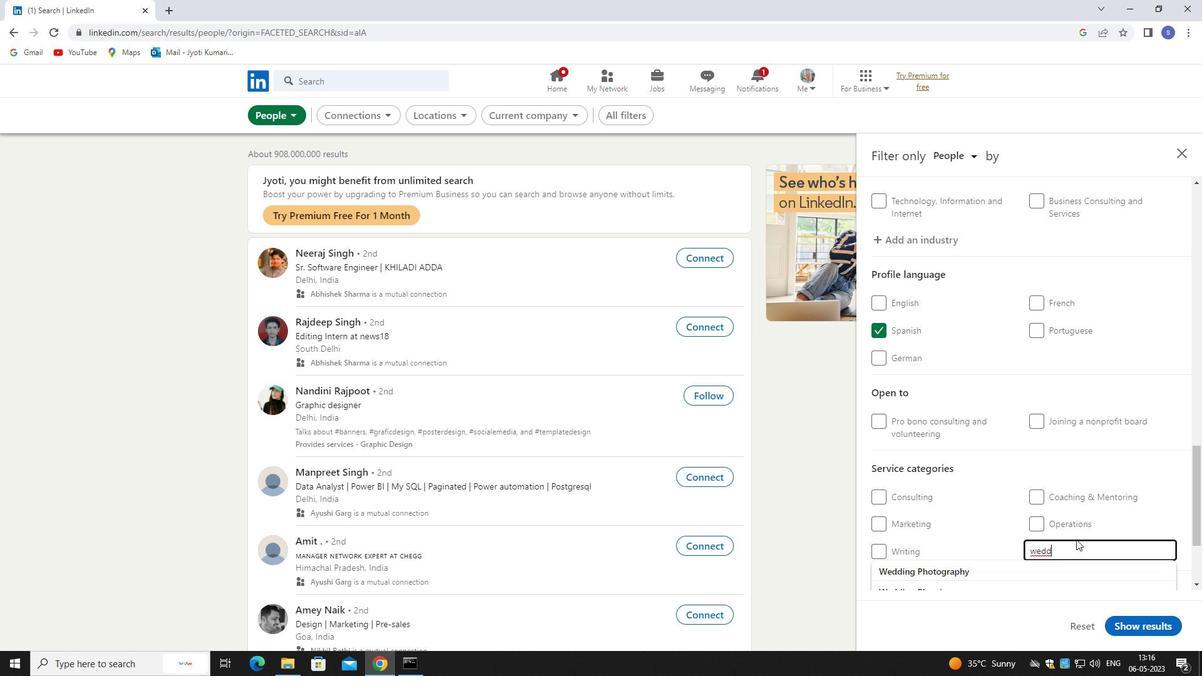 
Action: Mouse scrolled (1076, 536) with delta (0, 0)
Screenshot: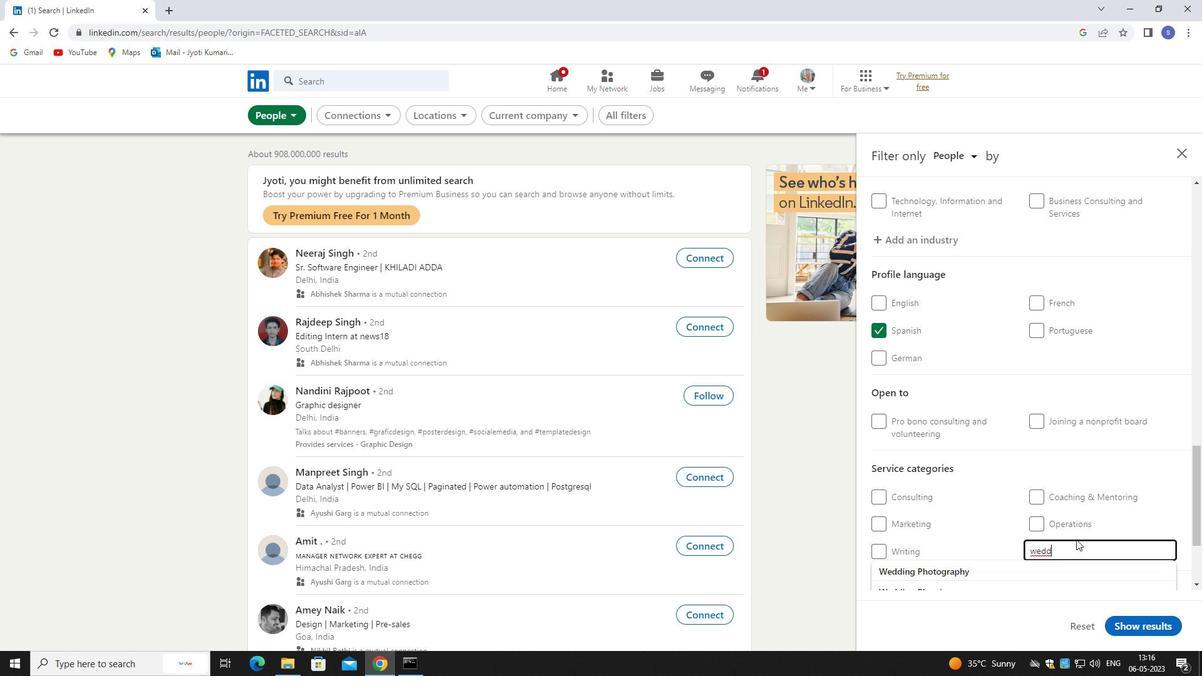 
Action: Mouse moved to (1048, 434)
Screenshot: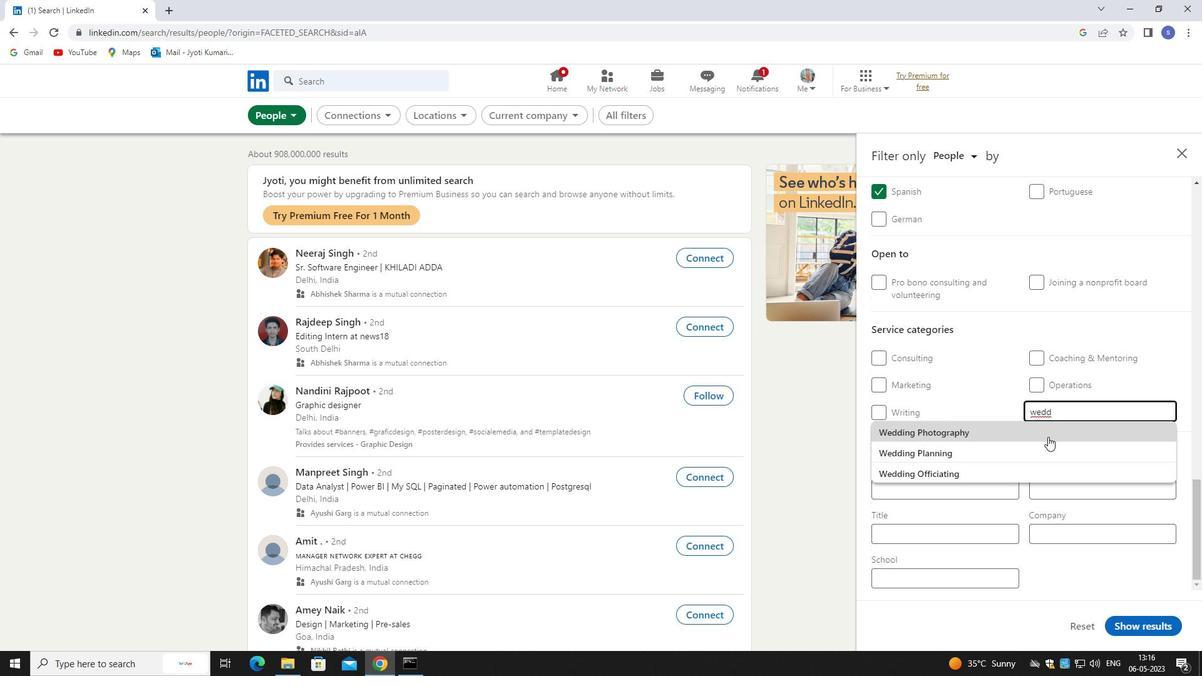 
Action: Mouse pressed left at (1048, 434)
Screenshot: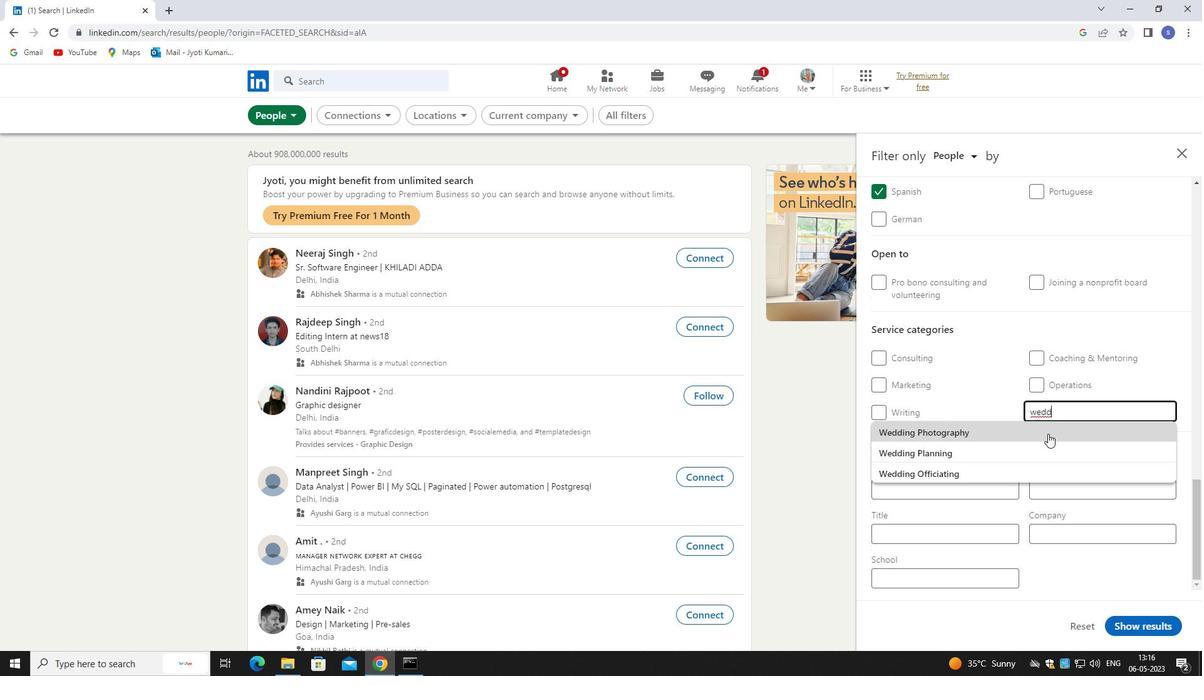 
Action: Mouse moved to (1046, 433)
Screenshot: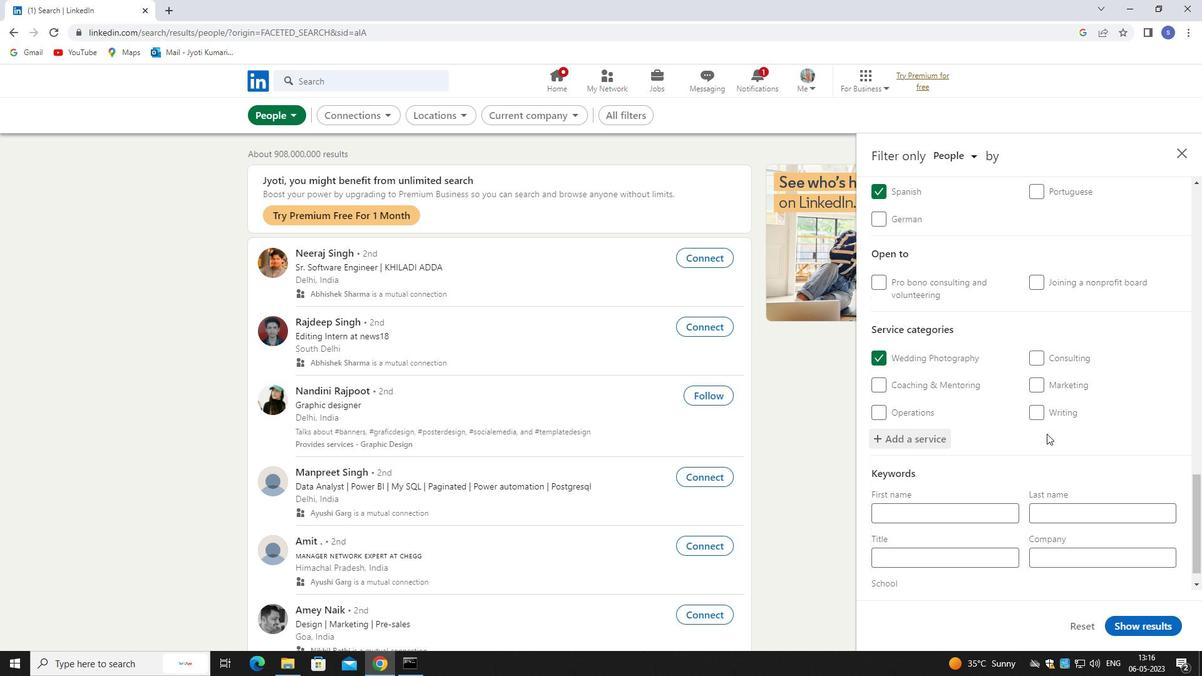 
Action: Mouse scrolled (1046, 432) with delta (0, 0)
Screenshot: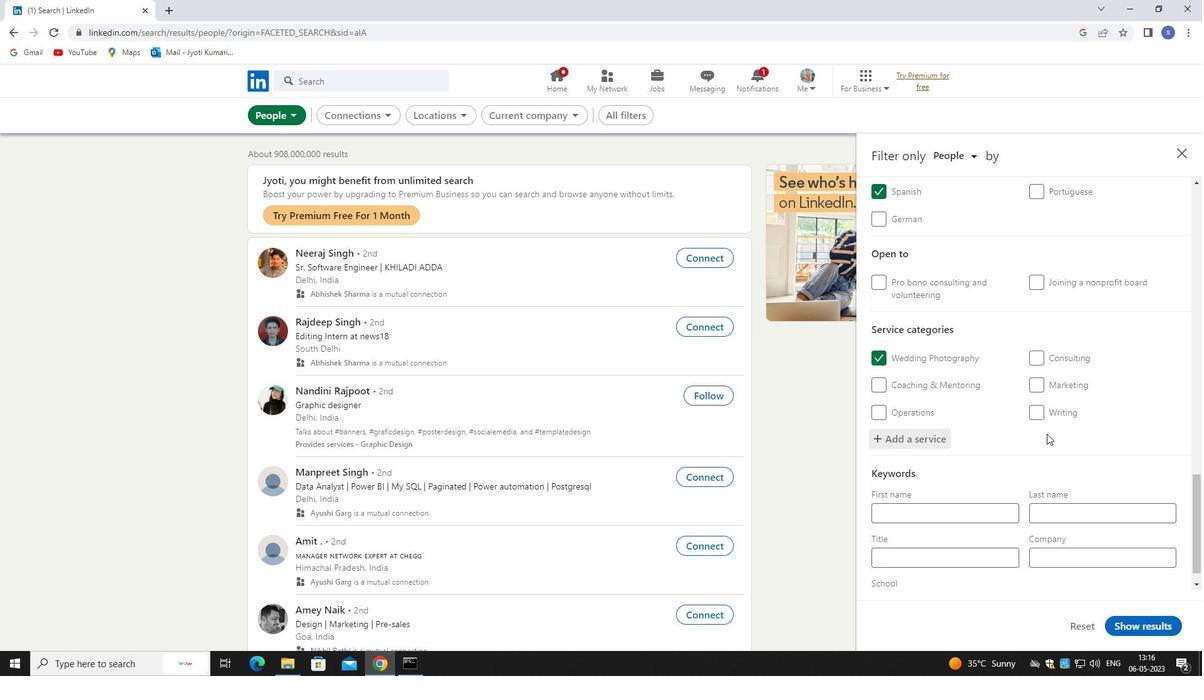 
Action: Mouse scrolled (1046, 432) with delta (0, 0)
Screenshot: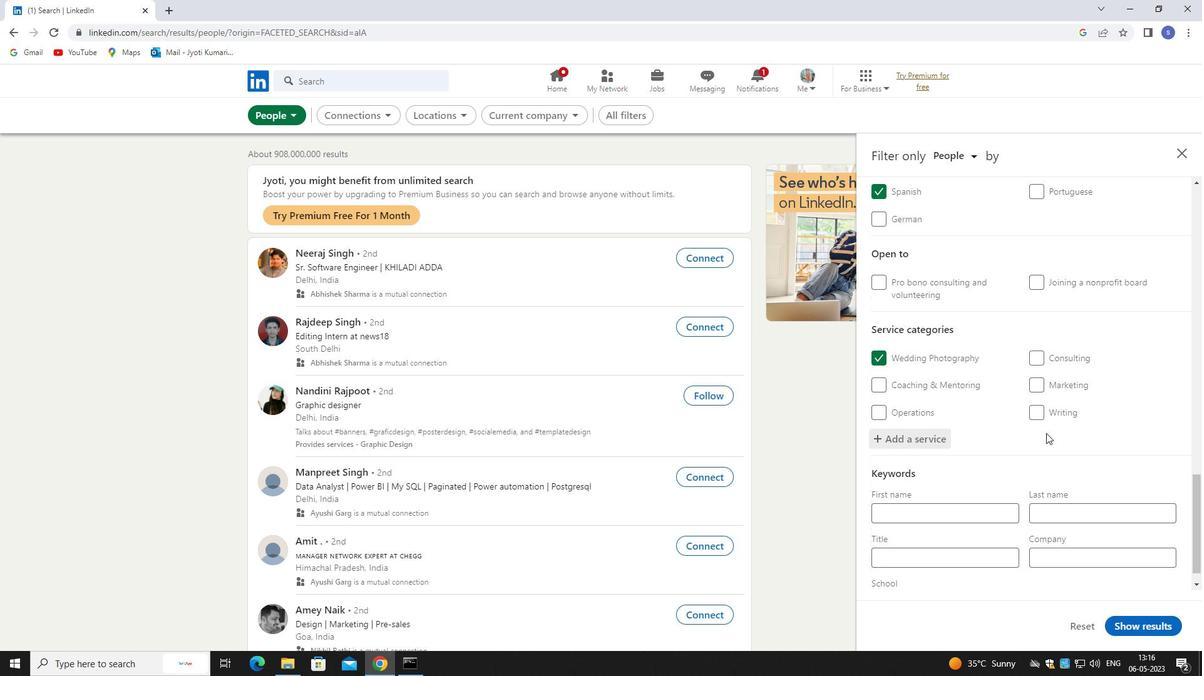 
Action: Mouse moved to (1046, 441)
Screenshot: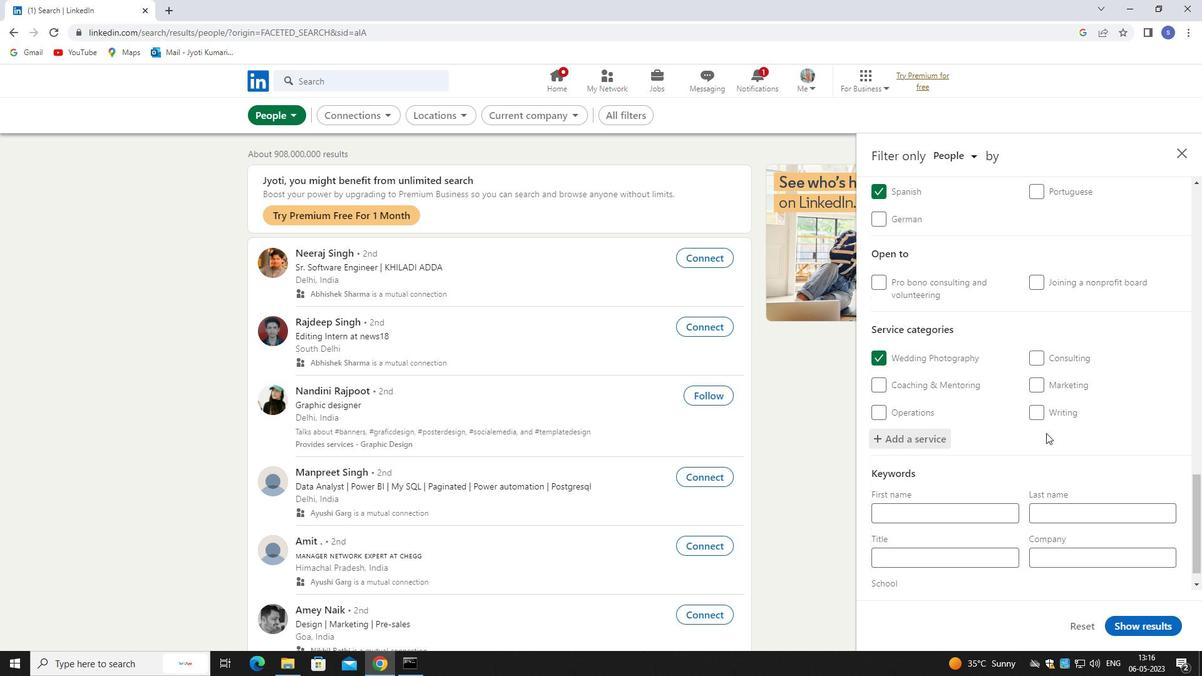 
Action: Mouse scrolled (1046, 440) with delta (0, 0)
Screenshot: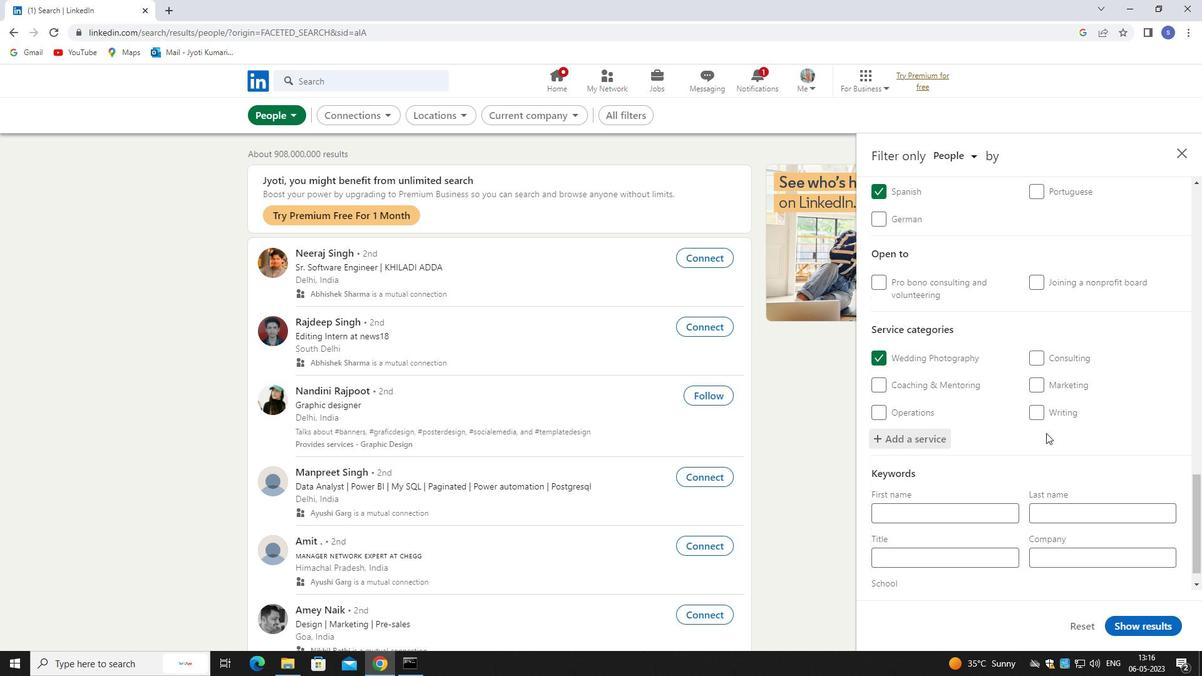 
Action: Mouse moved to (992, 535)
Screenshot: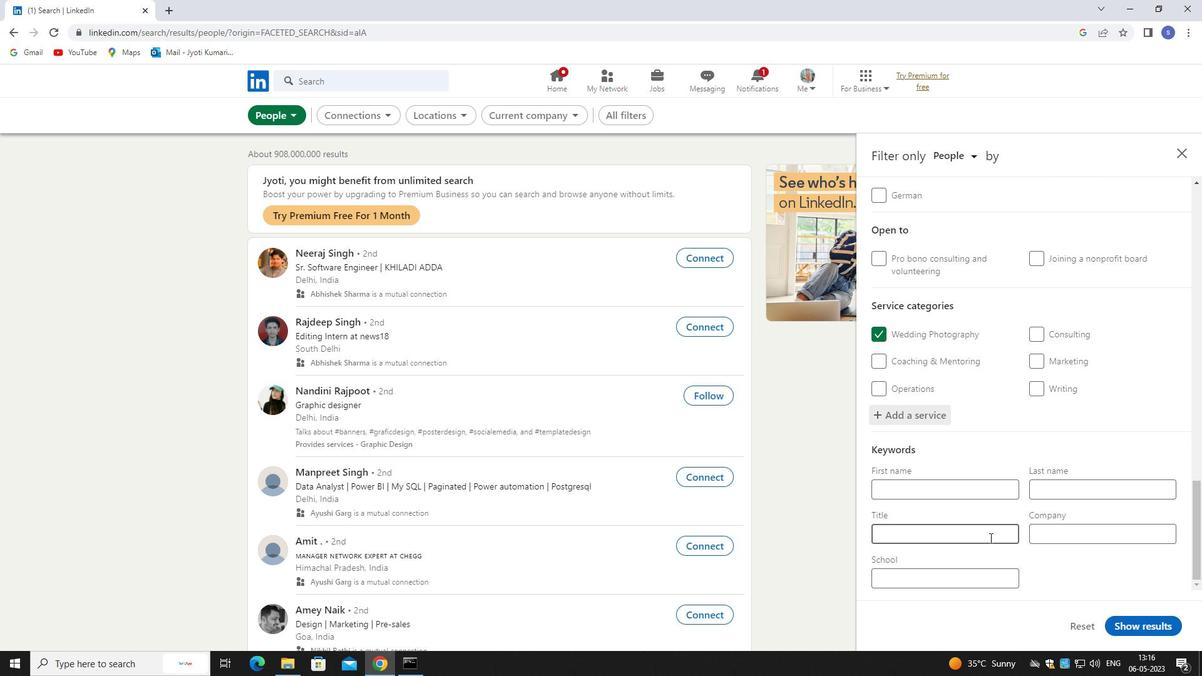 
Action: Mouse pressed left at (992, 535)
Screenshot: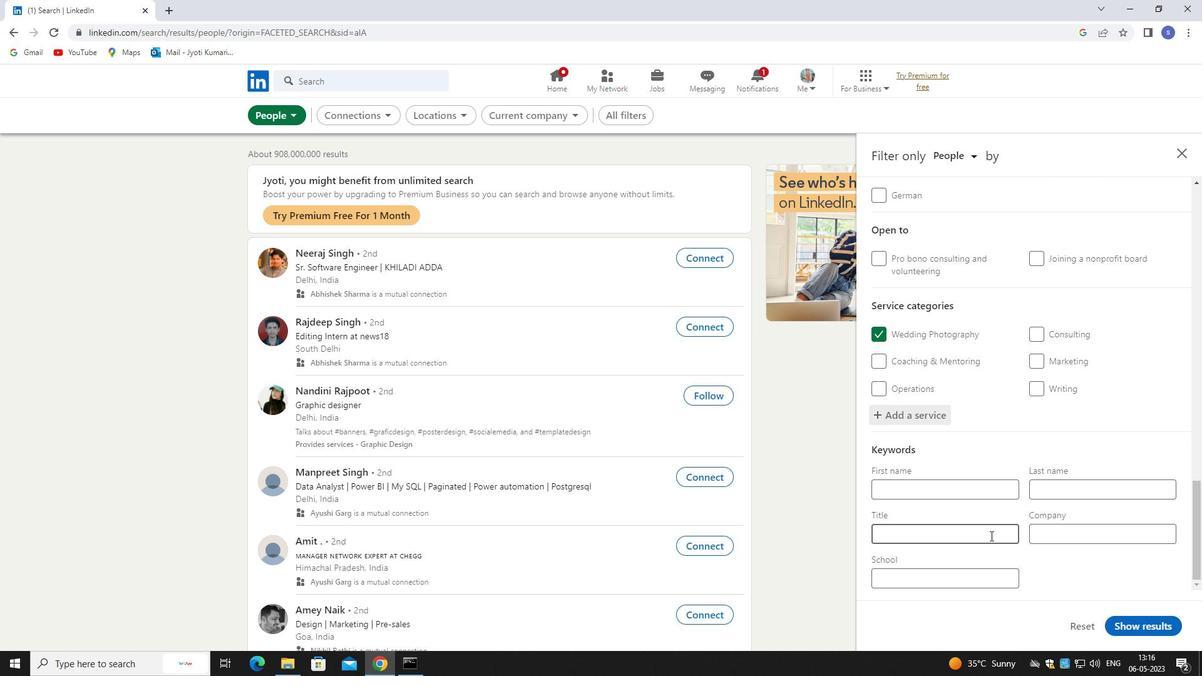 
Action: Mouse moved to (994, 535)
Screenshot: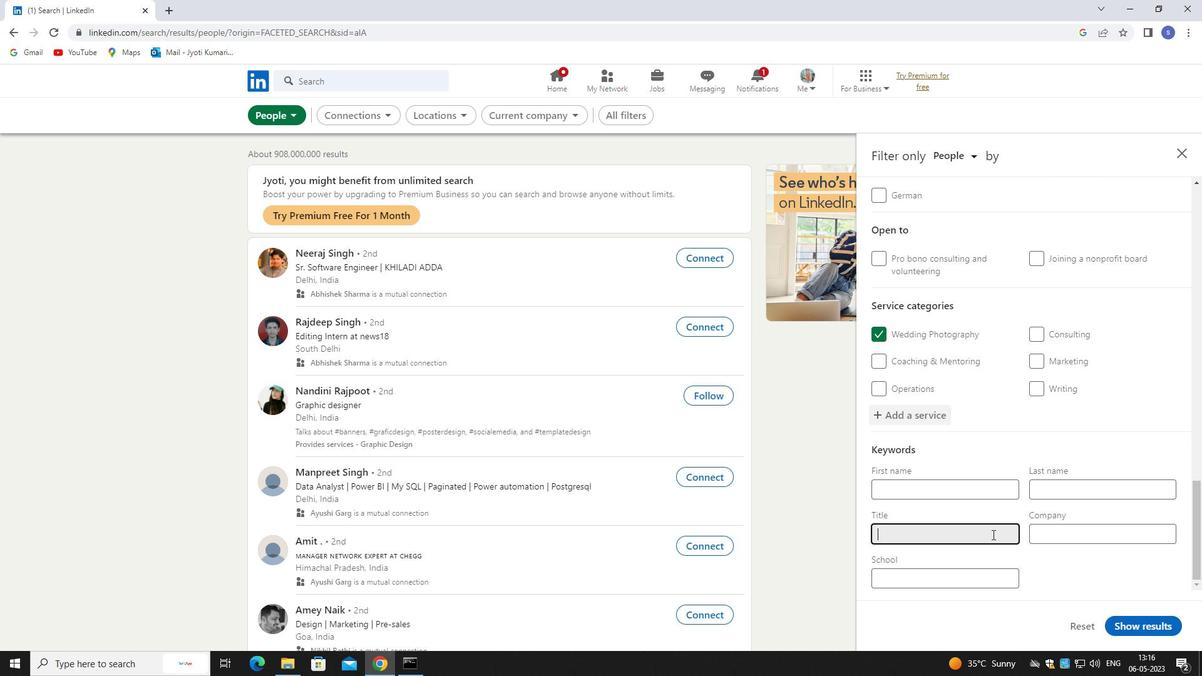 
Action: Key pressed politicaa<Key.backspace>l<Key.space><Key.shift>SCIENTIST
Screenshot: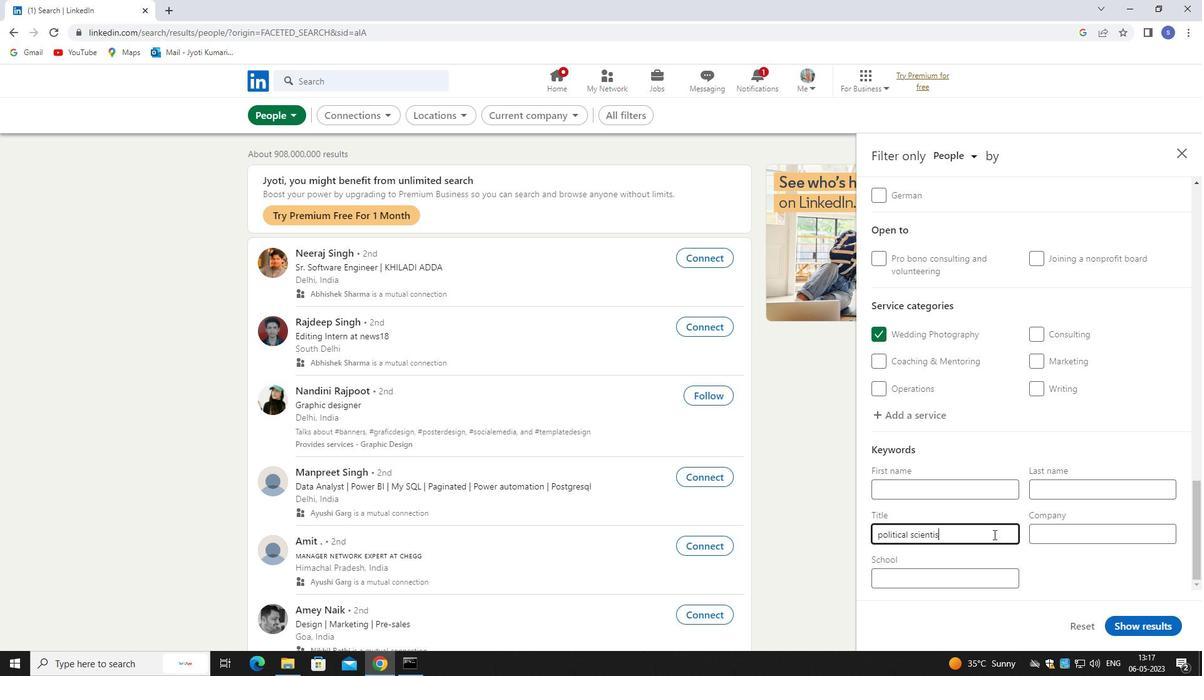 
Action: Mouse moved to (1125, 624)
Screenshot: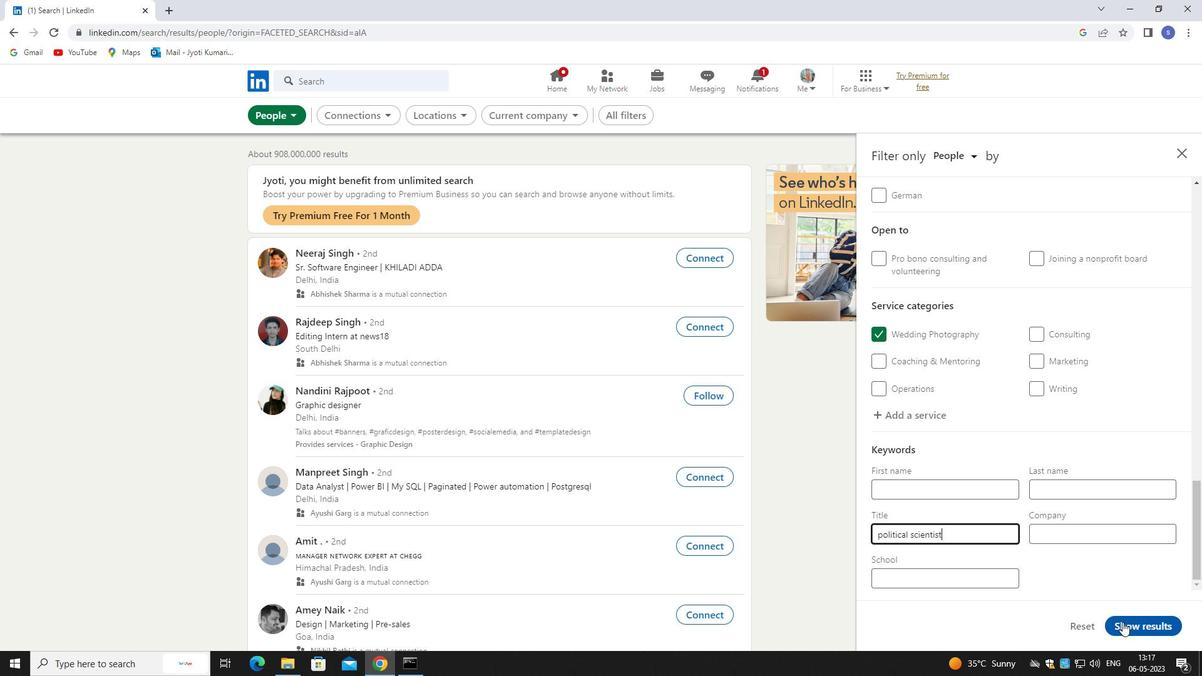 
Action: Mouse pressed left at (1125, 624)
Screenshot: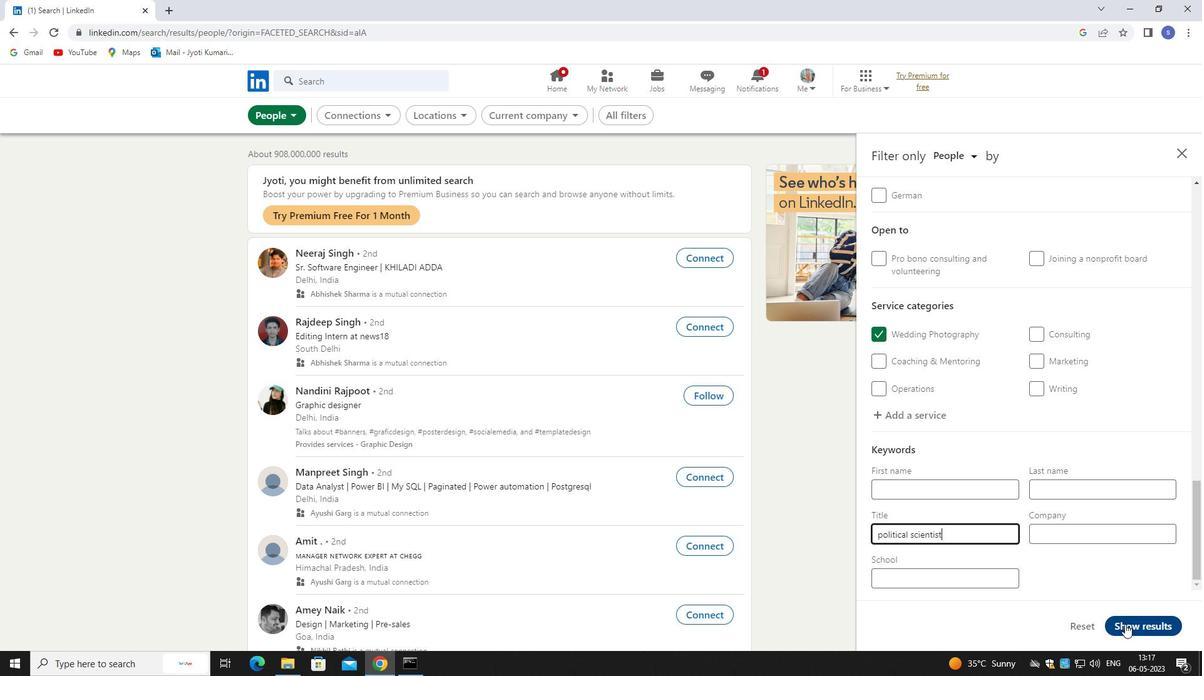 
Action: Mouse moved to (1126, 624)
Screenshot: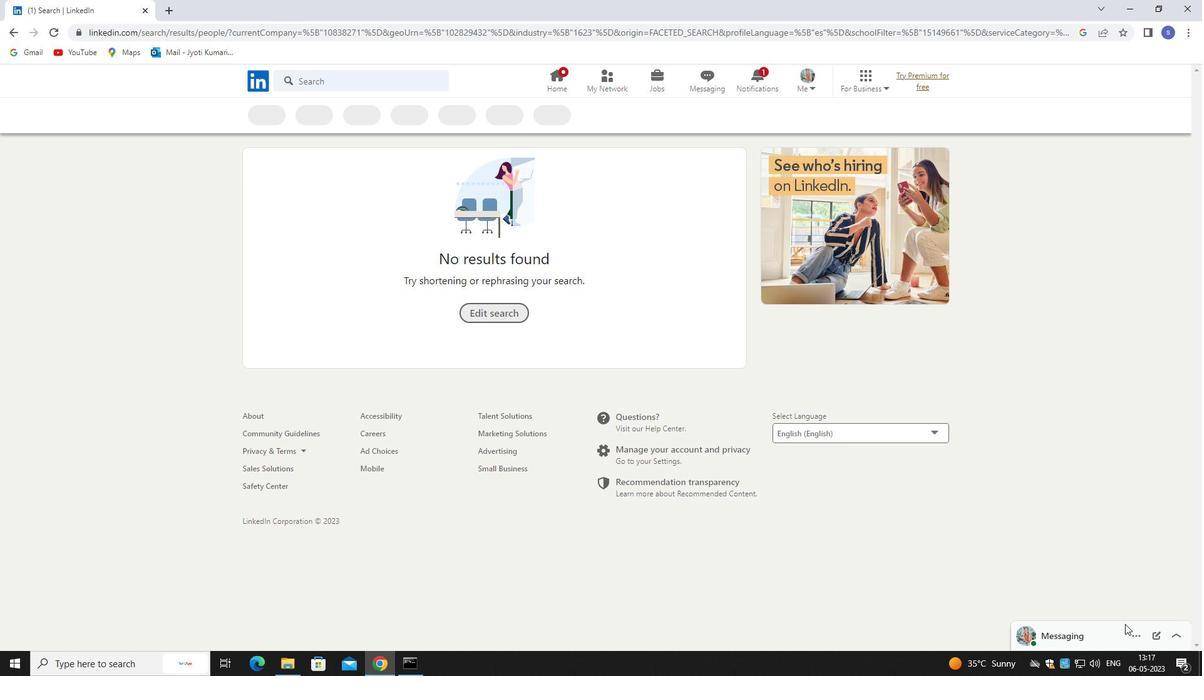 
